 Task: Open Card Event Promotion in Board Thought Leadership to Workspace Creative Services and add a team member Softage.1@softage.net, a label Orange, a checklist Exercise, an attachment from Trello, a color Orange and finally, add a card description 'Review and update company policies and procedures' and a comment 'We should approach this task with a sense of ownership, taking pride in our work and its impact on the project.'. Add a start date 'Jan 01, 1900' with a due date 'Jan 08, 1900'
Action: Mouse moved to (220, 177)
Screenshot: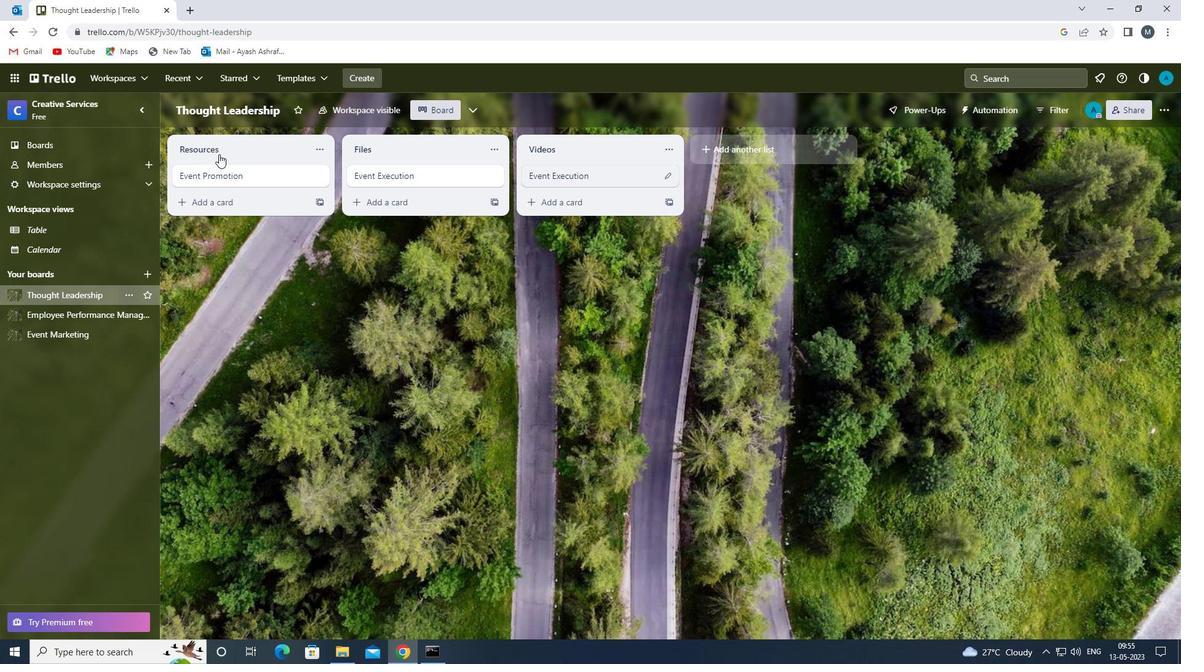 
Action: Mouse pressed left at (220, 177)
Screenshot: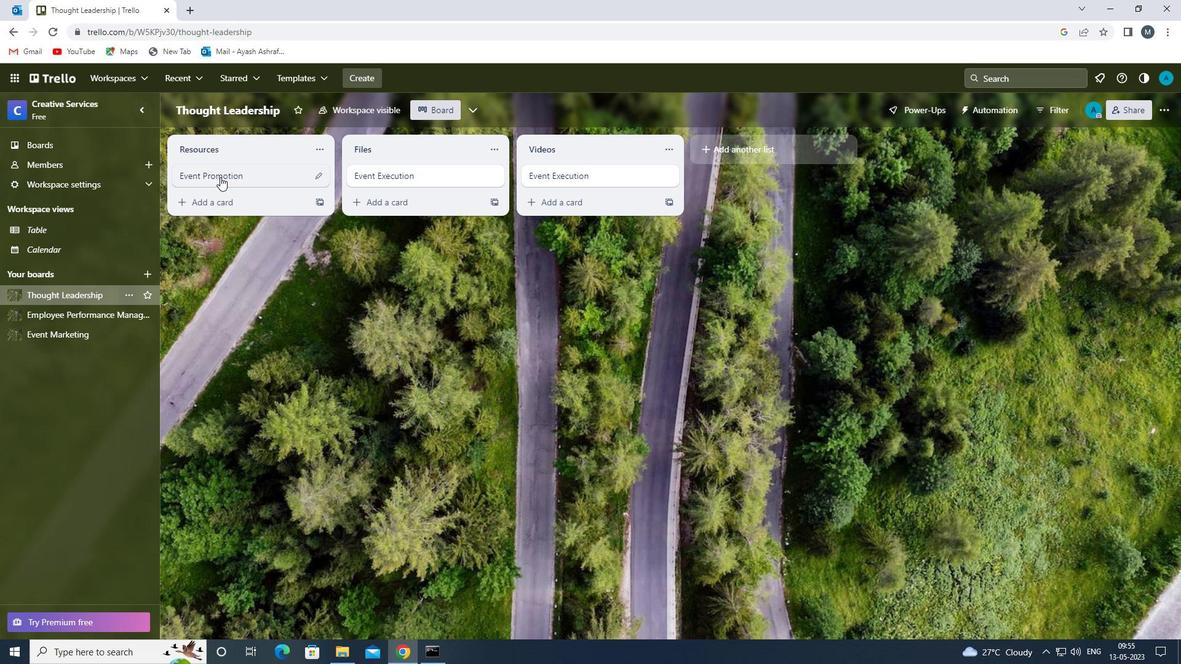 
Action: Mouse moved to (754, 174)
Screenshot: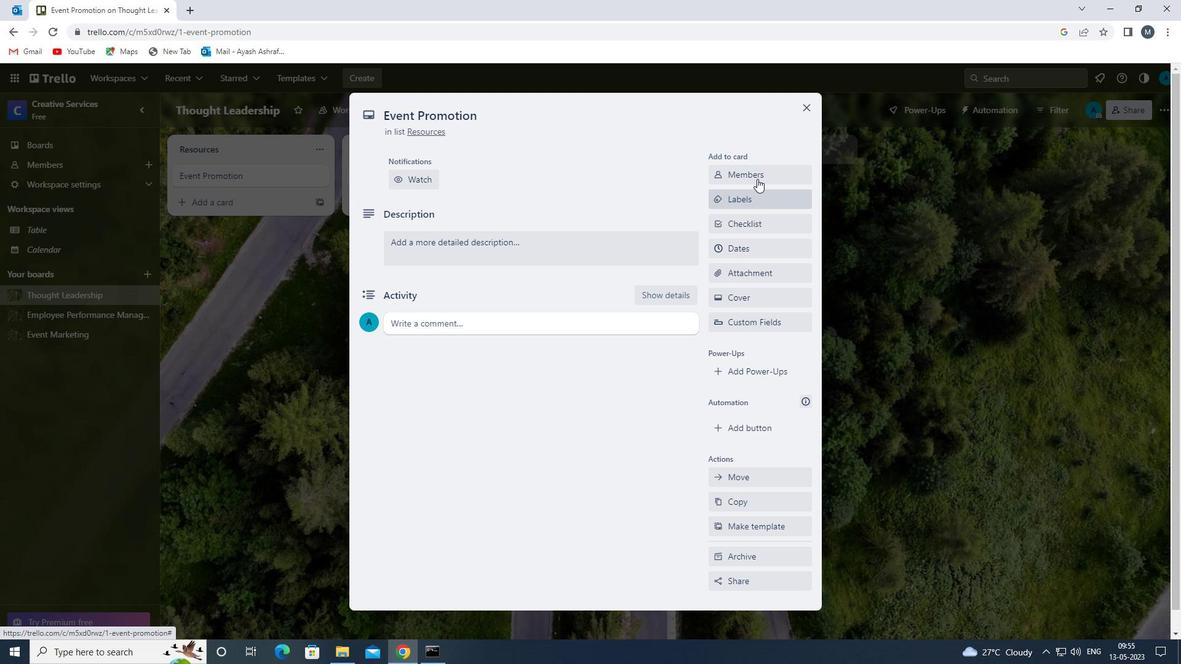 
Action: Mouse pressed left at (754, 174)
Screenshot: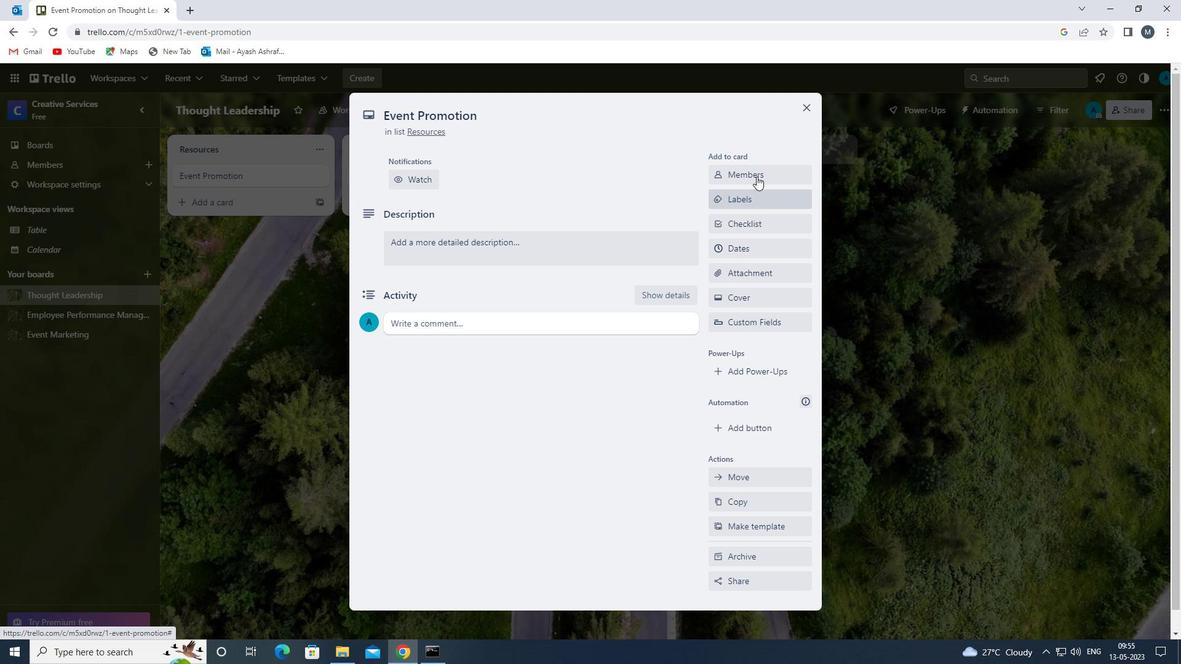 
Action: Mouse moved to (748, 176)
Screenshot: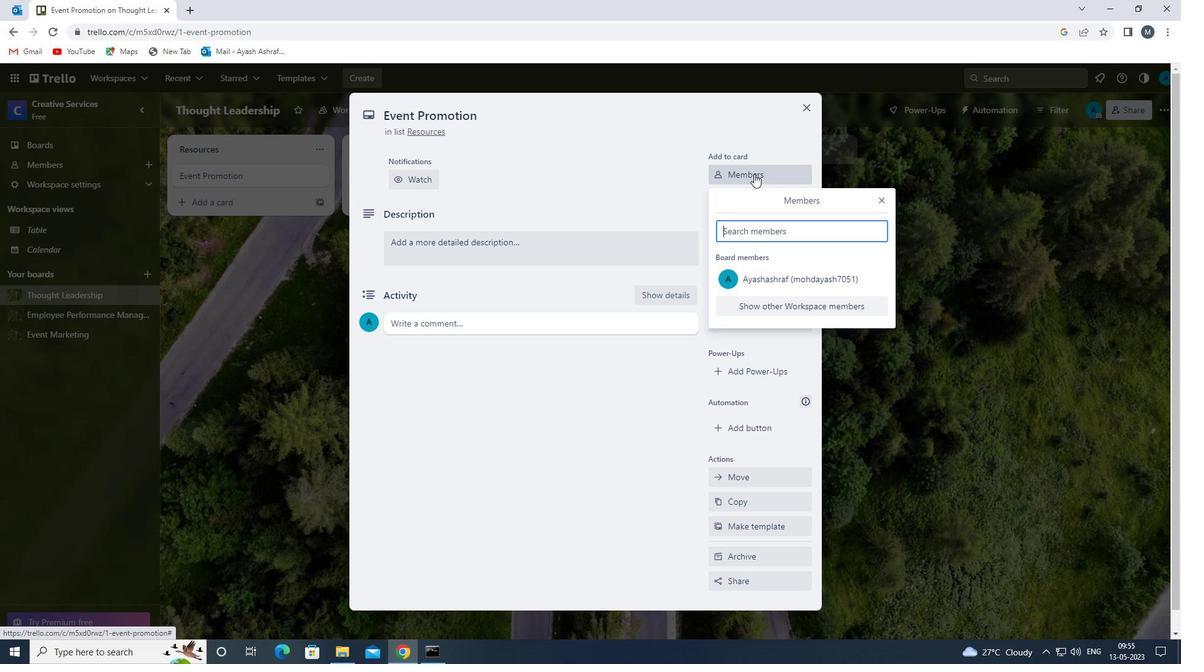 
Action: Key pressed s
Screenshot: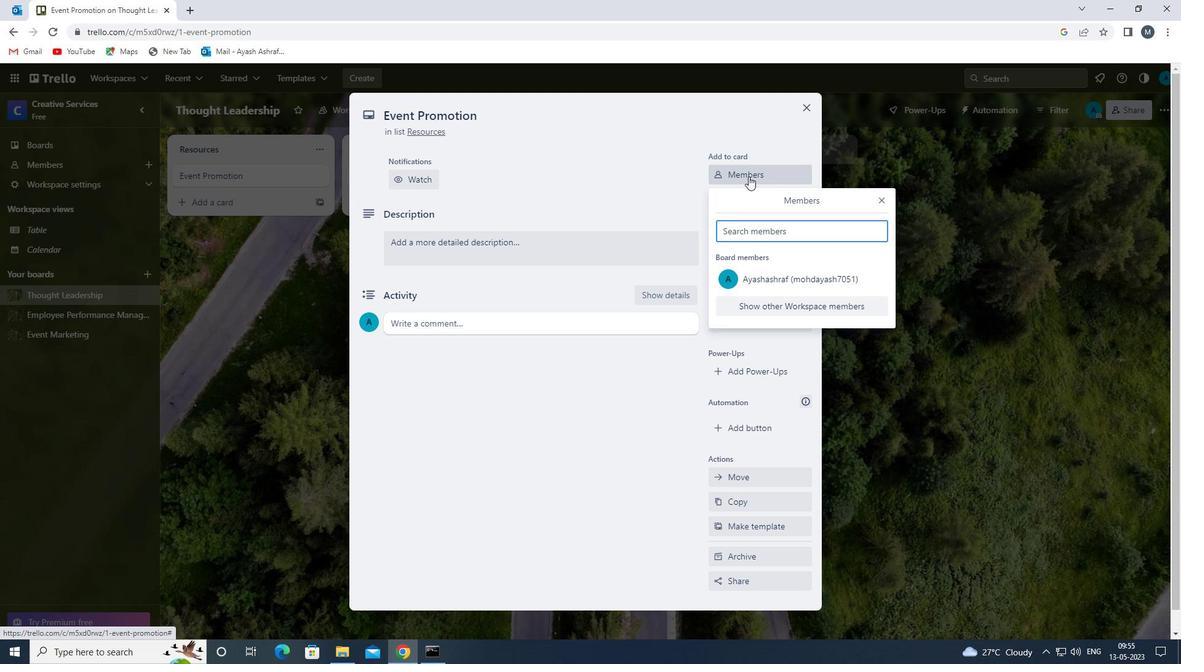 
Action: Mouse moved to (785, 346)
Screenshot: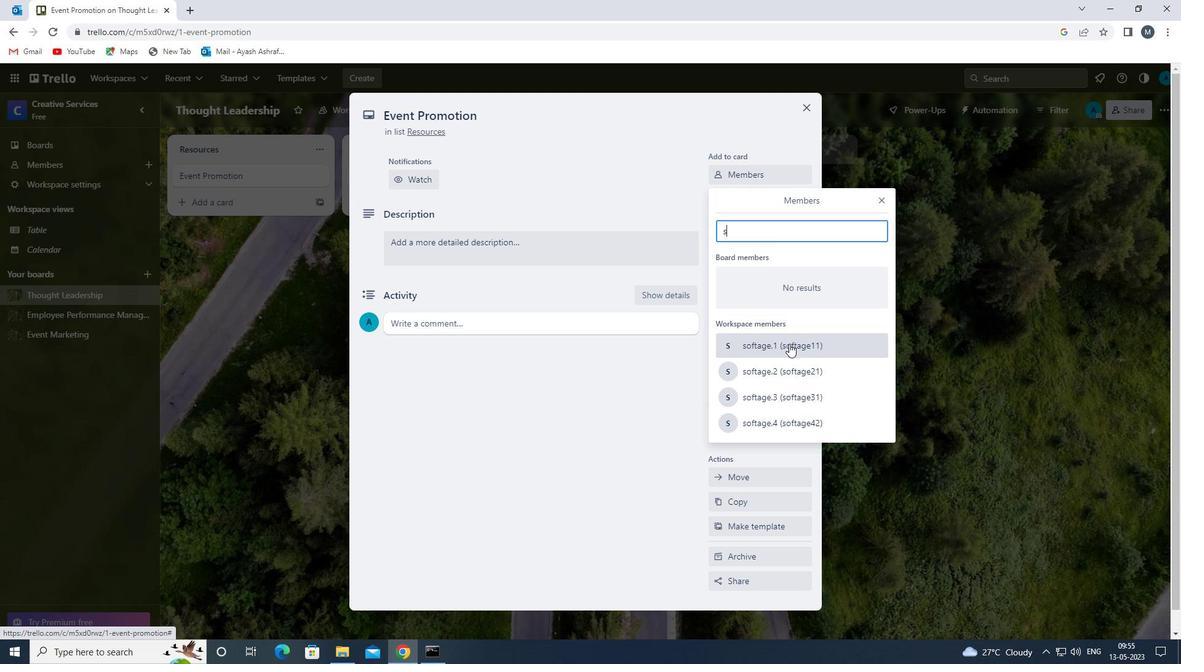 
Action: Mouse pressed left at (785, 346)
Screenshot: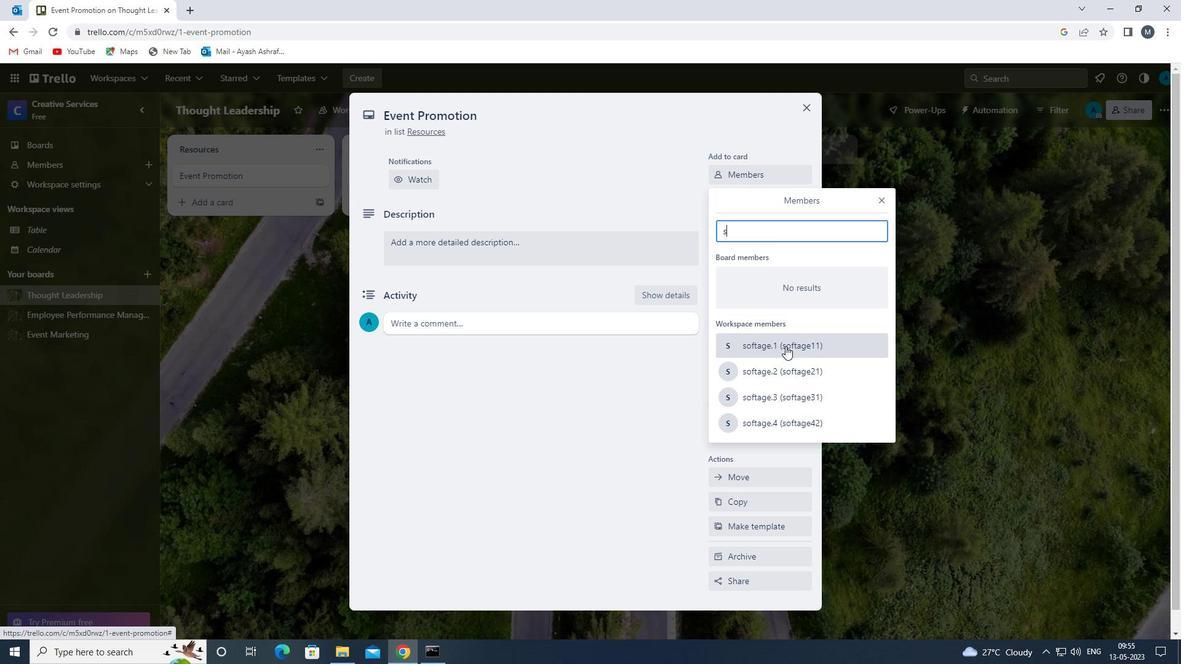 
Action: Mouse moved to (878, 200)
Screenshot: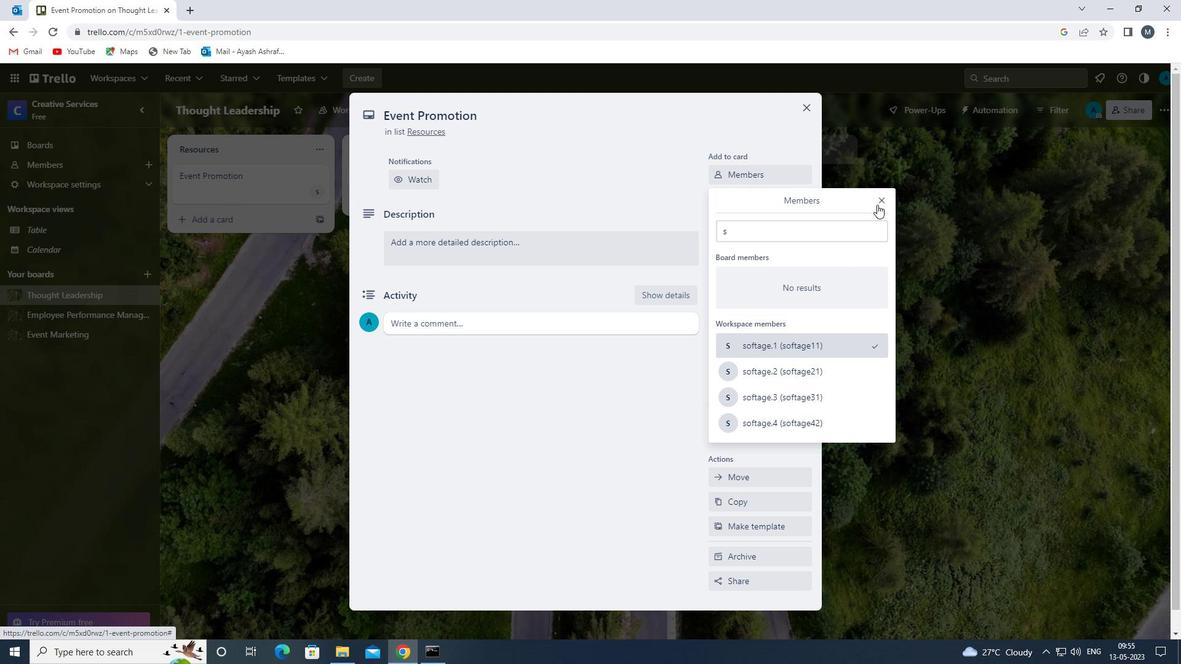 
Action: Mouse pressed left at (878, 200)
Screenshot: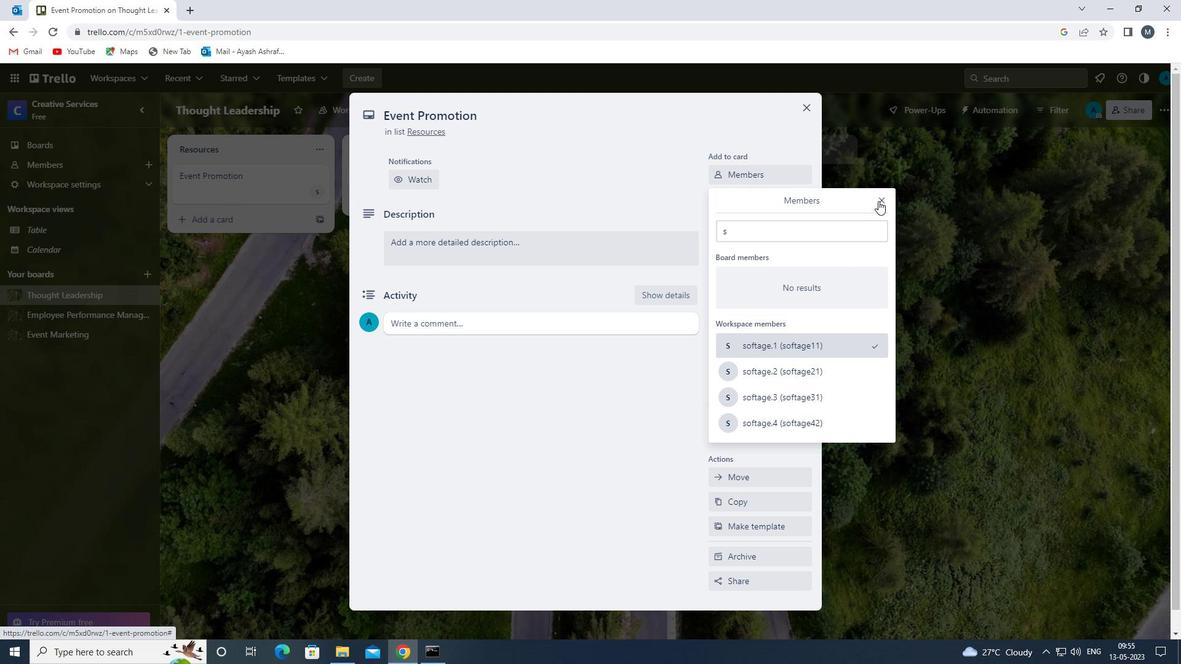 
Action: Mouse moved to (757, 247)
Screenshot: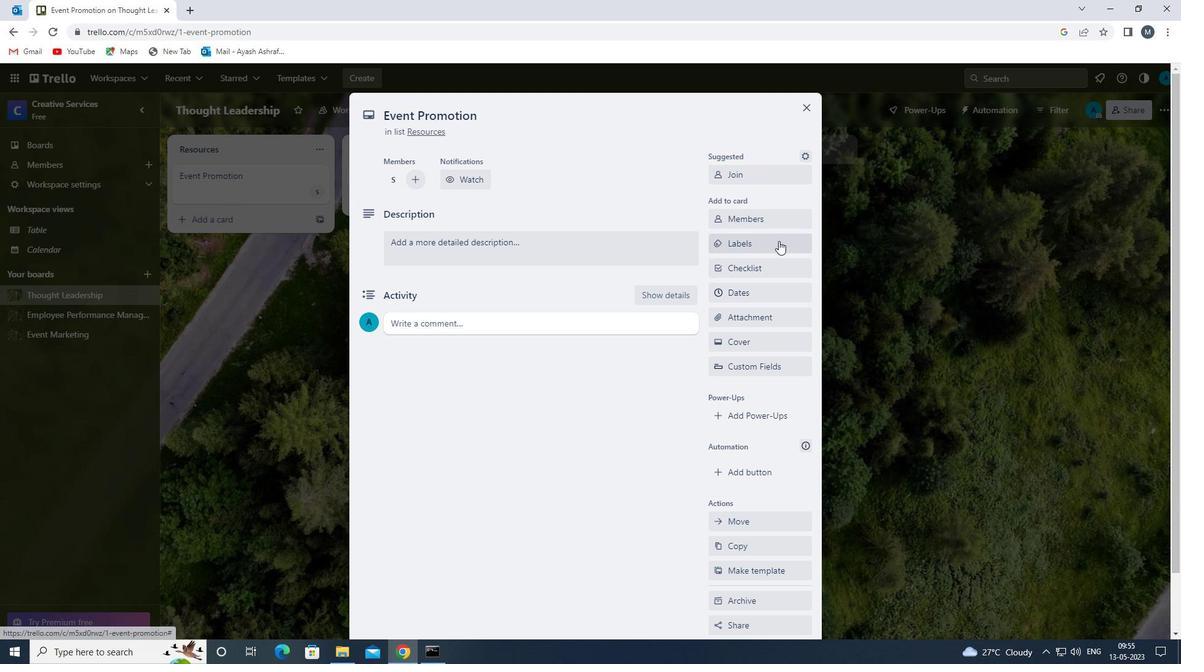 
Action: Mouse pressed left at (757, 247)
Screenshot: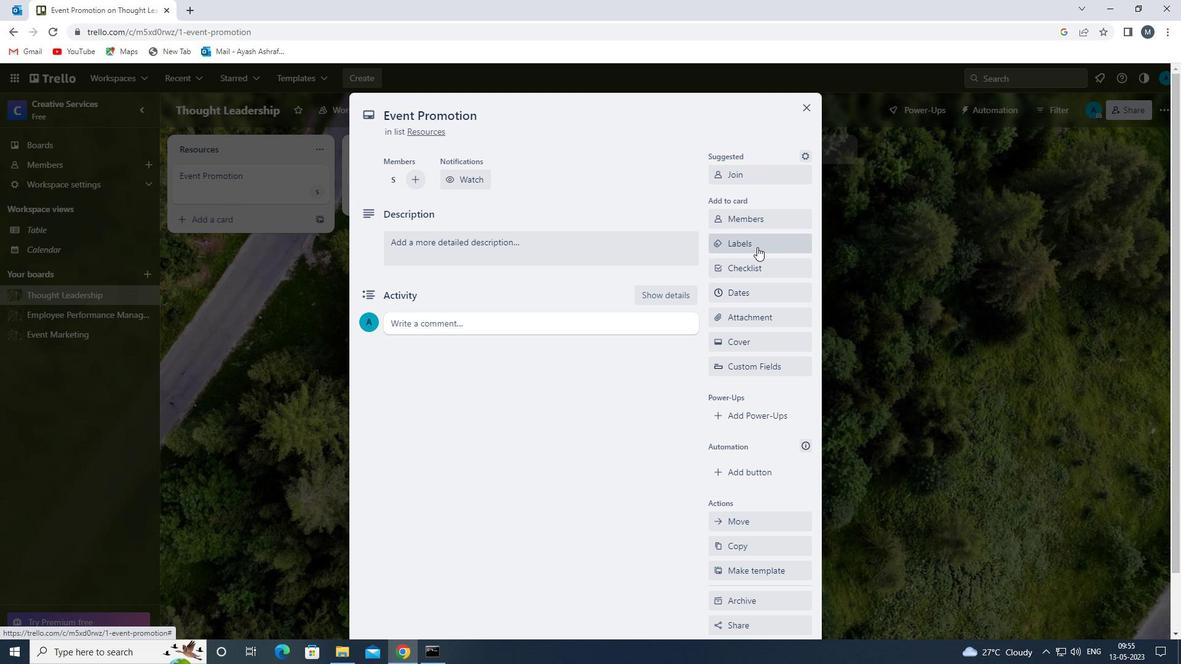 
Action: Mouse moved to (724, 388)
Screenshot: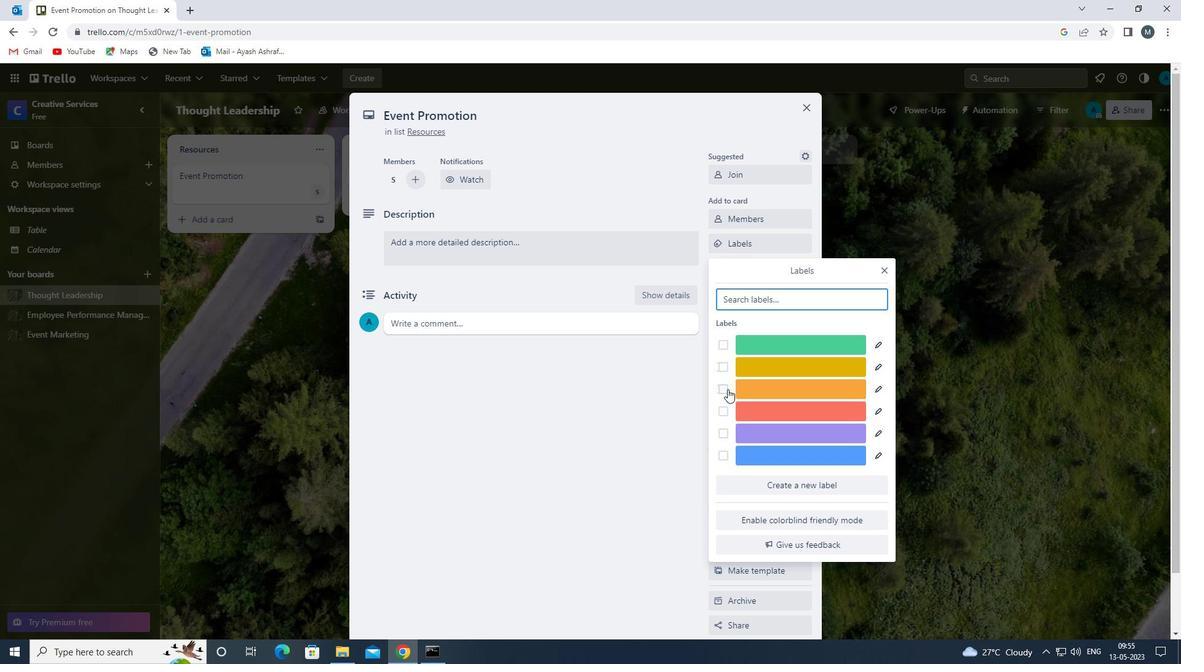 
Action: Mouse pressed left at (724, 388)
Screenshot: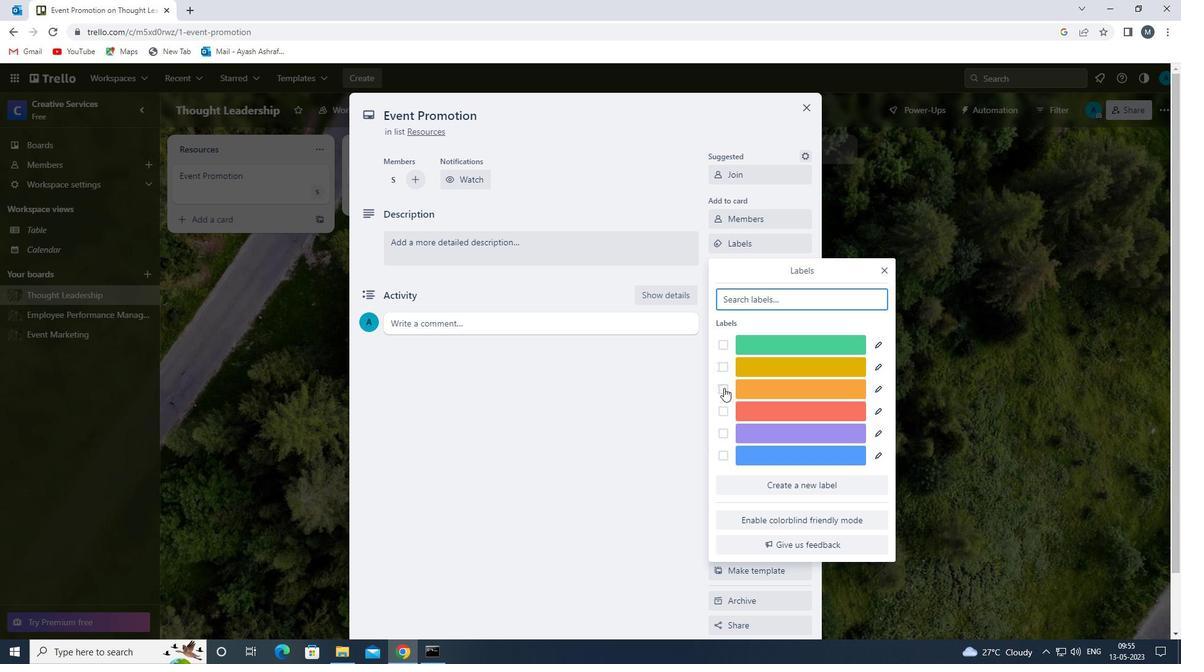 
Action: Mouse moved to (882, 274)
Screenshot: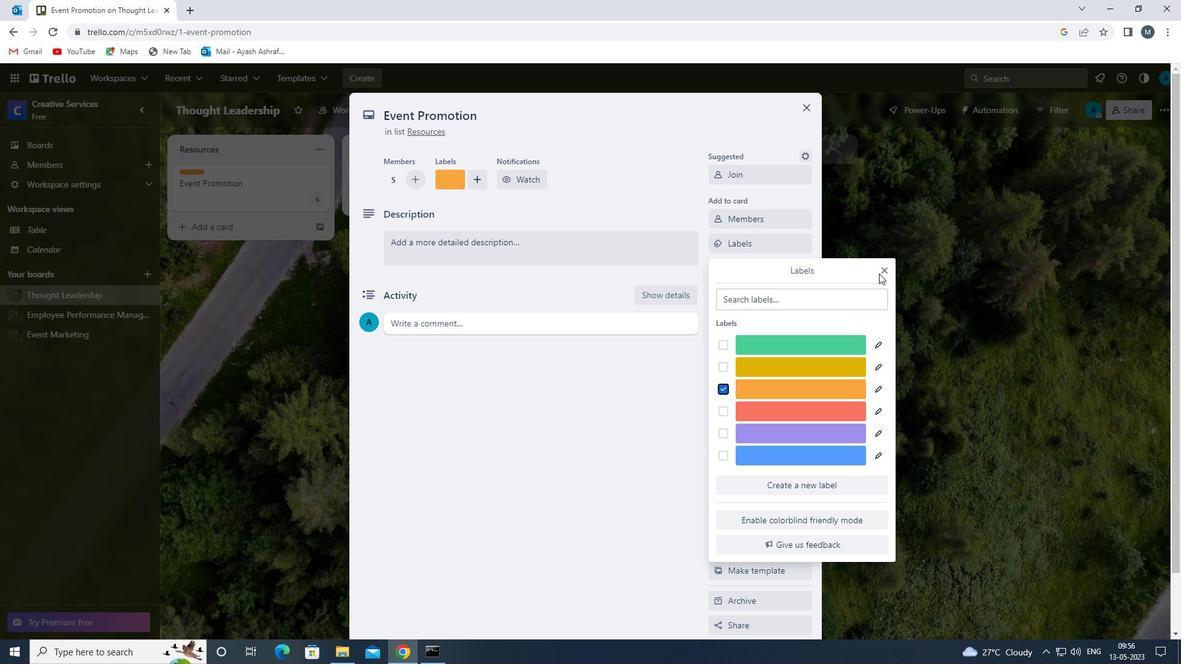 
Action: Mouse pressed left at (882, 274)
Screenshot: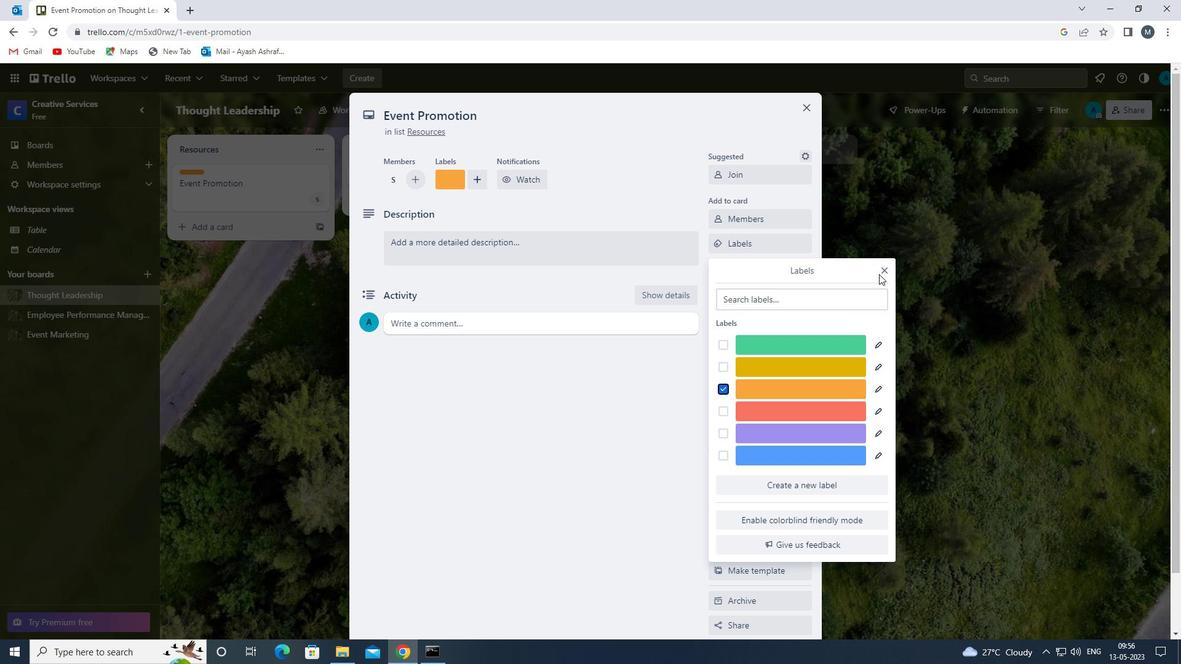 
Action: Mouse moved to (737, 271)
Screenshot: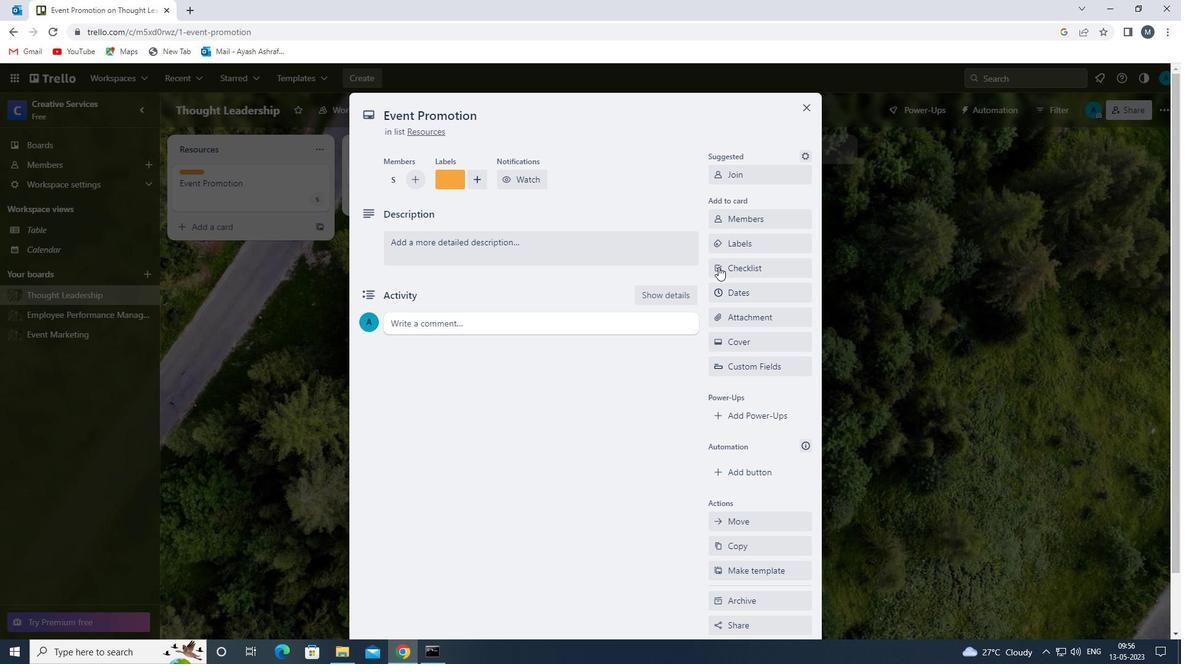
Action: Mouse pressed left at (737, 271)
Screenshot: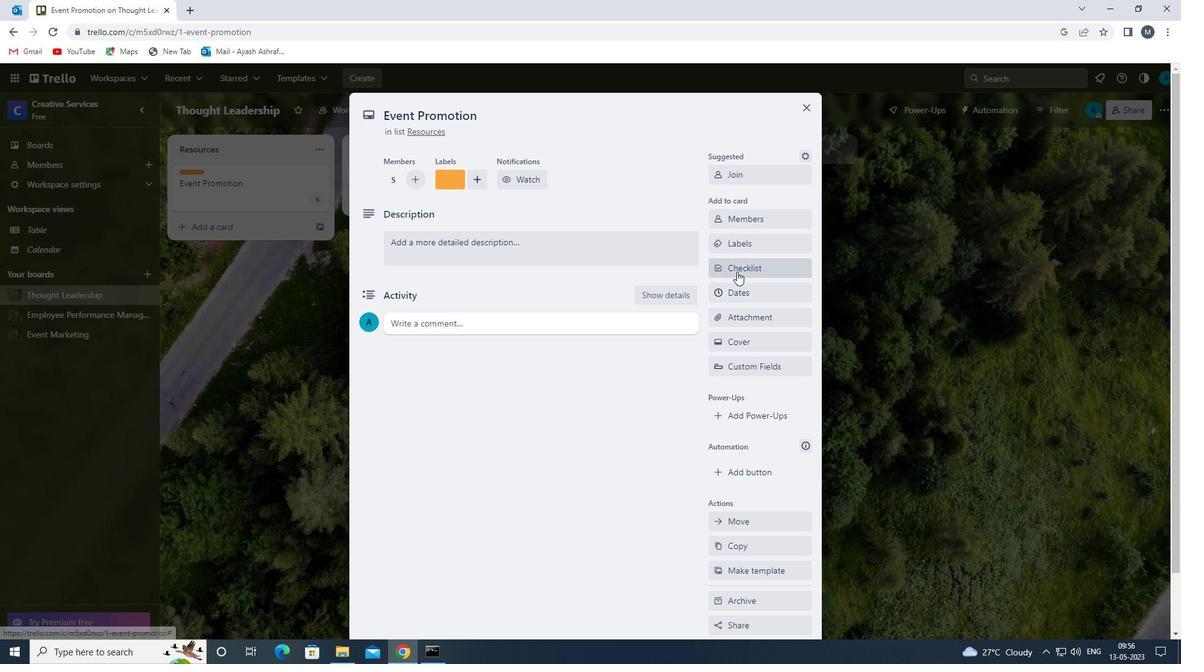 
Action: Mouse moved to (780, 339)
Screenshot: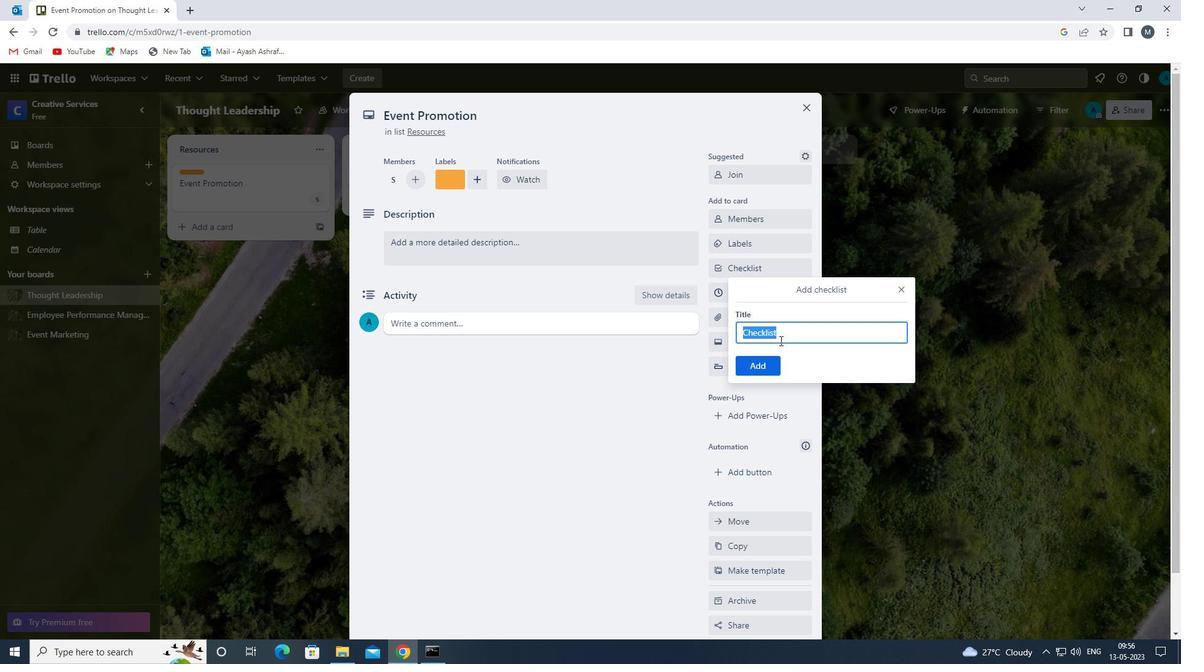 
Action: Key pressed <Key.shift><Key.shift><Key.shift><Key.shift><Key.shift><Key.shift>EXERCISE<Key.space>
Screenshot: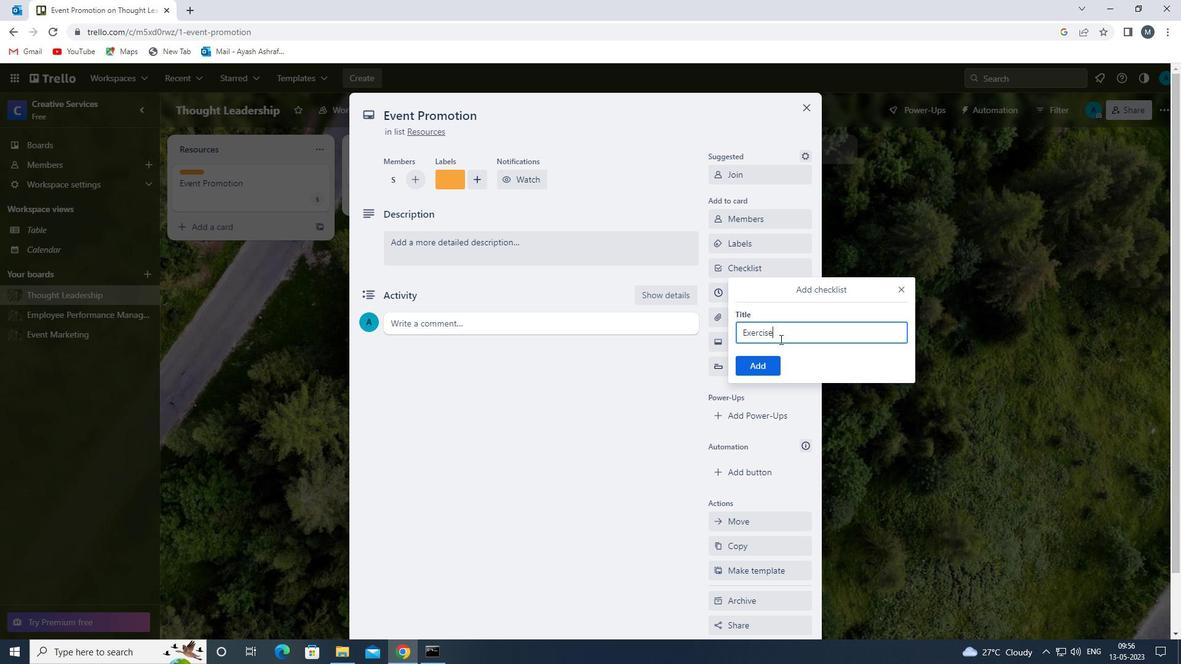 
Action: Mouse moved to (757, 370)
Screenshot: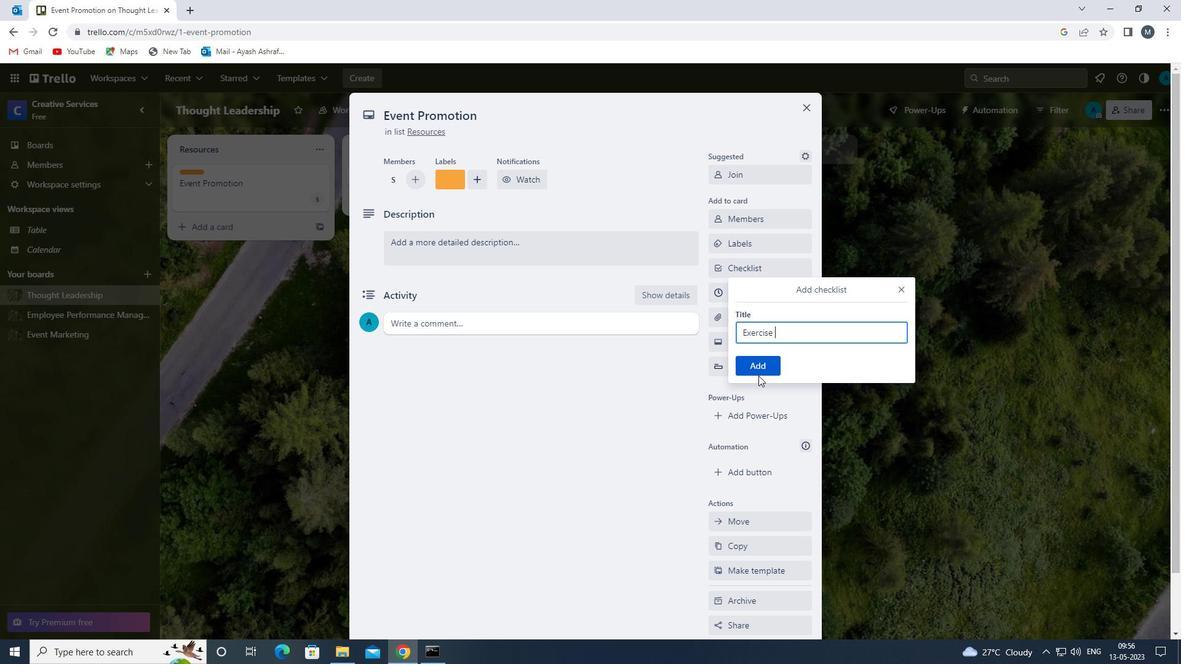 
Action: Mouse pressed left at (757, 370)
Screenshot: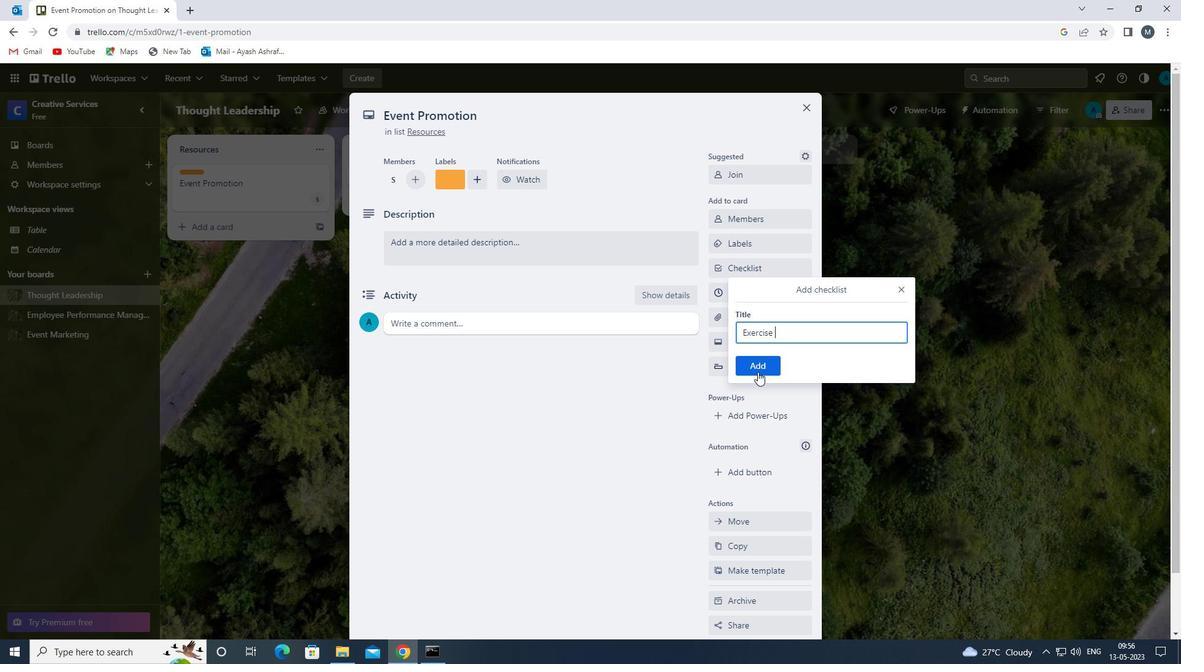 
Action: Mouse moved to (751, 318)
Screenshot: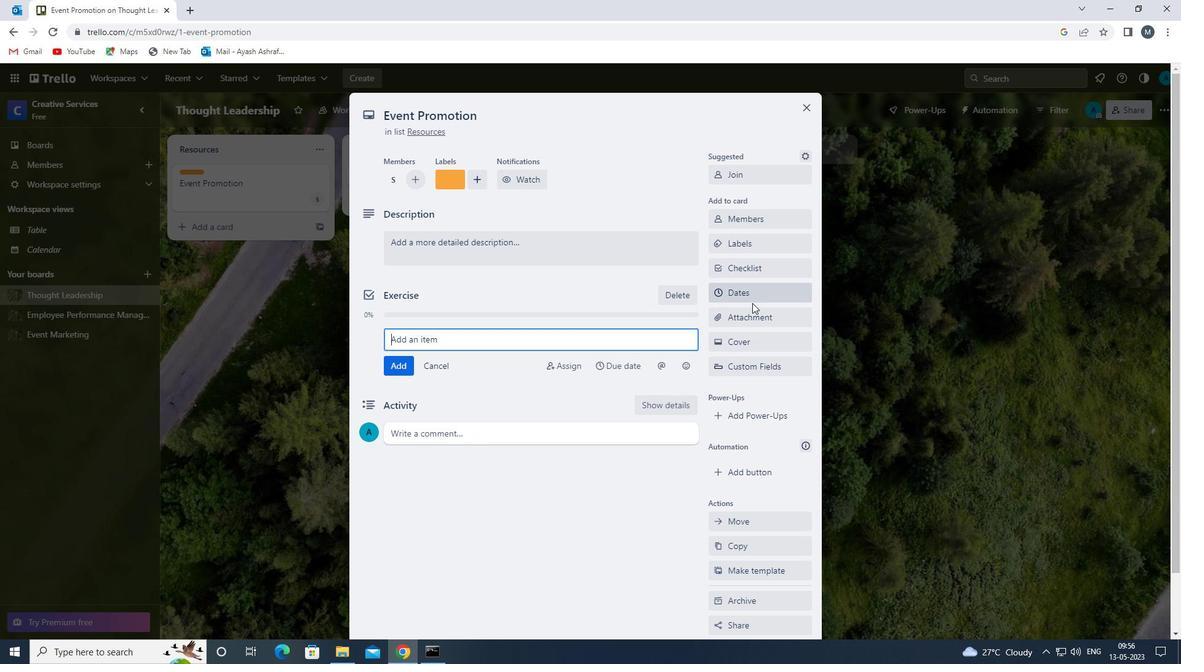 
Action: Mouse pressed left at (751, 318)
Screenshot: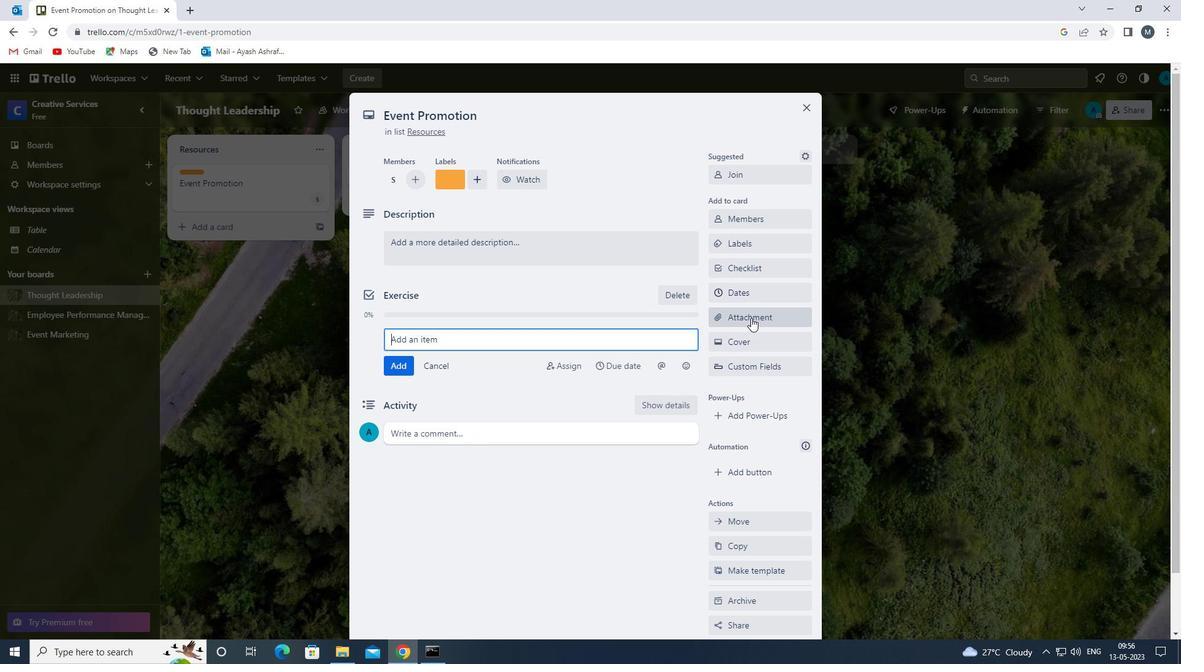 
Action: Mouse moved to (749, 390)
Screenshot: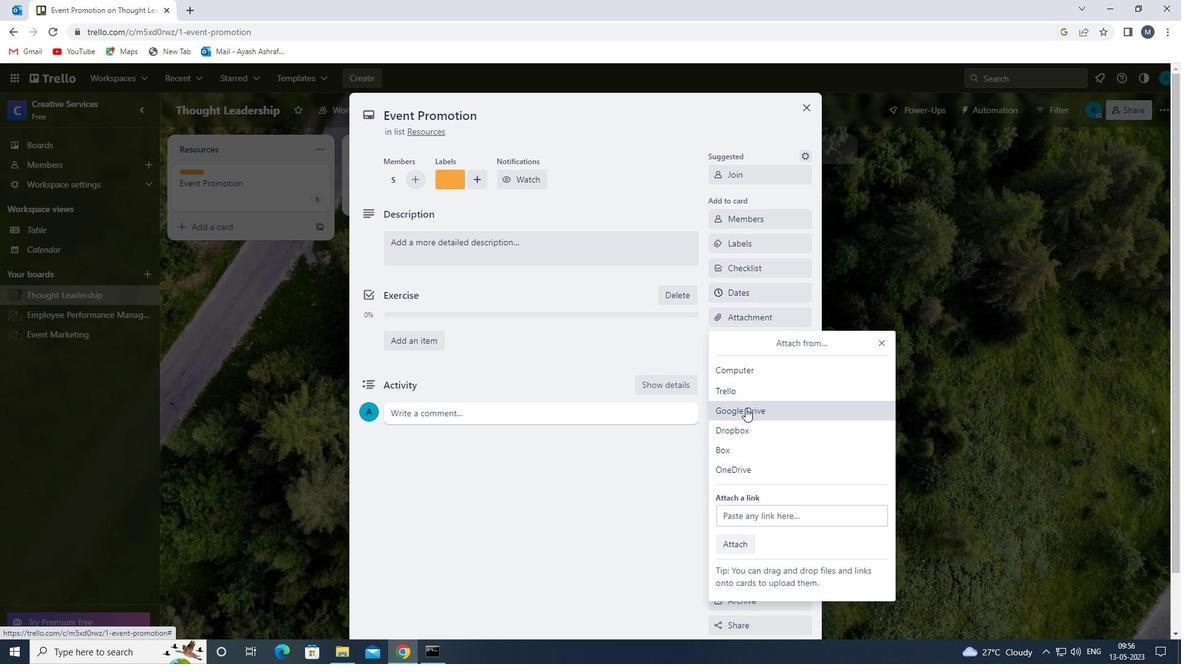 
Action: Mouse pressed left at (749, 390)
Screenshot: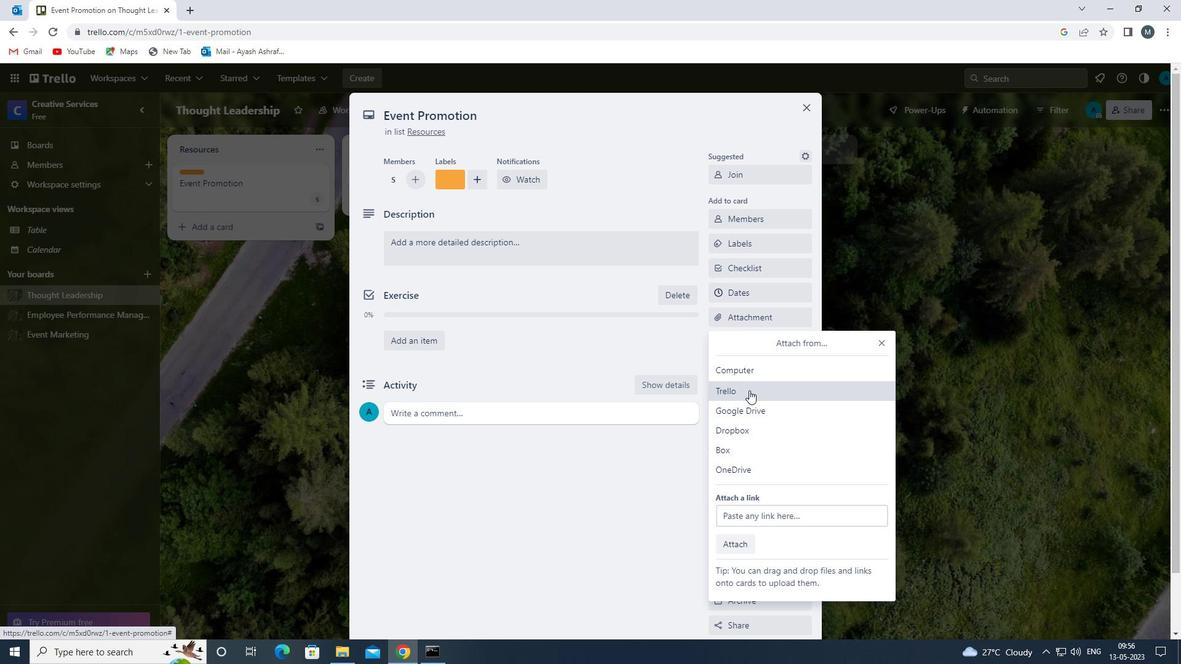 
Action: Mouse moved to (774, 465)
Screenshot: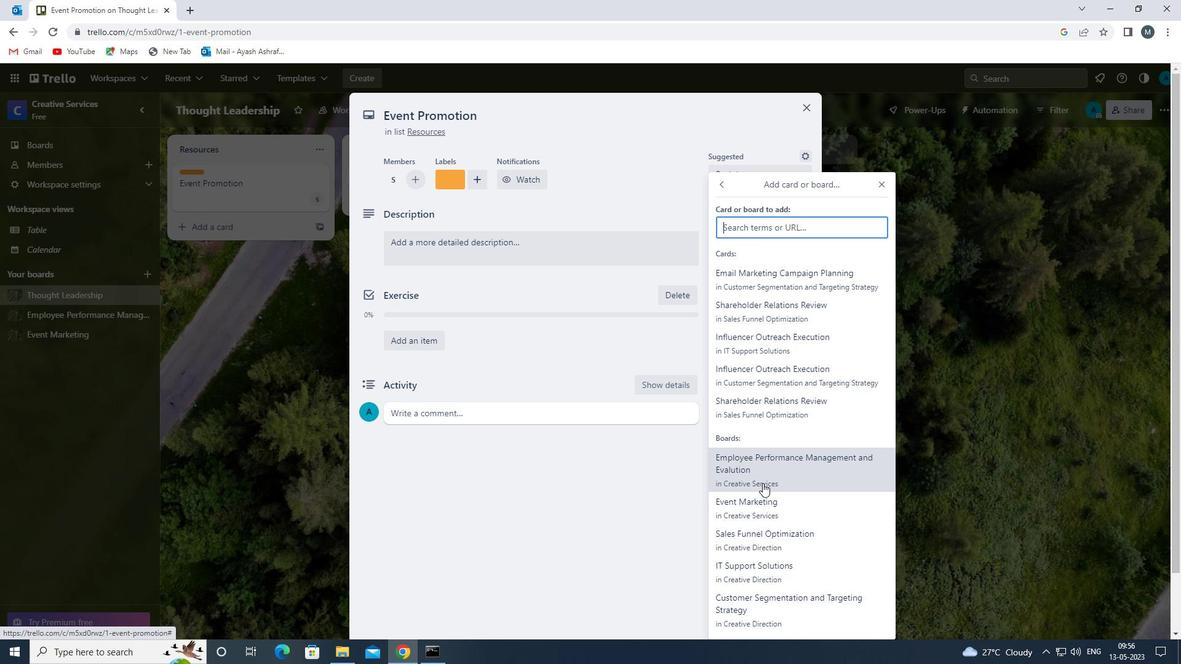 
Action: Mouse scrolled (774, 465) with delta (0, 0)
Screenshot: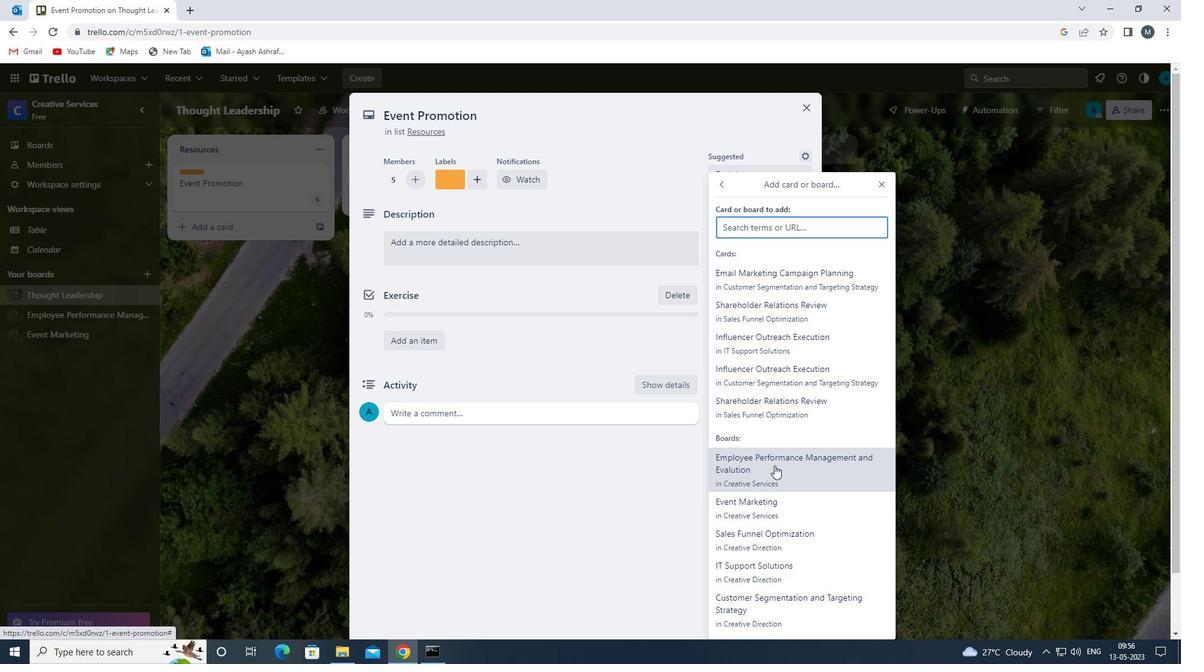 
Action: Mouse moved to (761, 349)
Screenshot: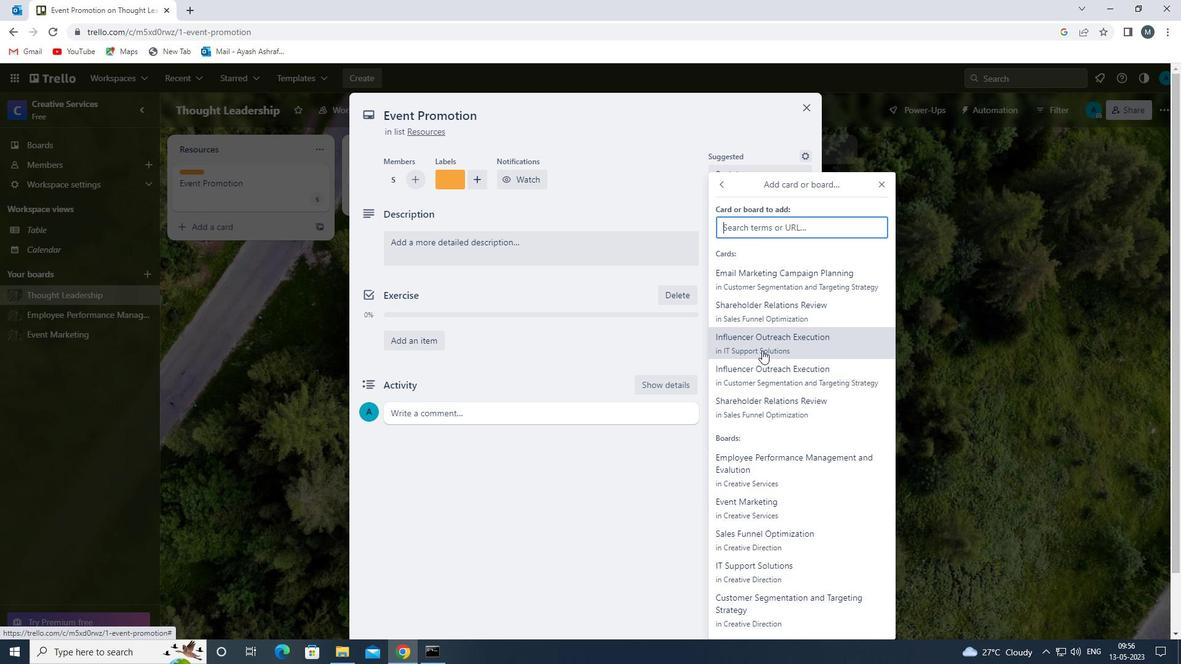 
Action: Mouse pressed left at (761, 349)
Screenshot: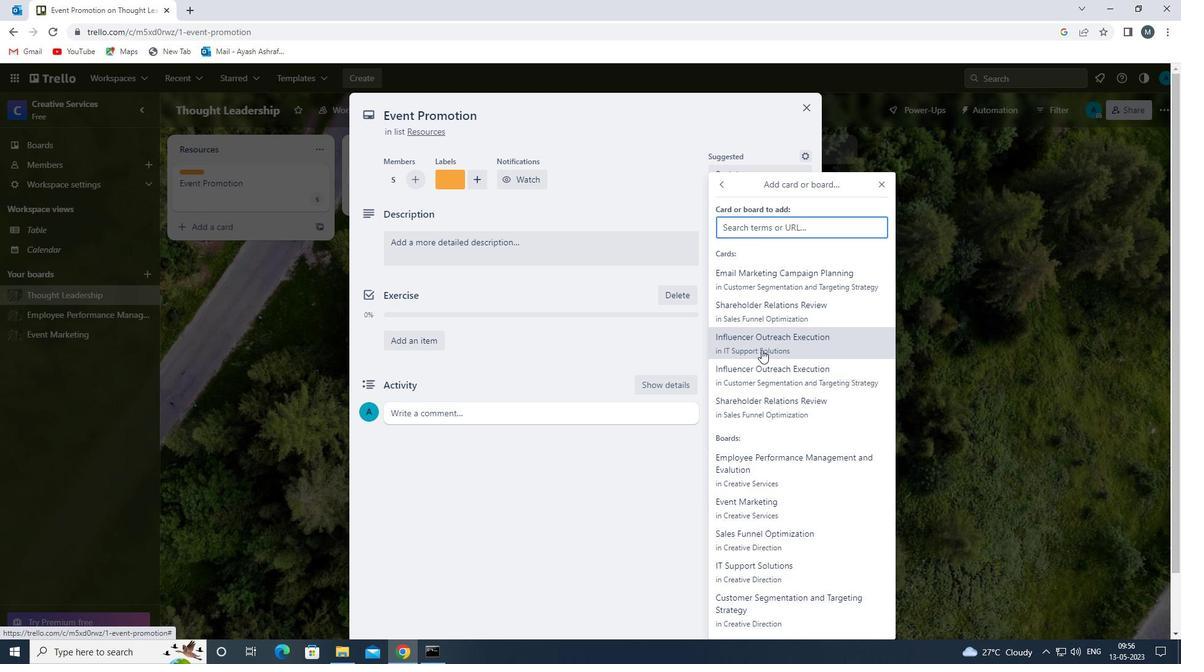 
Action: Mouse moved to (748, 343)
Screenshot: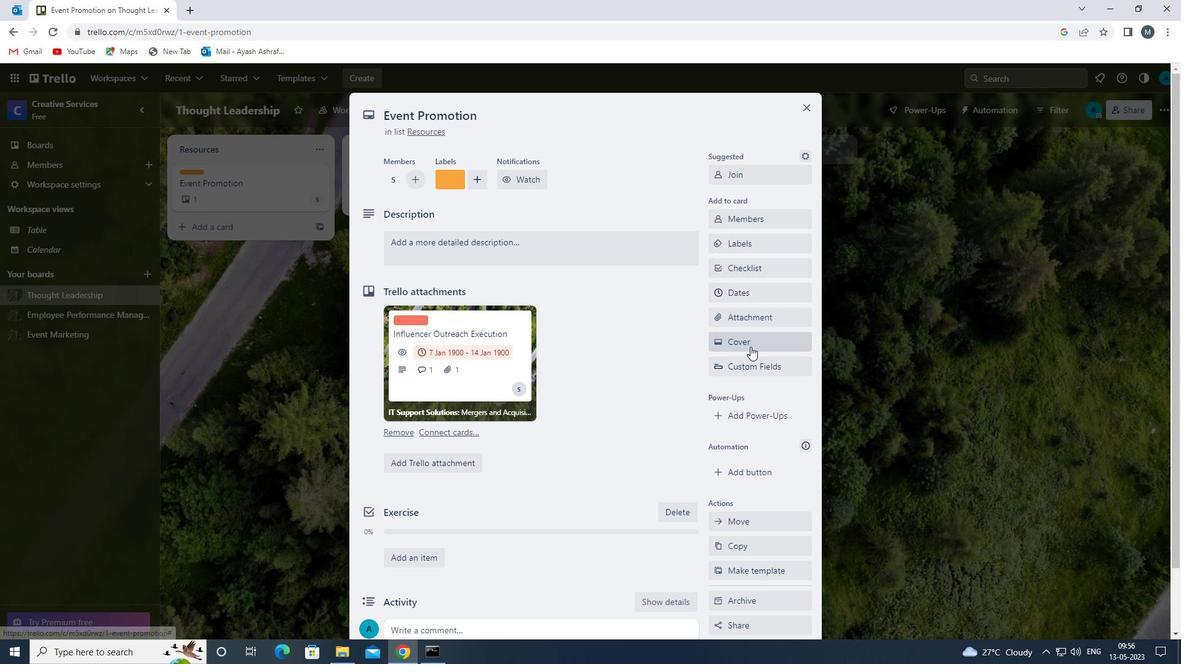 
Action: Mouse pressed left at (748, 343)
Screenshot: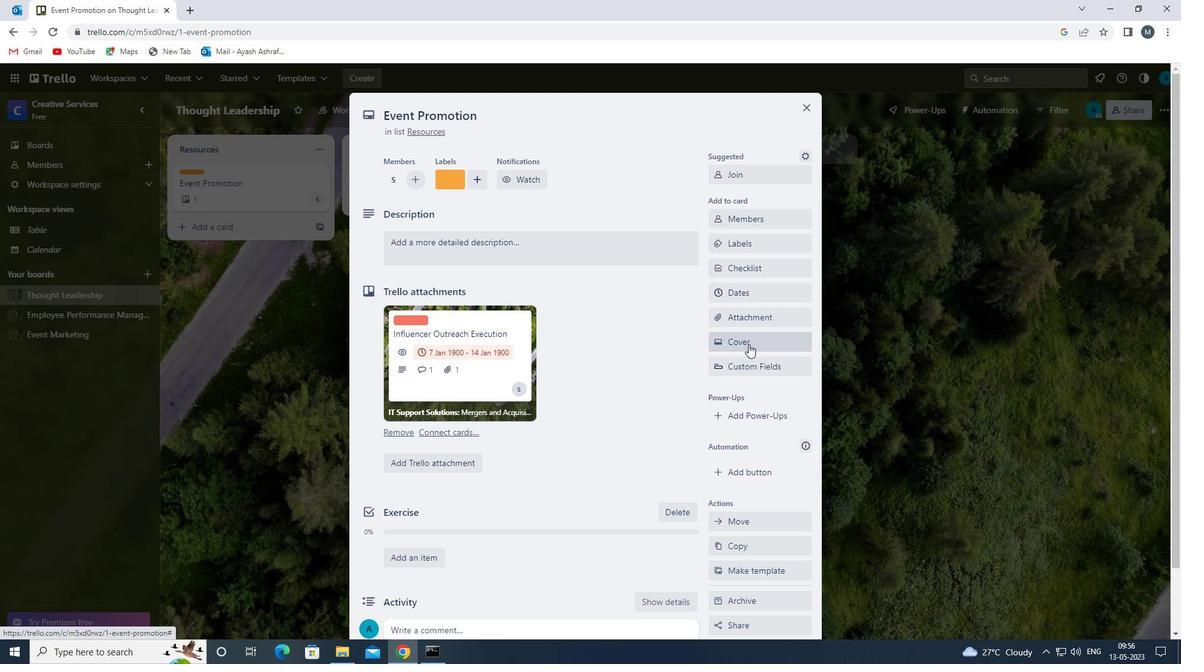 
Action: Mouse moved to (797, 395)
Screenshot: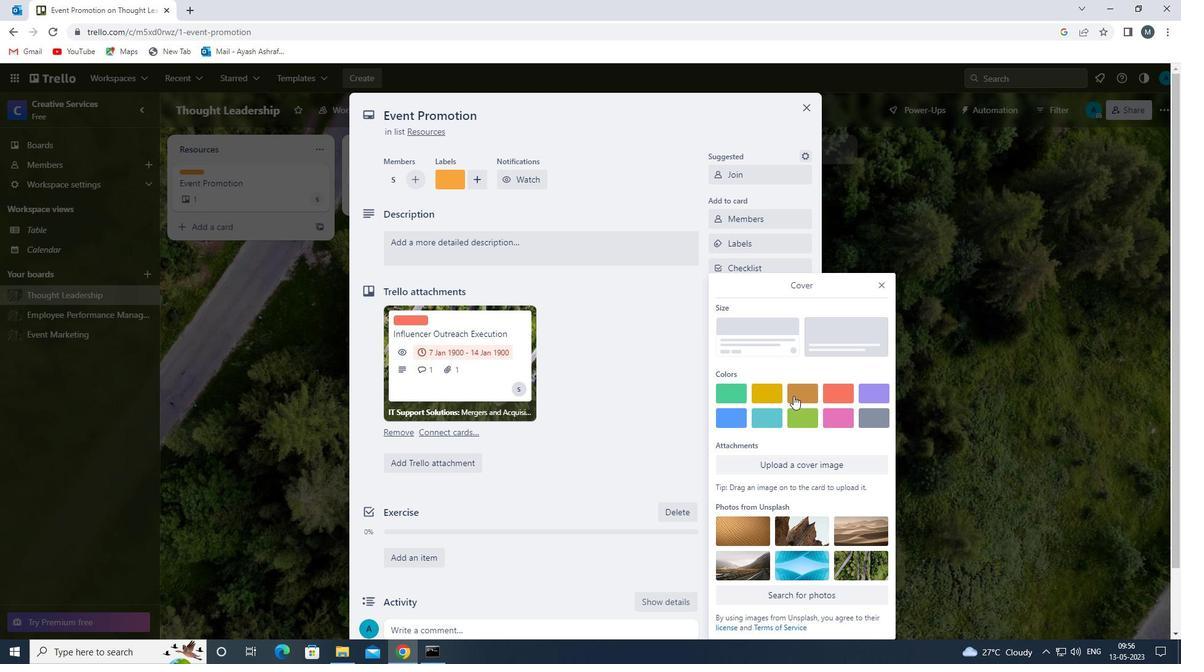
Action: Mouse pressed left at (797, 395)
Screenshot: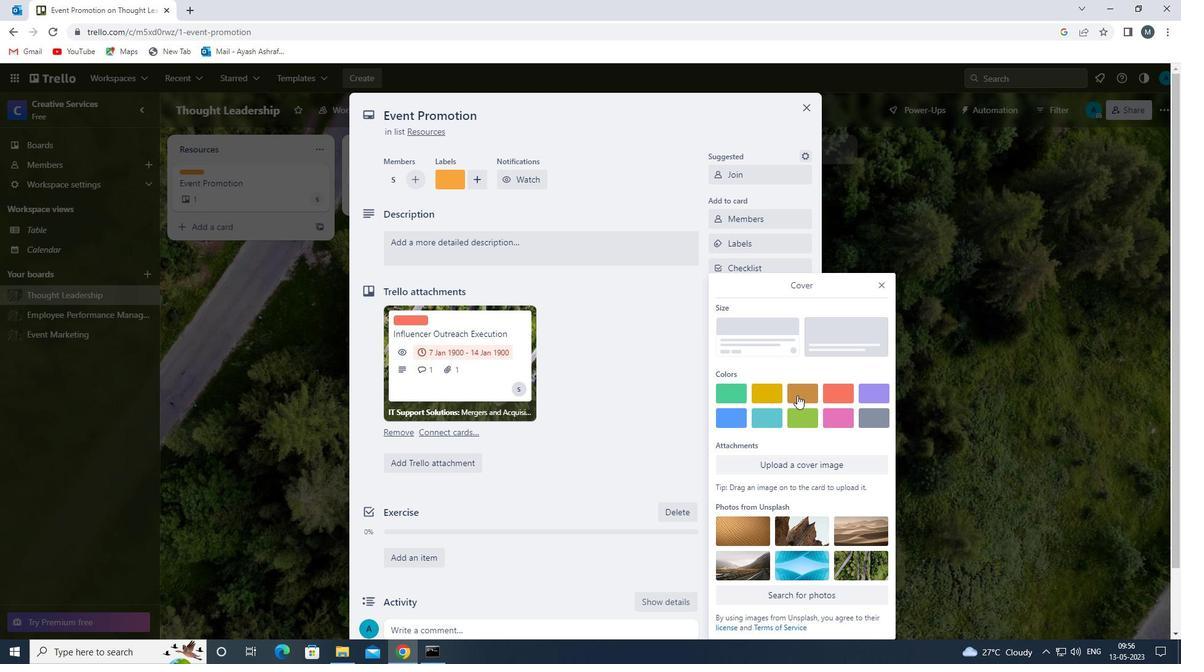 
Action: Mouse moved to (880, 268)
Screenshot: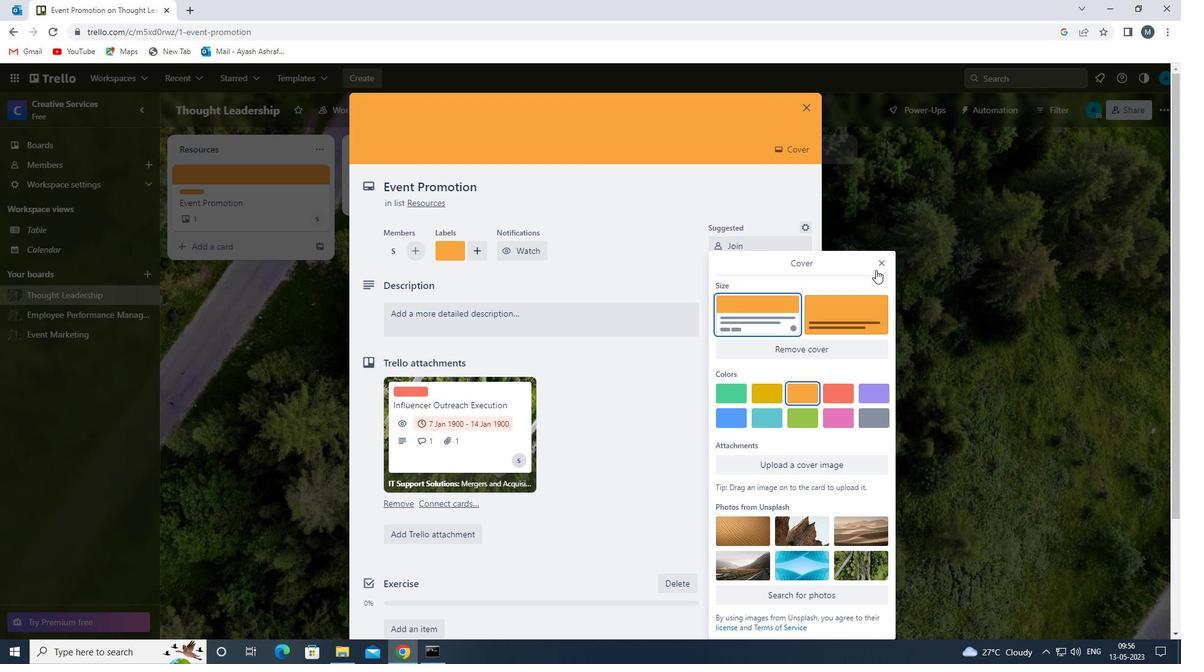 
Action: Mouse pressed left at (880, 268)
Screenshot: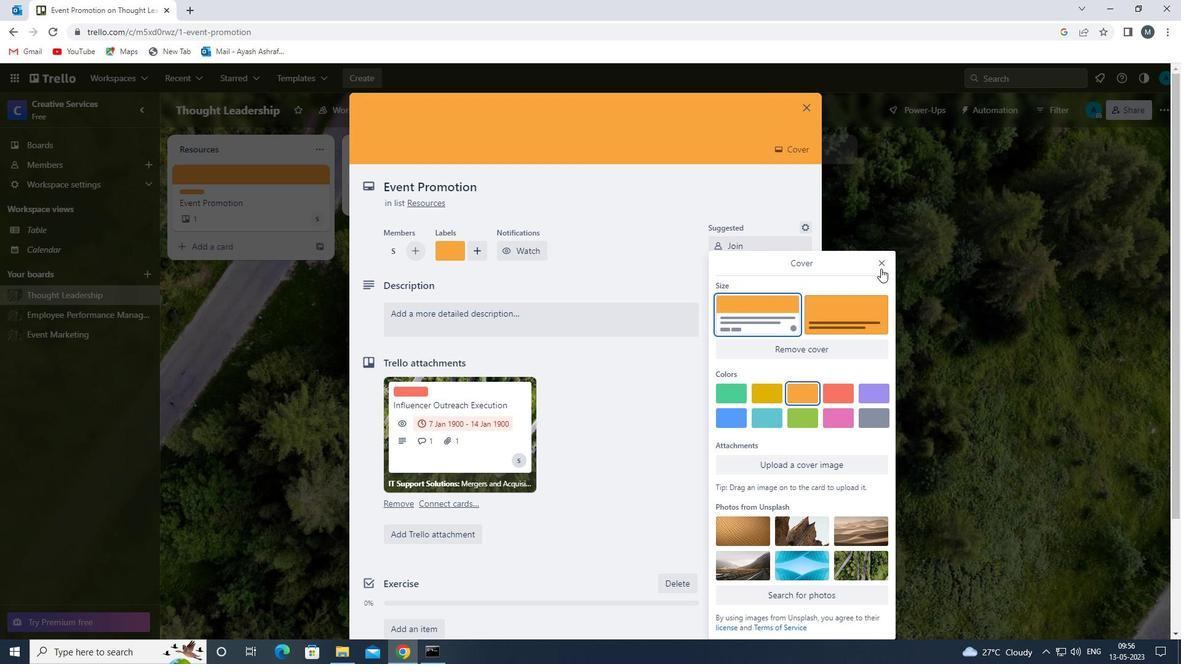 
Action: Mouse moved to (417, 316)
Screenshot: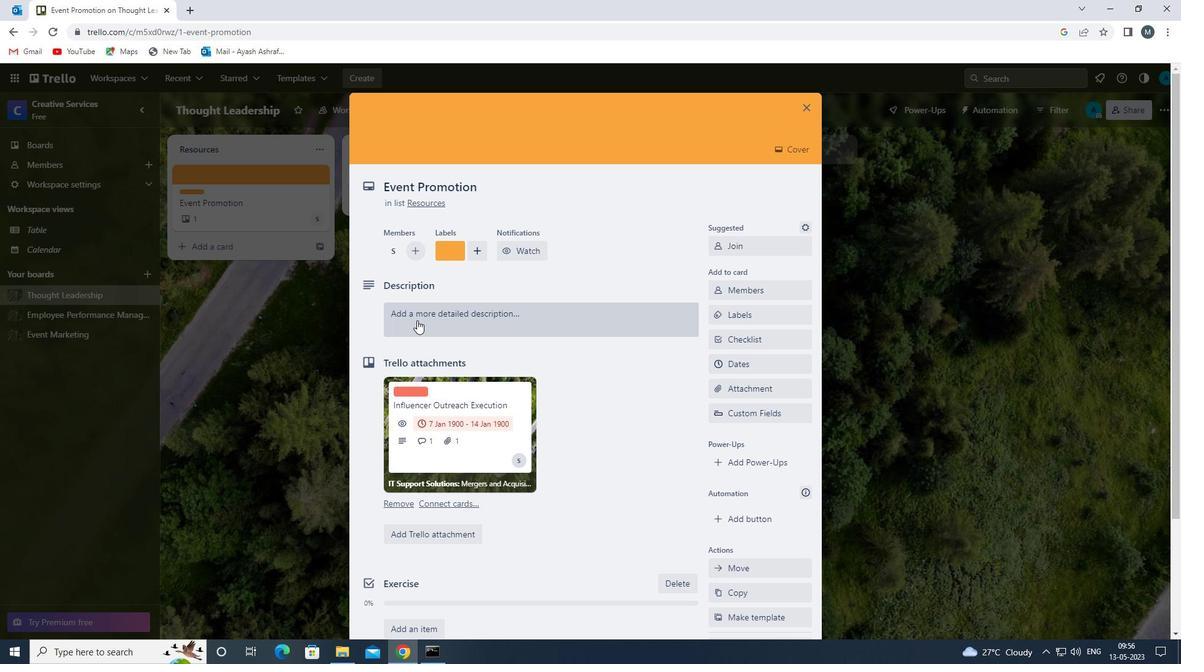 
Action: Mouse pressed left at (417, 316)
Screenshot: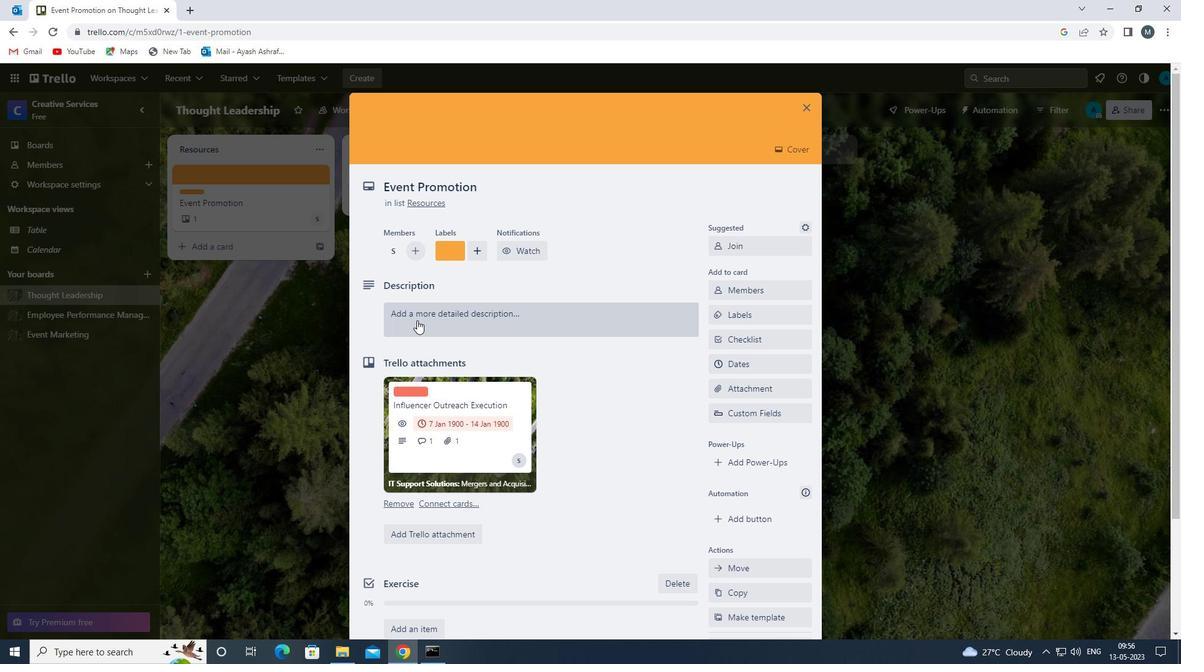 
Action: Mouse moved to (417, 367)
Screenshot: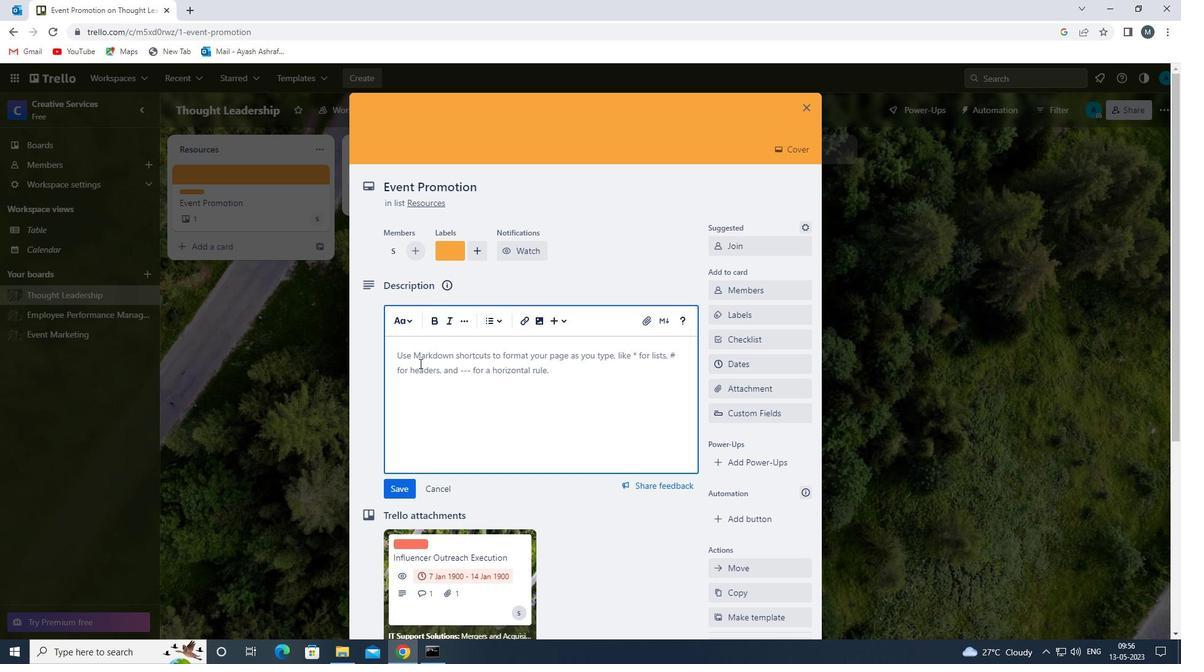 
Action: Mouse pressed left at (417, 367)
Screenshot: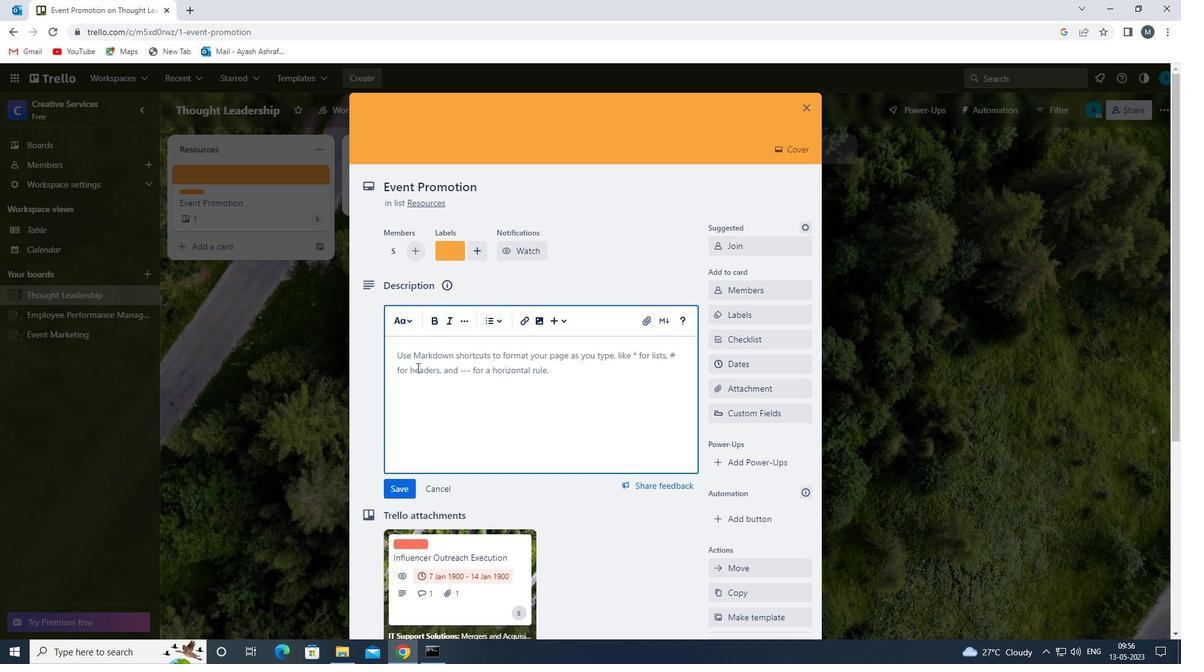 
Action: Mouse moved to (424, 366)
Screenshot: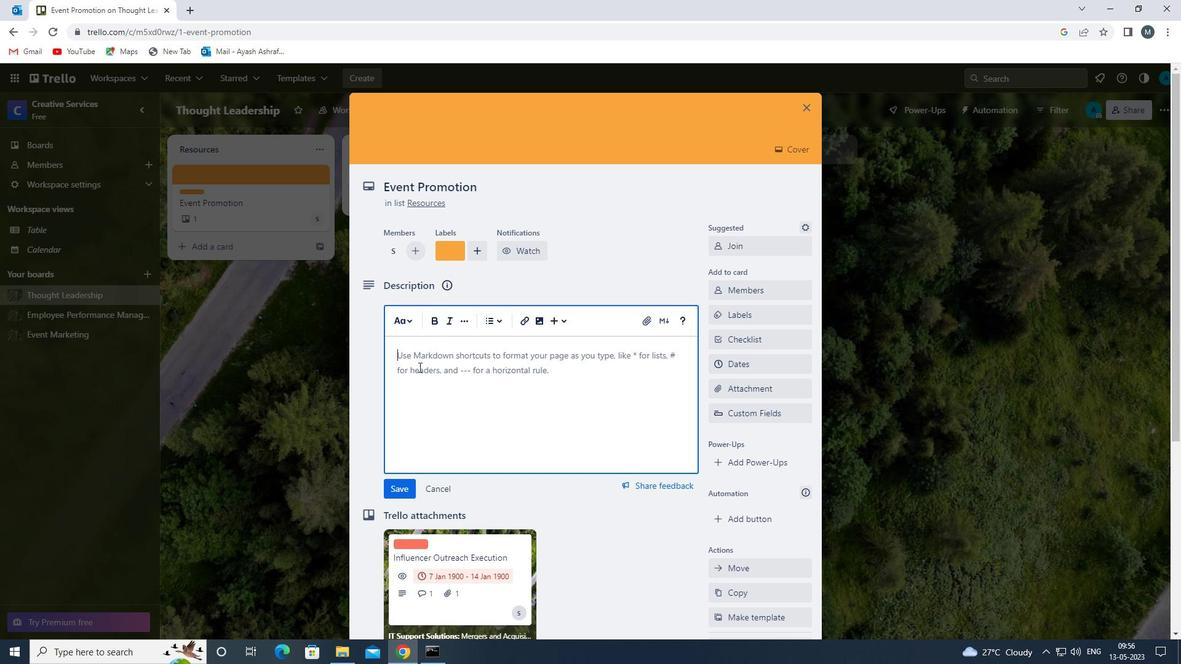 
Action: Key pressed <Key.shift>REVIEW<Key.space>AND<Key.space>UPDATE<Key.space>COMPANY<Key.space>POLICIES<Key.space>AND<Key.space>PROCEDURES<Key.space>
Screenshot: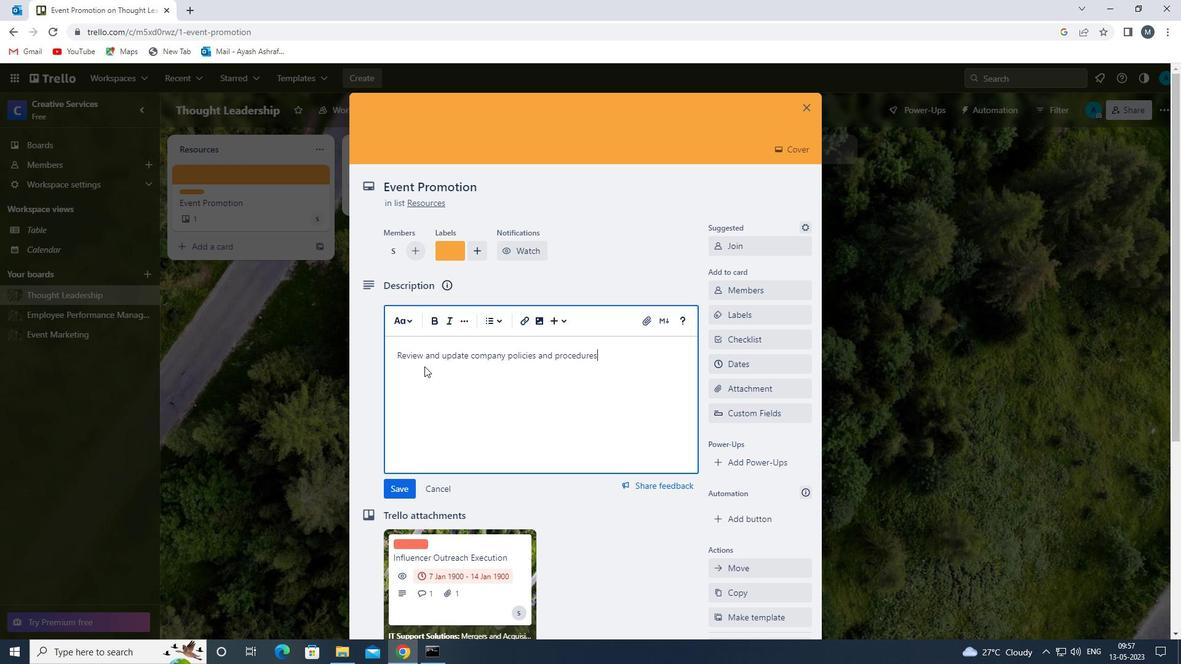 
Action: Mouse moved to (404, 490)
Screenshot: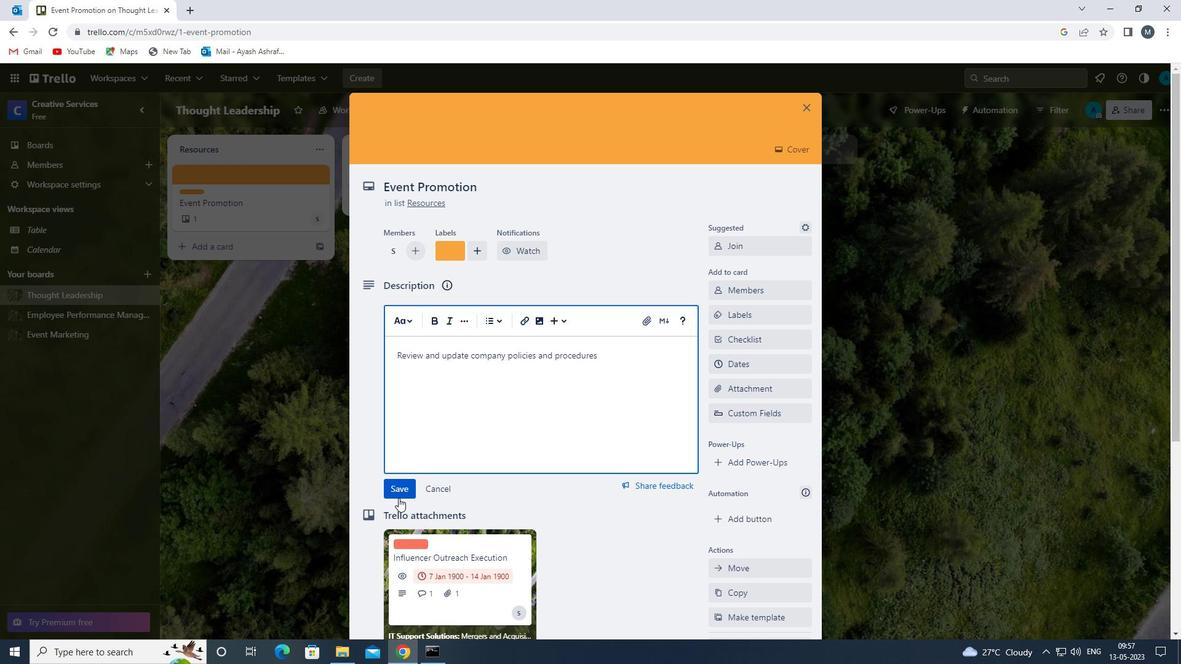
Action: Mouse pressed left at (404, 490)
Screenshot: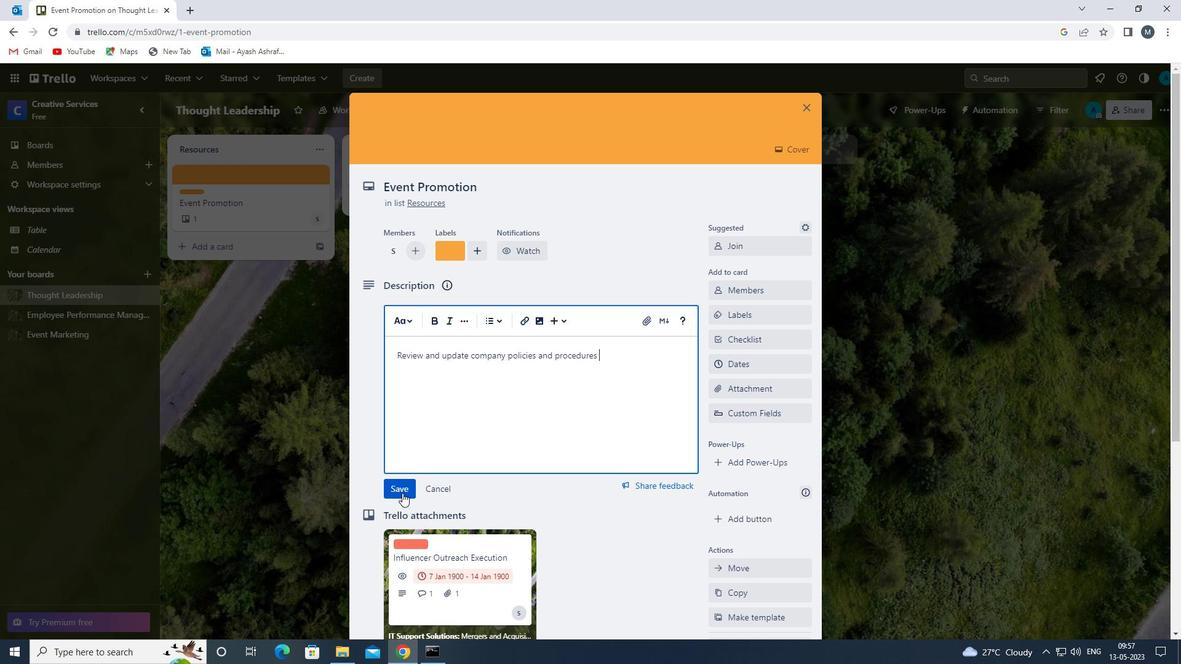
Action: Mouse moved to (495, 406)
Screenshot: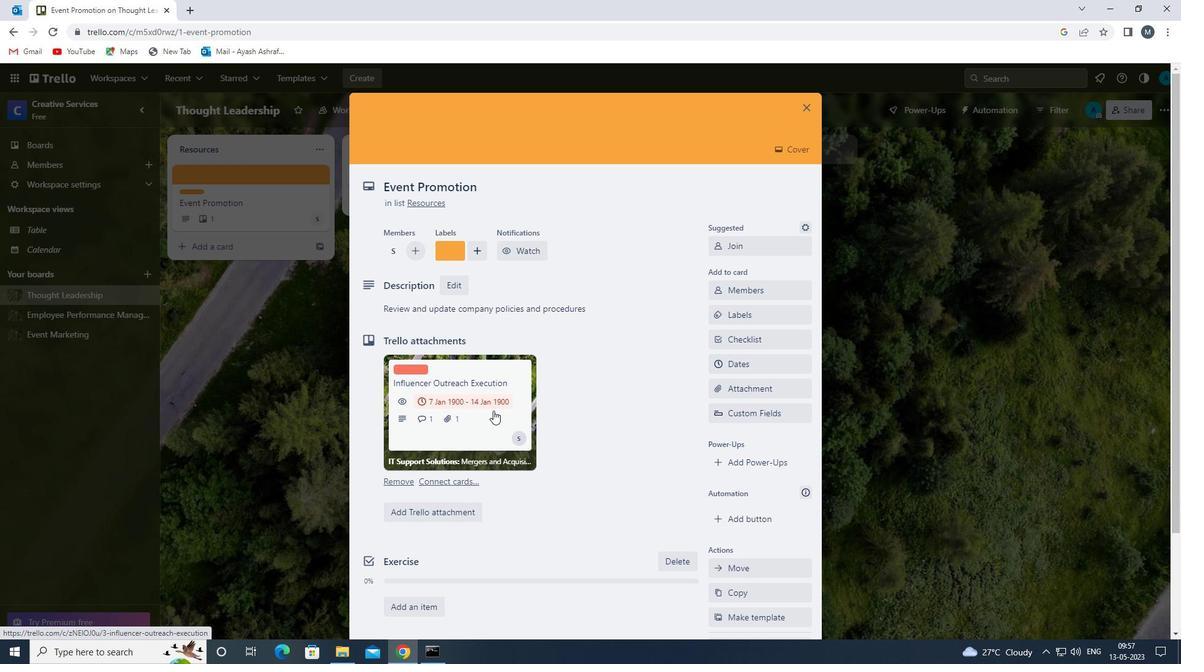 
Action: Mouse scrolled (495, 405) with delta (0, 0)
Screenshot: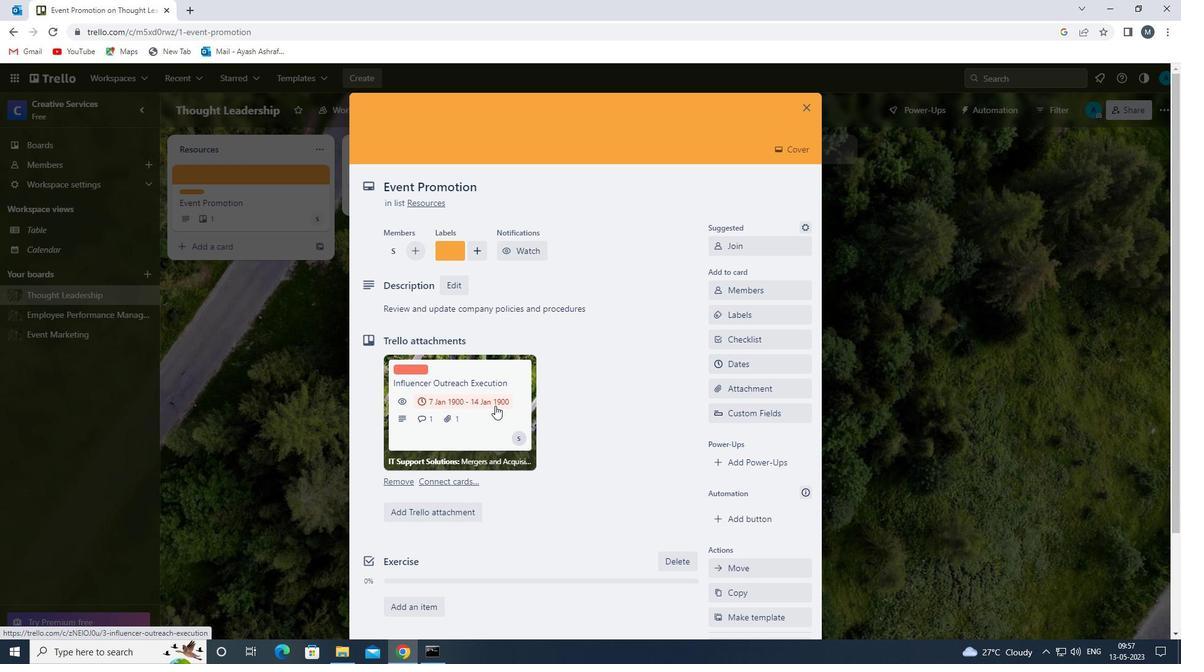 
Action: Mouse scrolled (495, 405) with delta (0, 0)
Screenshot: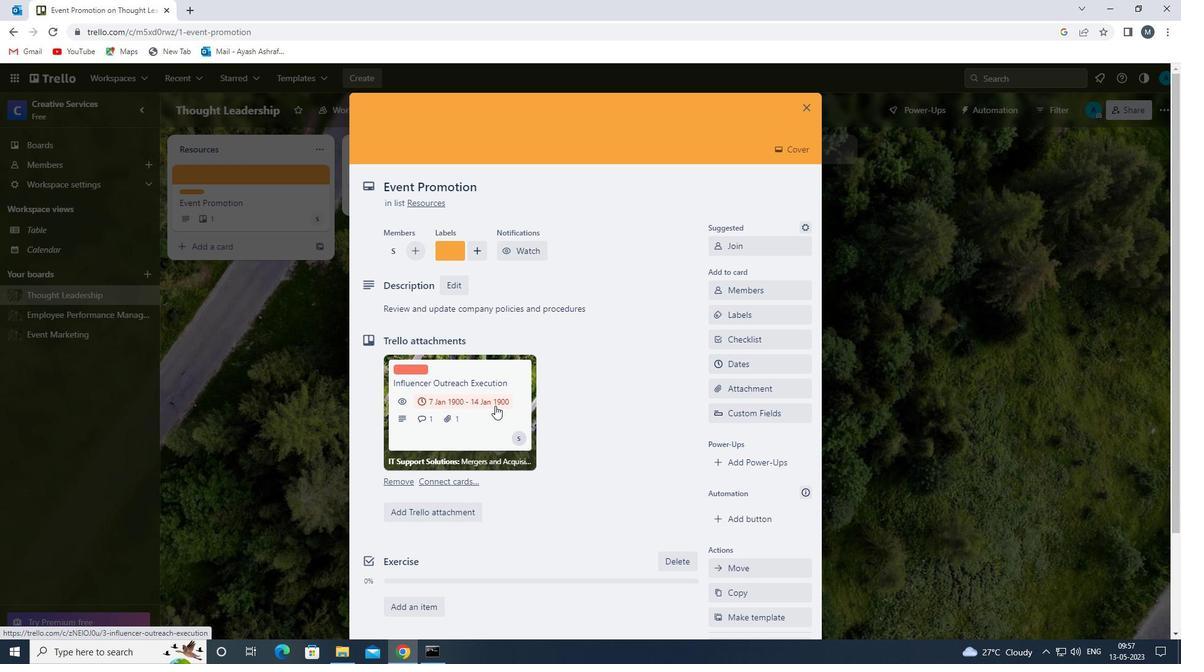 
Action: Mouse moved to (491, 412)
Screenshot: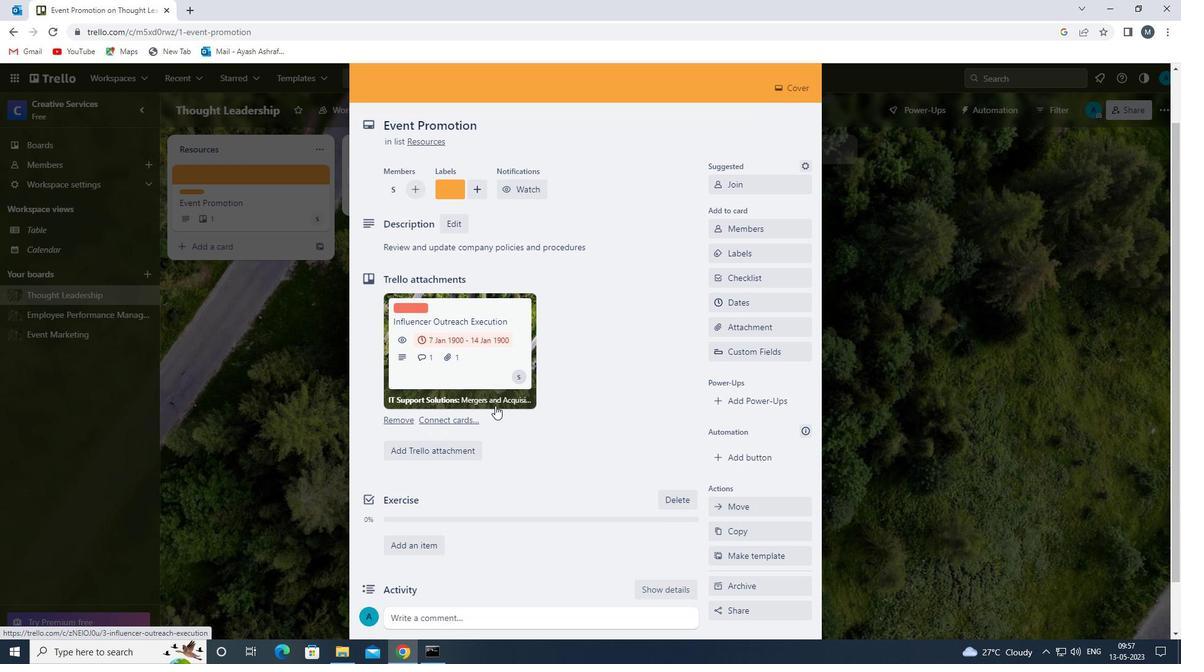 
Action: Mouse scrolled (491, 411) with delta (0, 0)
Screenshot: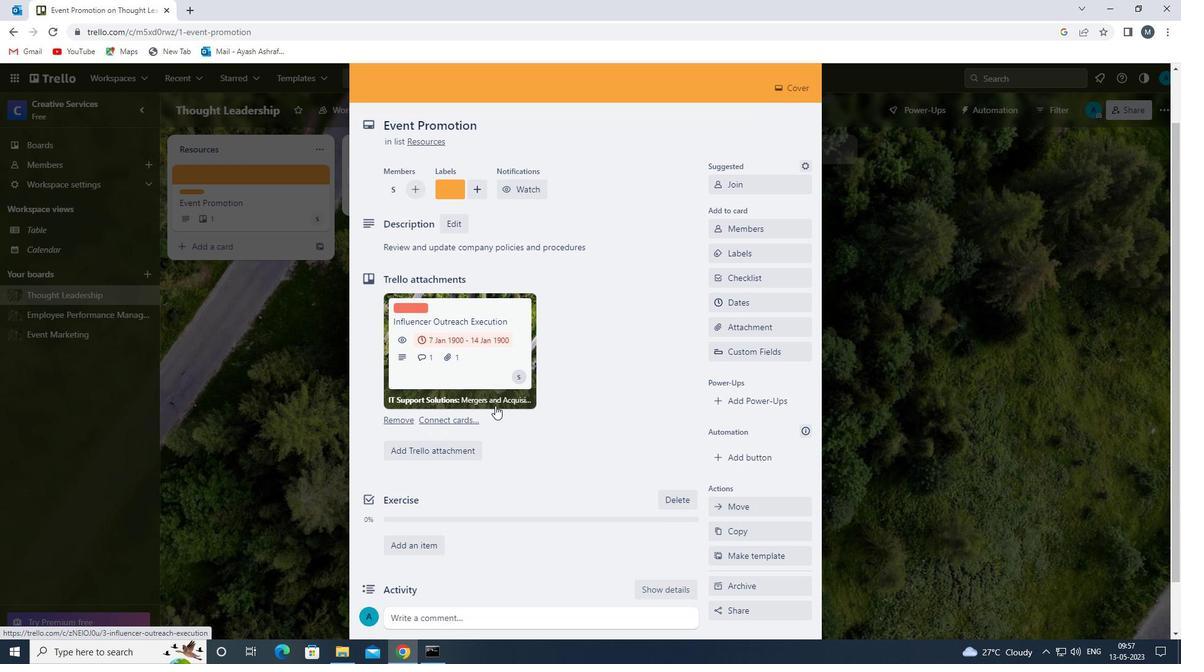 
Action: Mouse moved to (444, 564)
Screenshot: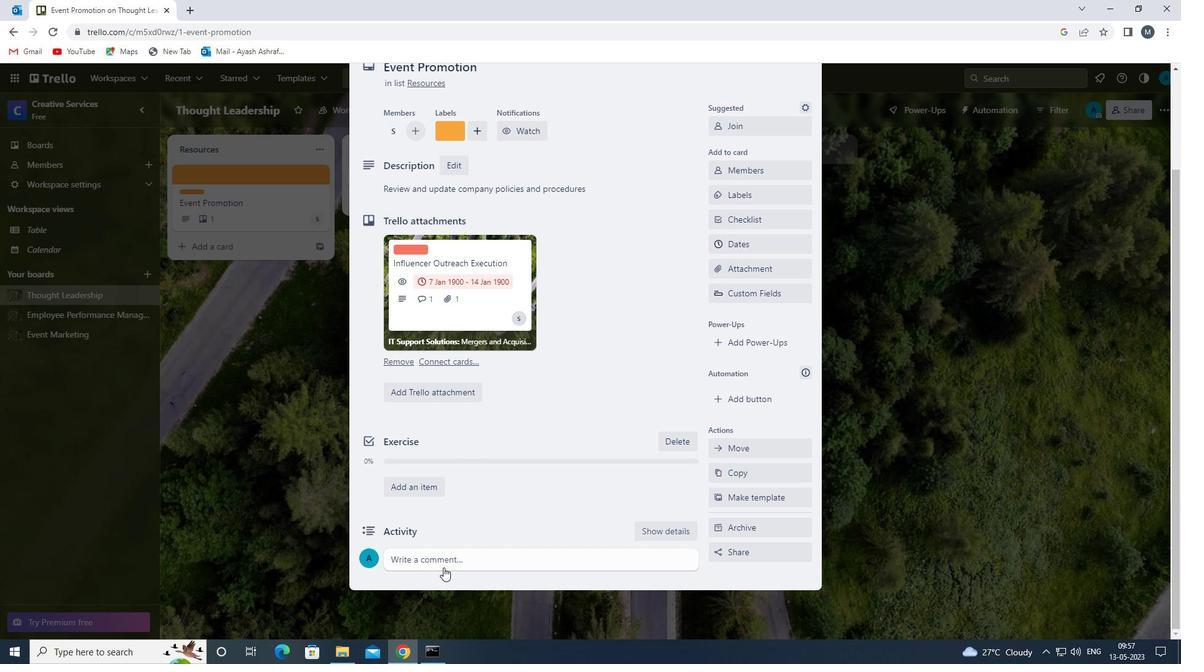 
Action: Mouse pressed left at (444, 564)
Screenshot: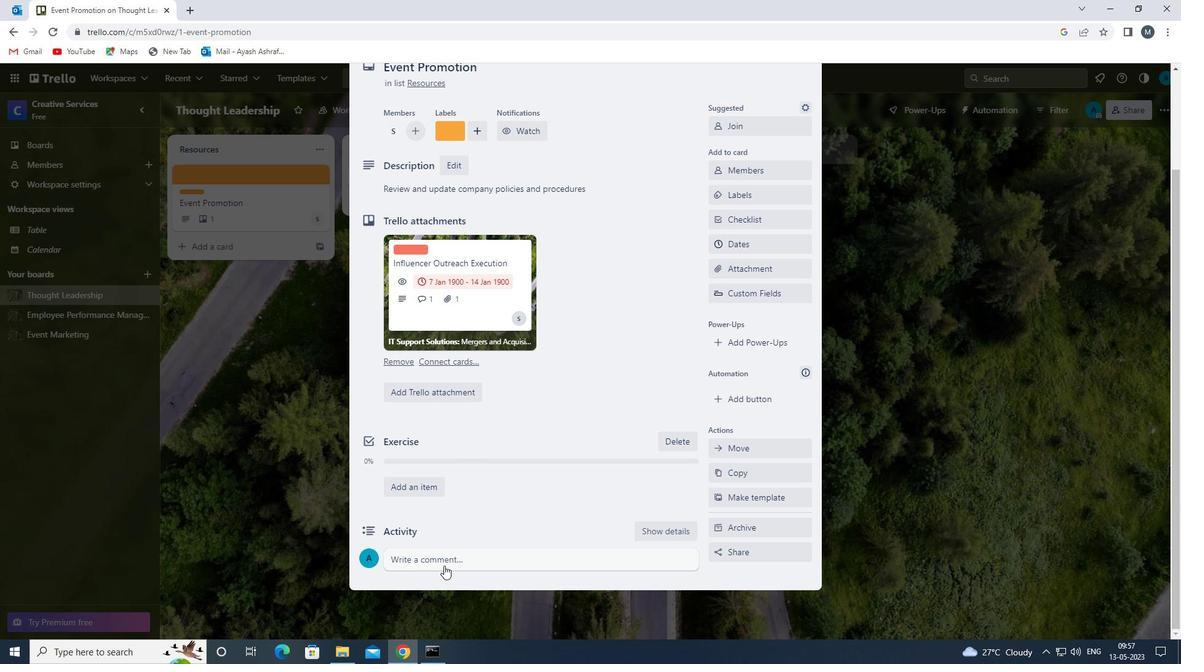 
Action: Mouse moved to (505, 519)
Screenshot: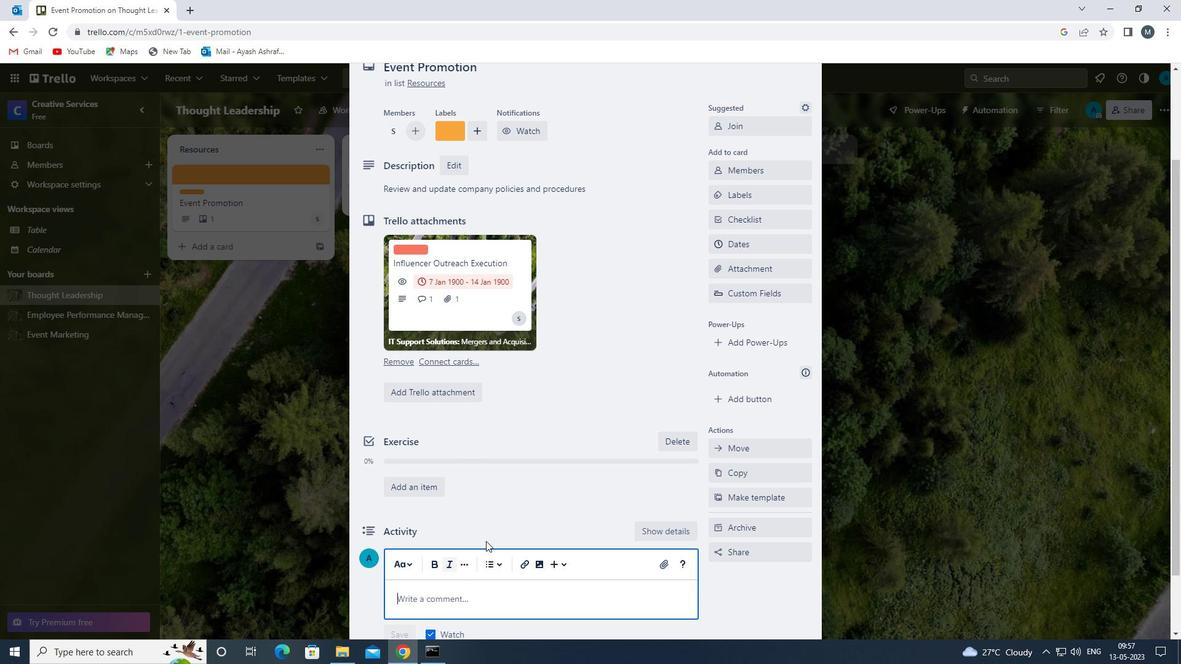 
Action: Mouse scrolled (505, 518) with delta (0, 0)
Screenshot: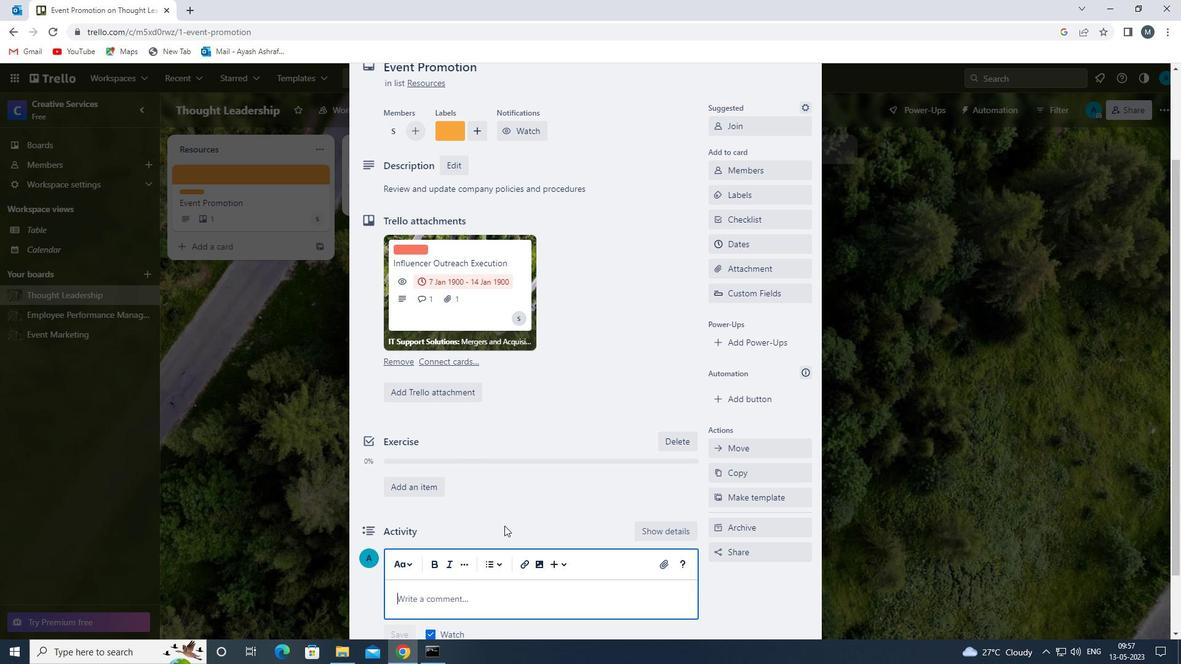 
Action: Mouse moved to (453, 537)
Screenshot: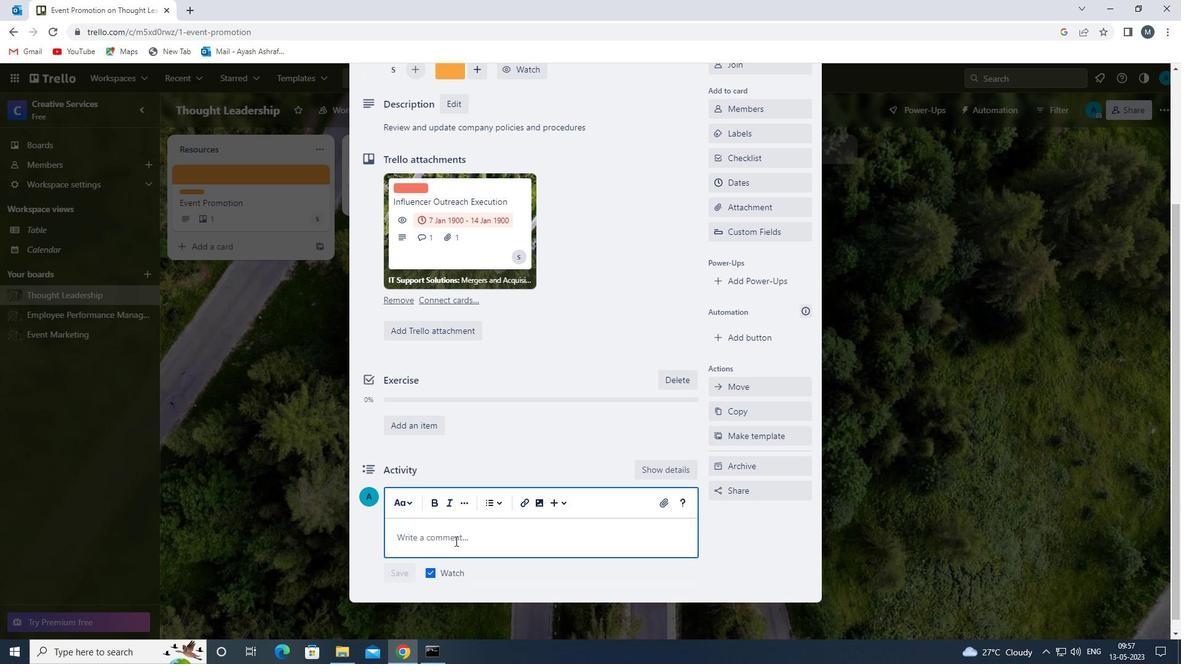 
Action: Mouse pressed left at (453, 537)
Screenshot: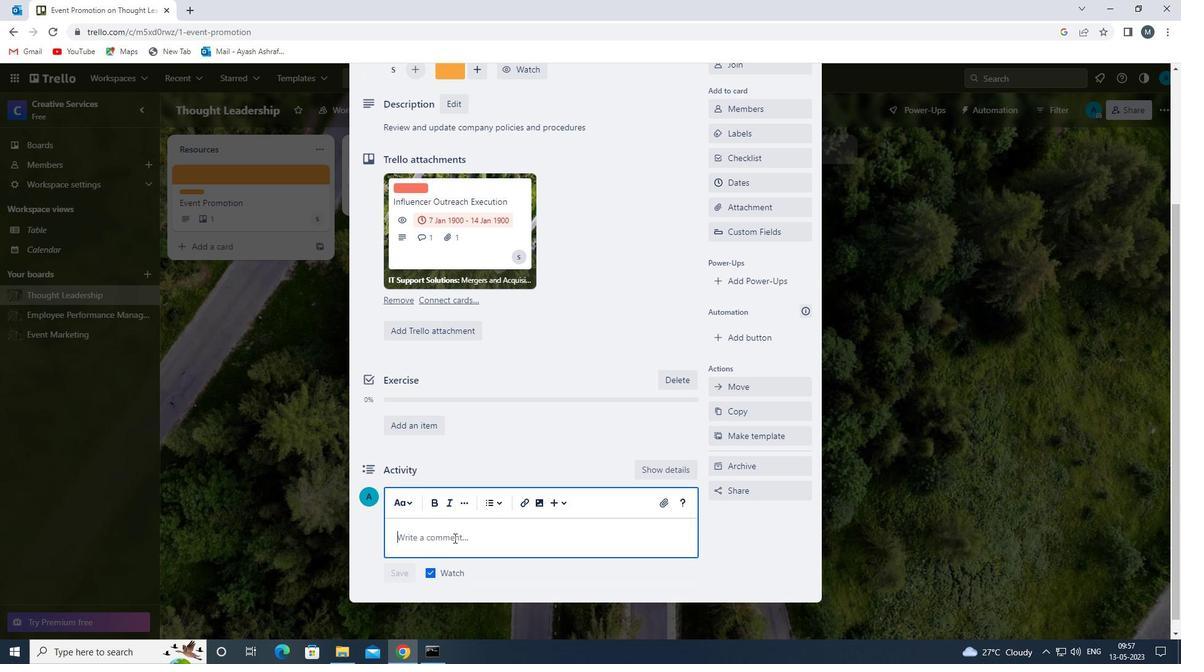 
Action: Key pressed <Key.shift>WE<Key.space>SHOULD<Key.space>APPROACH<Key.space>THIS<Key.space>TASK<Key.space>WITJ<Key.backspace>H<Key.space>A<Key.space>SENSE<Key.space>OF<Key.space>OWNERSHIP,<Key.space>TAKING<Key.space>PRIDE<Key.space>IN<Key.space>OUR<Key.space>WORK<Key.space>AND<Key.space>ITS<Key.space>IMPACT<Key.space>ON<Key.space>THE<Key.space>PROJECT.<Key.space>
Screenshot: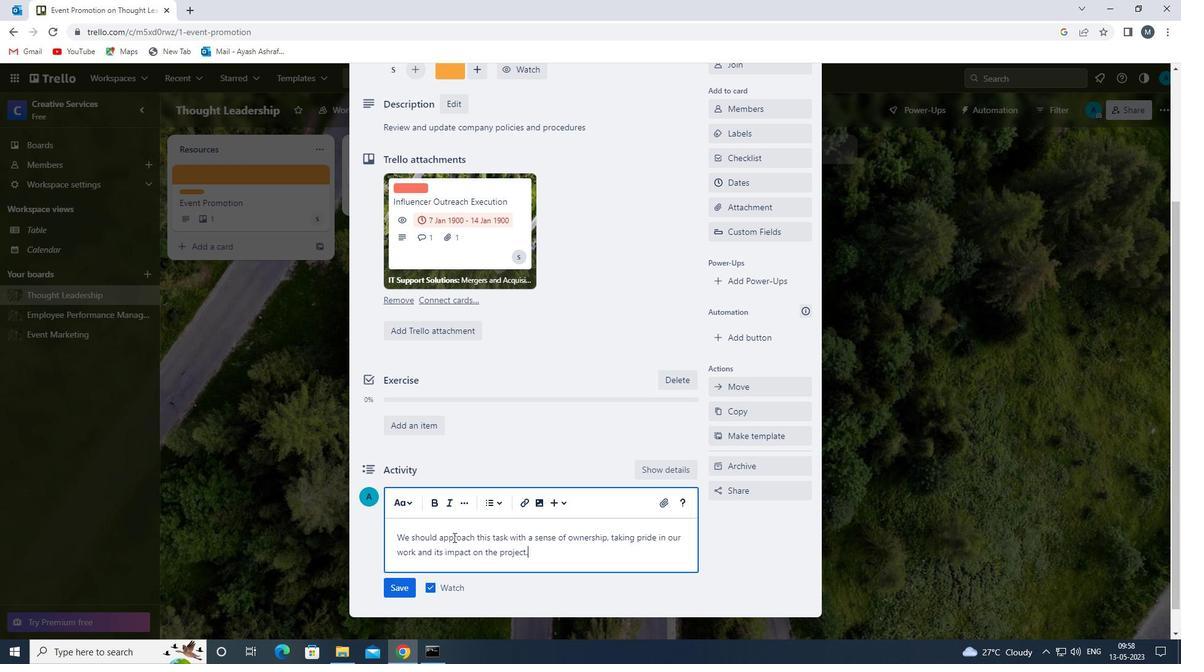 
Action: Mouse moved to (400, 588)
Screenshot: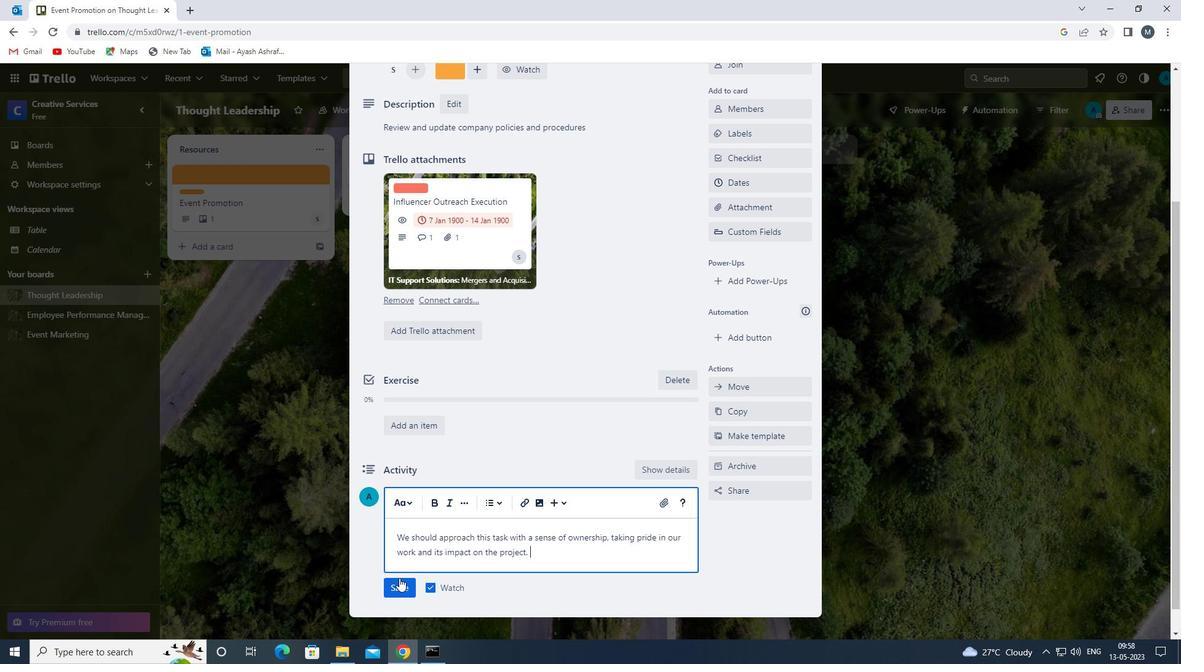 
Action: Mouse pressed left at (400, 588)
Screenshot: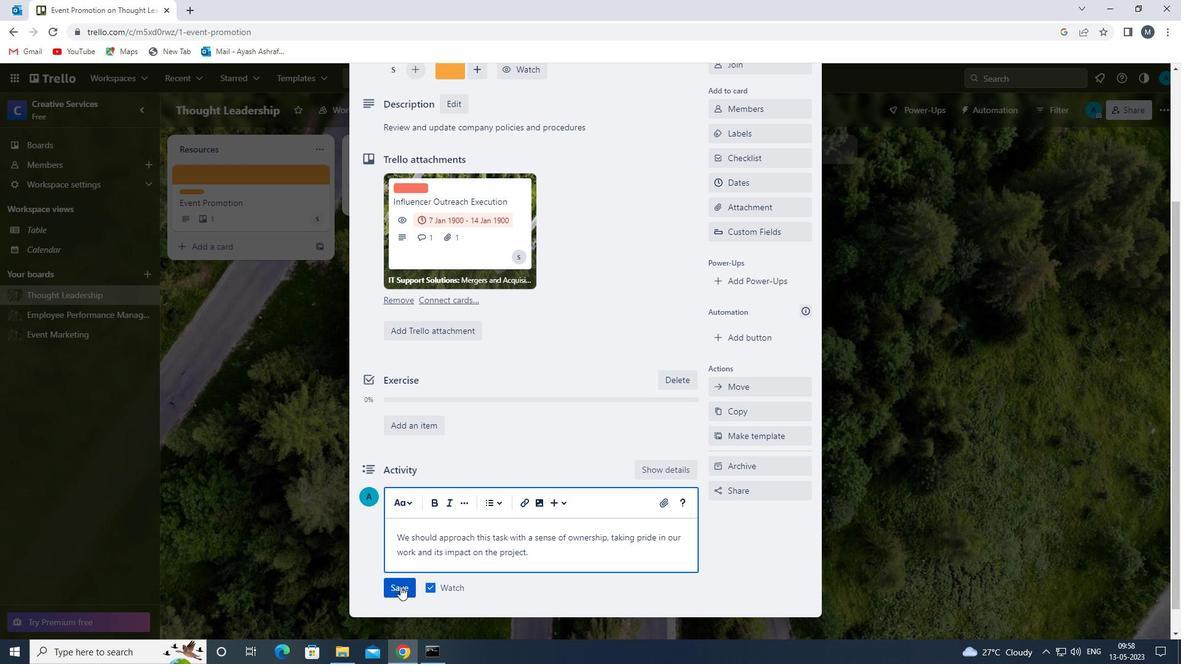 
Action: Mouse moved to (741, 185)
Screenshot: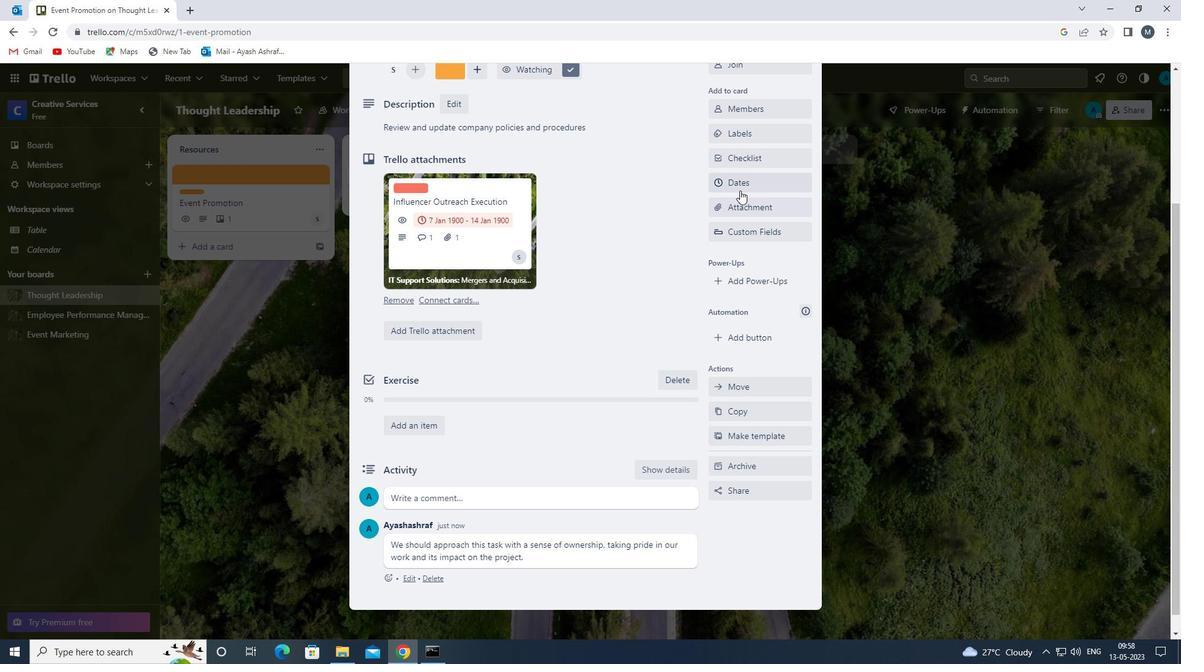 
Action: Mouse pressed left at (741, 185)
Screenshot: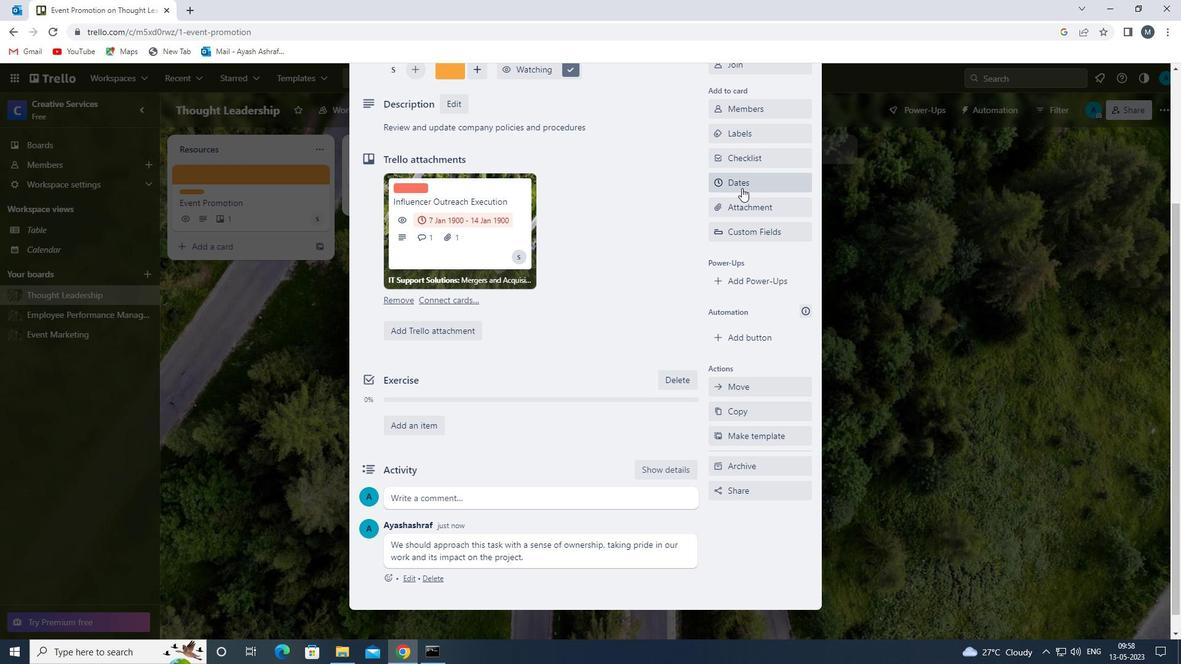 
Action: Mouse moved to (722, 434)
Screenshot: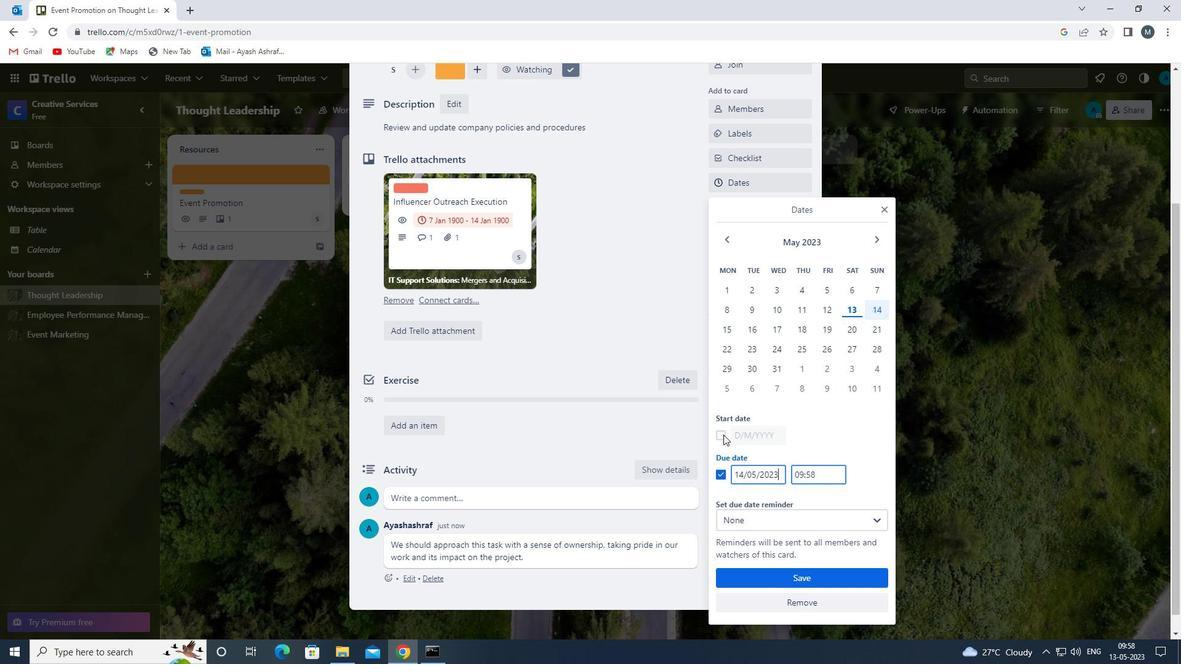 
Action: Mouse pressed left at (722, 434)
Screenshot: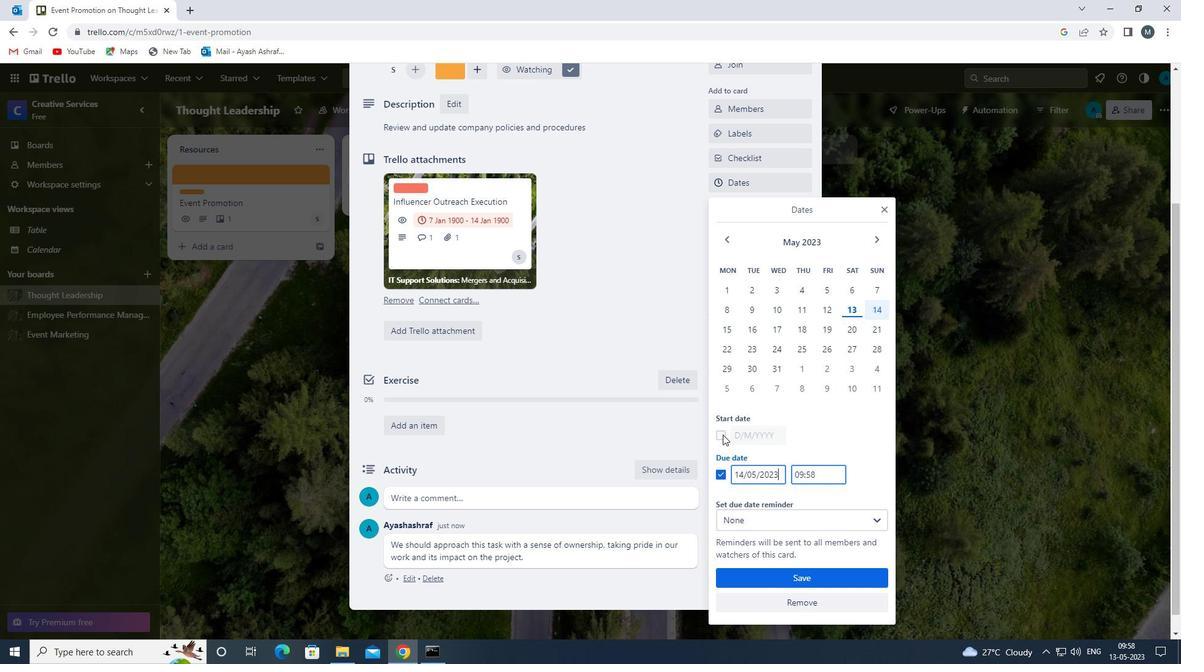 
Action: Mouse moved to (741, 436)
Screenshot: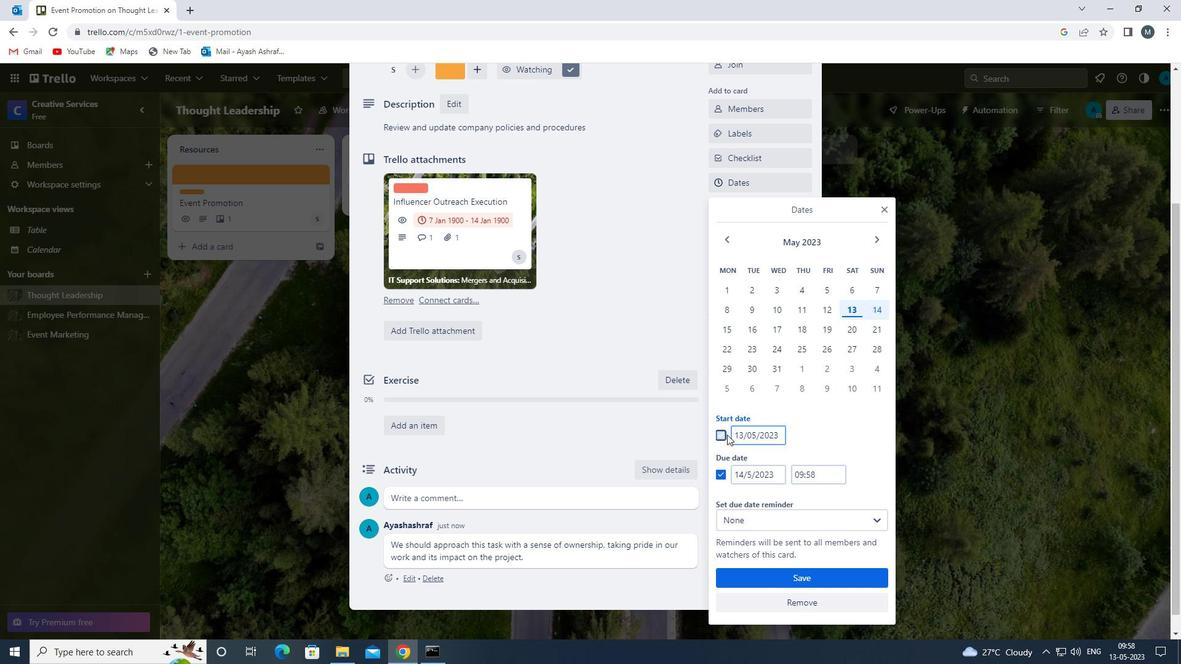 
Action: Mouse pressed left at (741, 436)
Screenshot: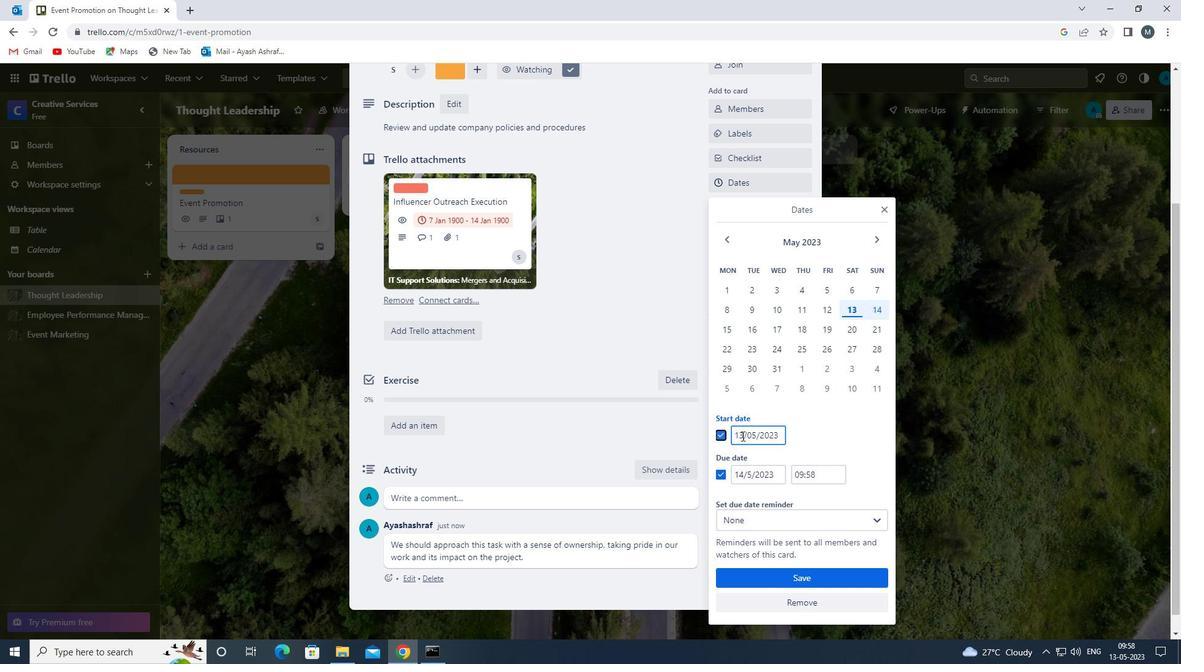 
Action: Mouse moved to (747, 439)
Screenshot: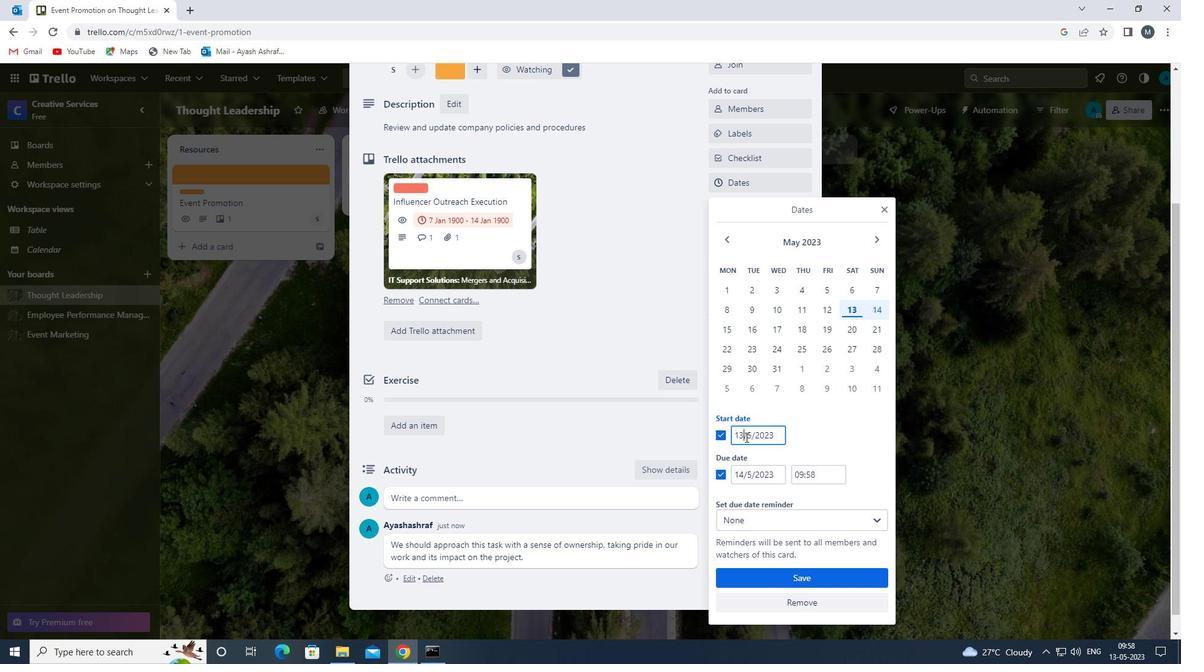 
Action: Key pressed <Key.backspace><Key.backspace>01
Screenshot: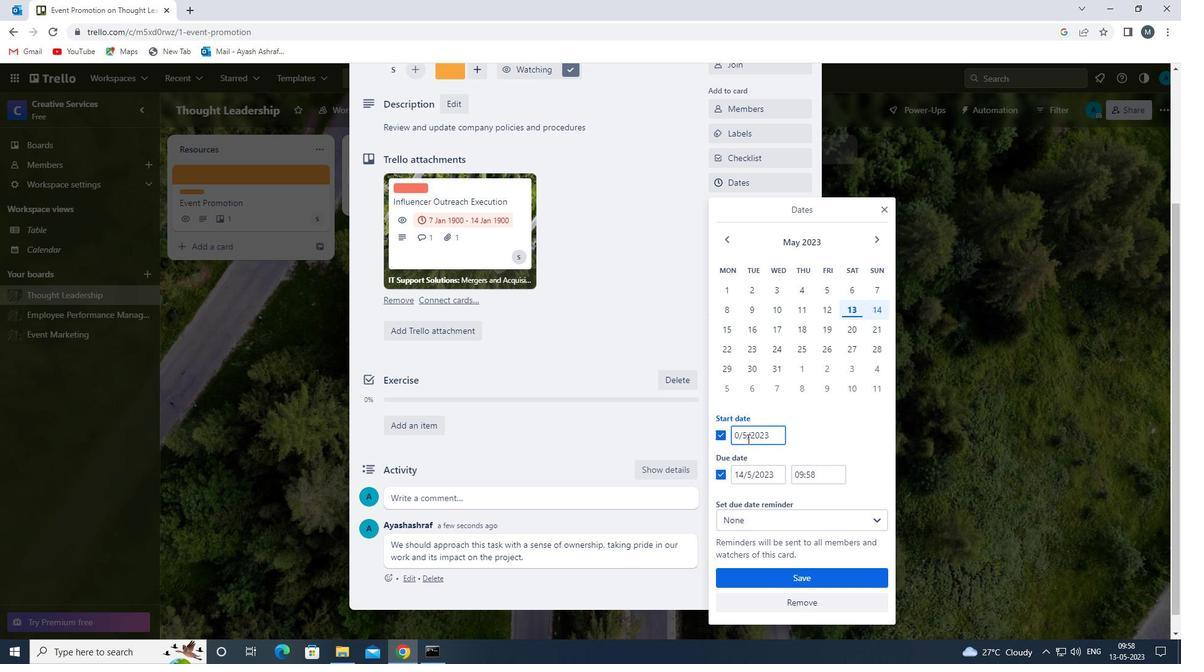 
Action: Mouse moved to (754, 435)
Screenshot: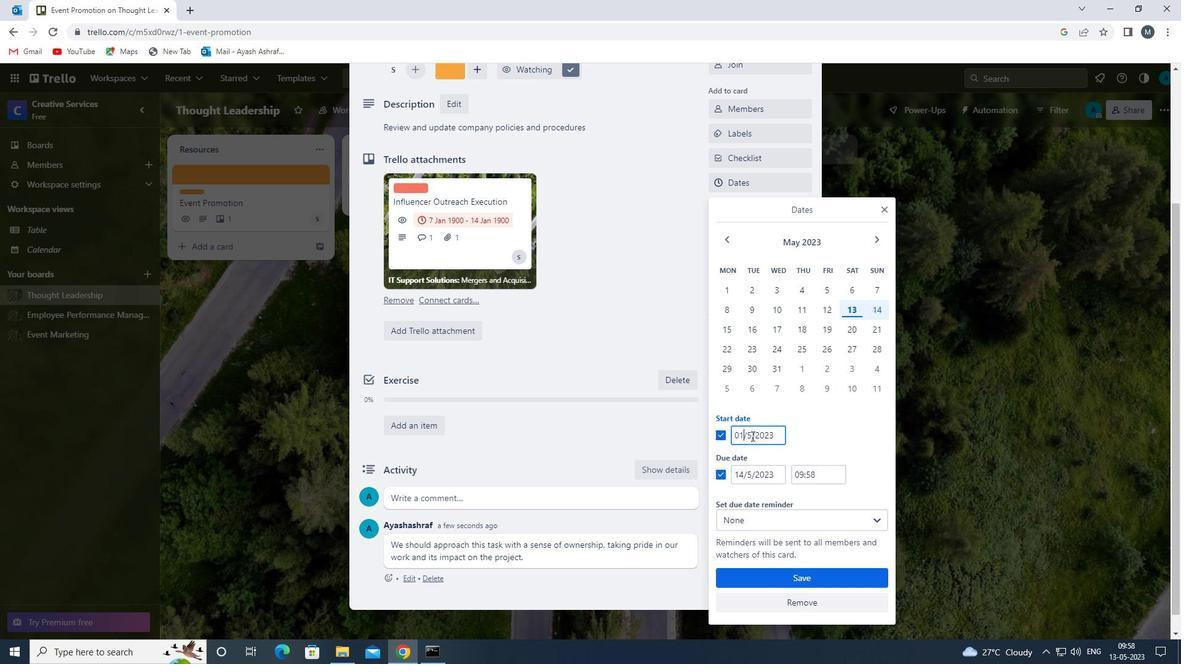 
Action: Mouse pressed left at (754, 435)
Screenshot: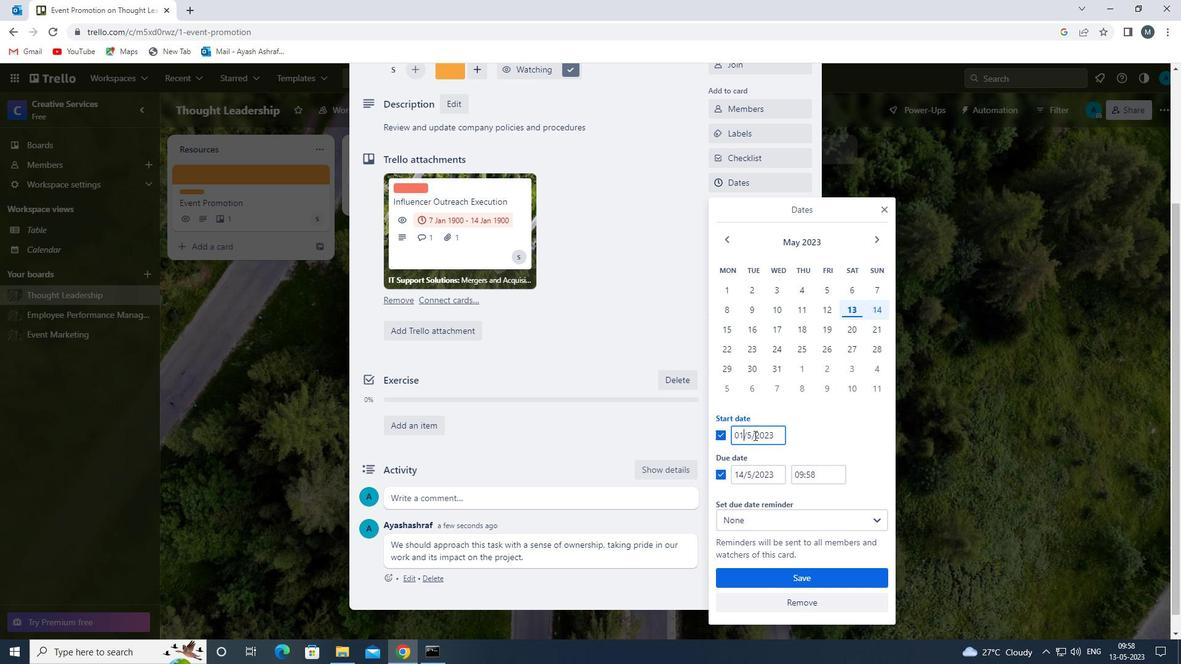 
Action: Mouse moved to (751, 433)
Screenshot: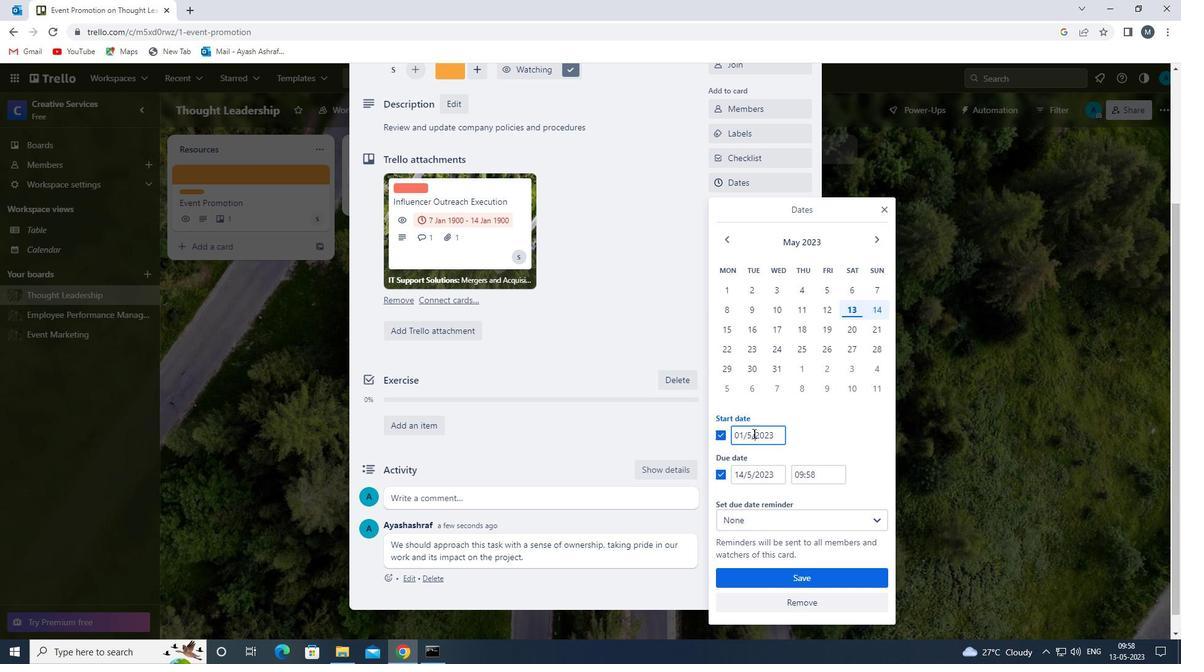 
Action: Mouse pressed left at (751, 433)
Screenshot: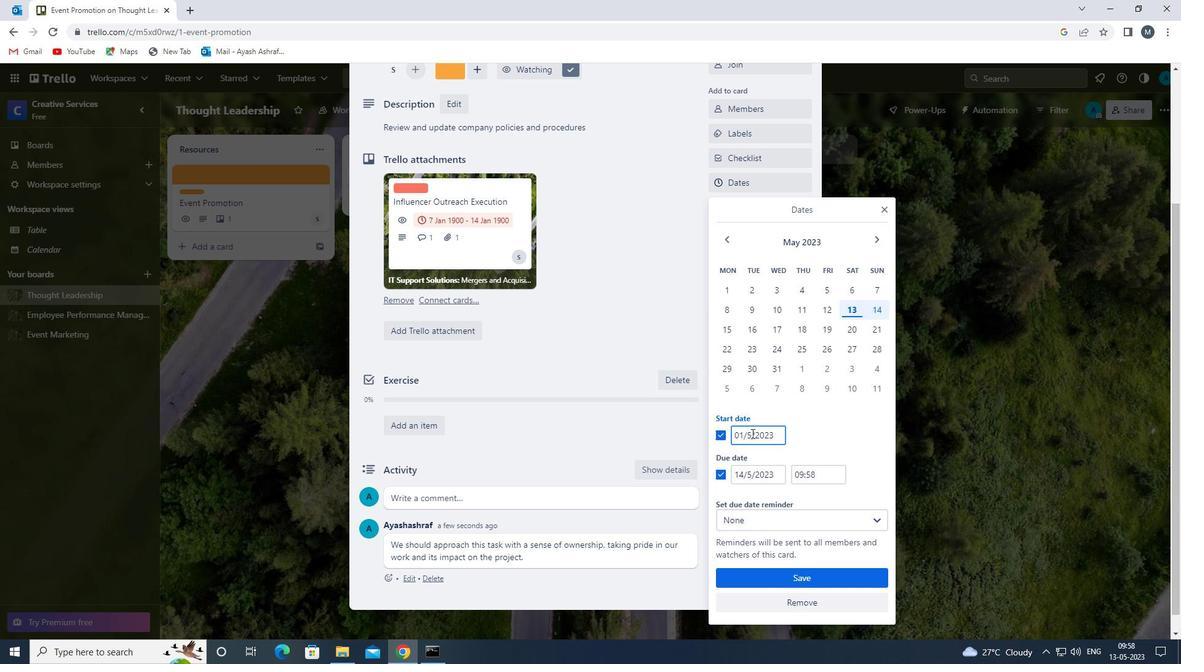 
Action: Mouse moved to (756, 433)
Screenshot: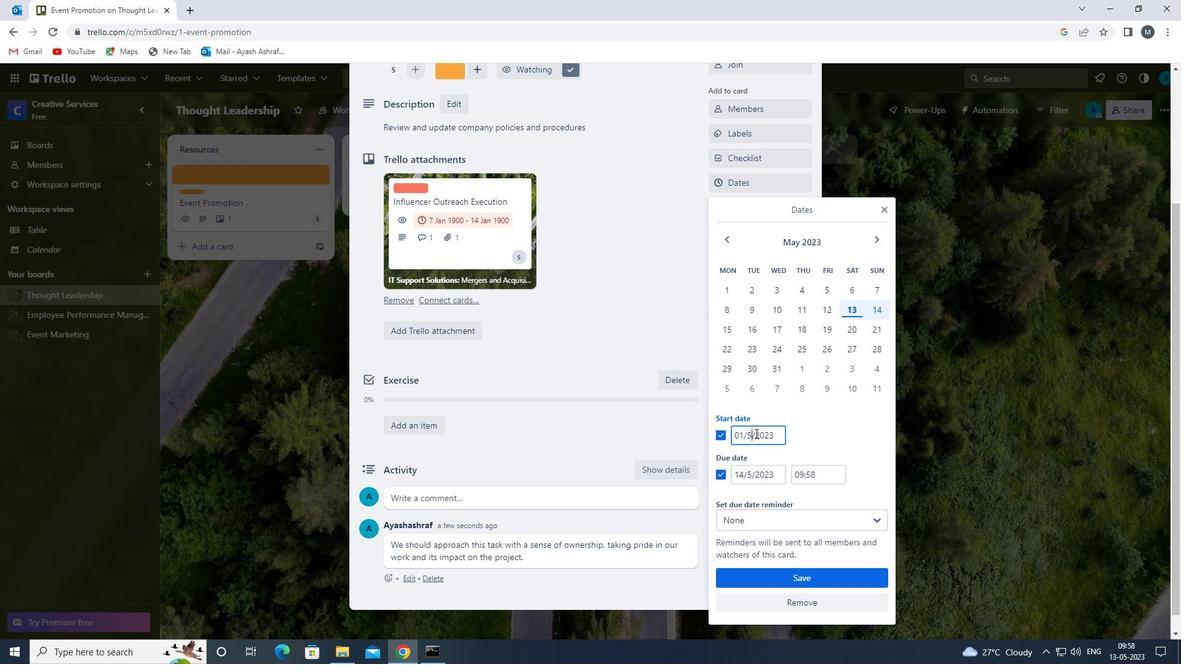 
Action: Key pressed <Key.backspace>01
Screenshot: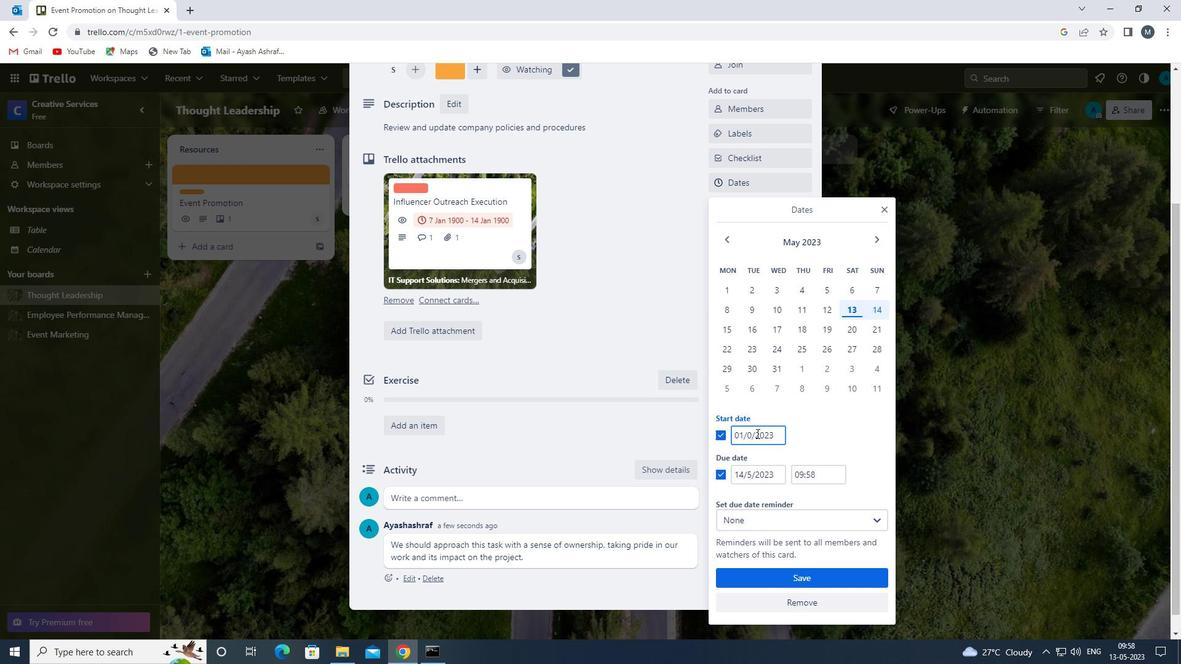 
Action: Mouse moved to (778, 435)
Screenshot: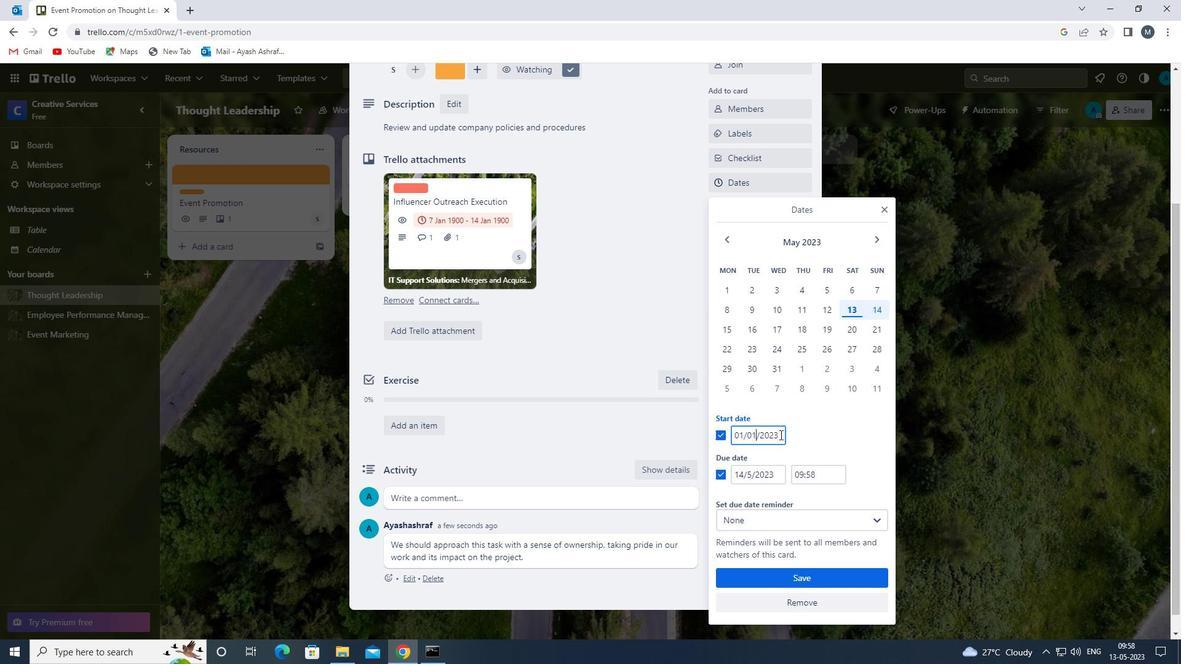 
Action: Mouse pressed left at (778, 435)
Screenshot: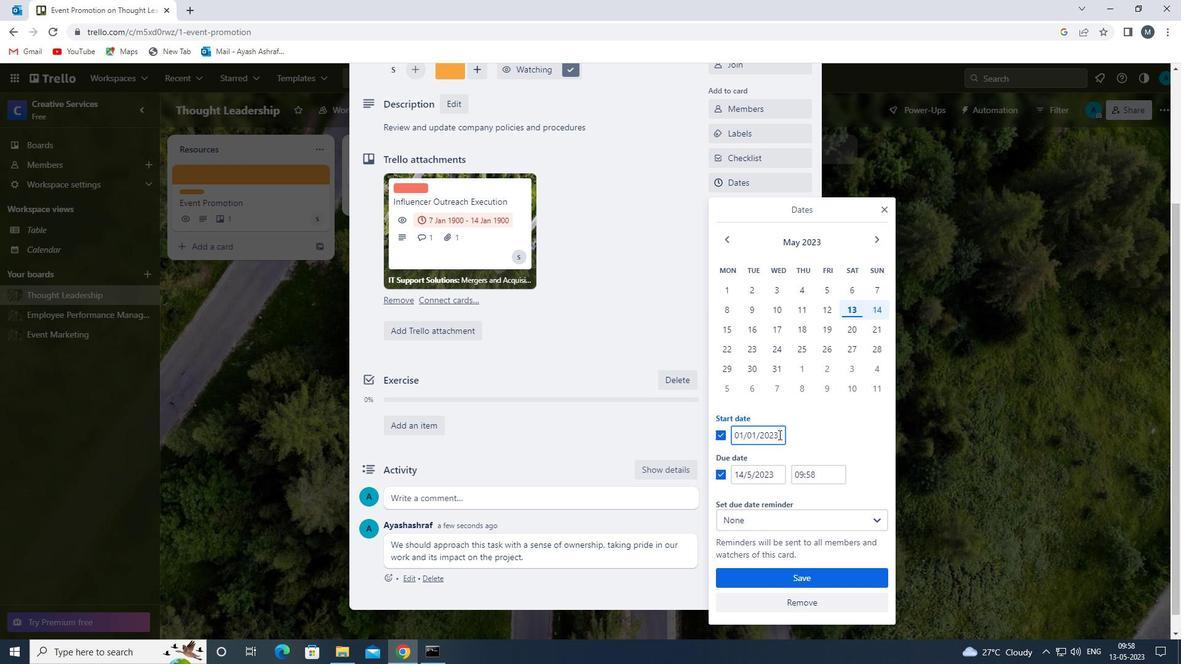 
Action: Mouse moved to (780, 435)
Screenshot: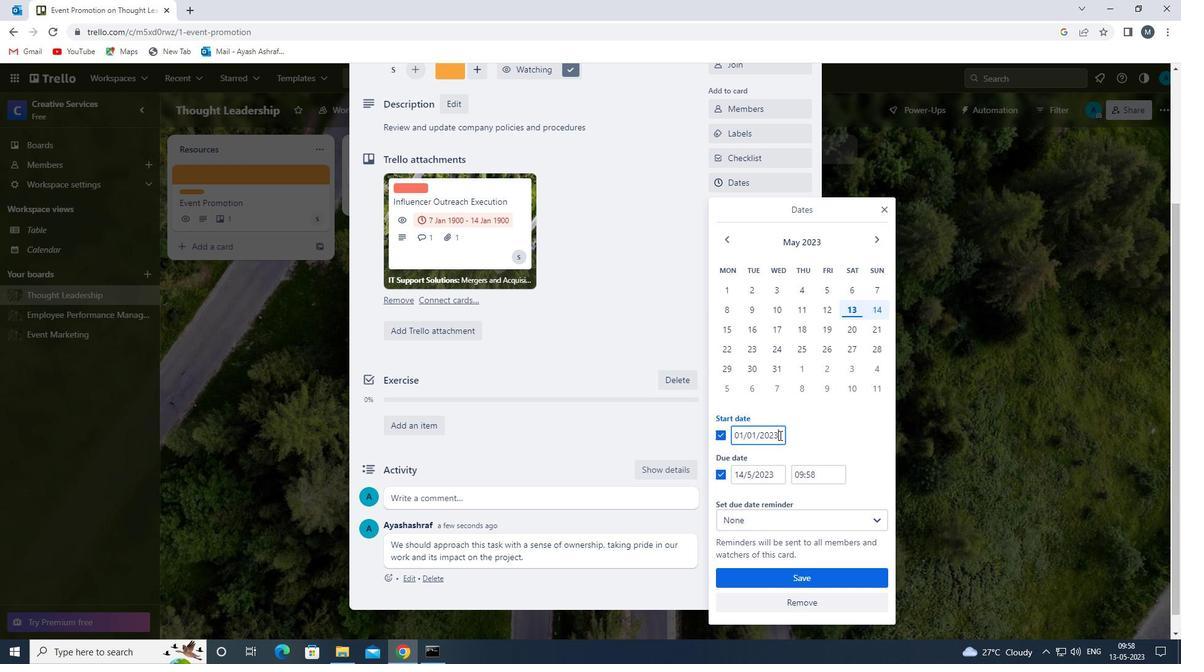 
Action: Key pressed <Key.backspace><Key.backspace><Key.backspace>
Screenshot: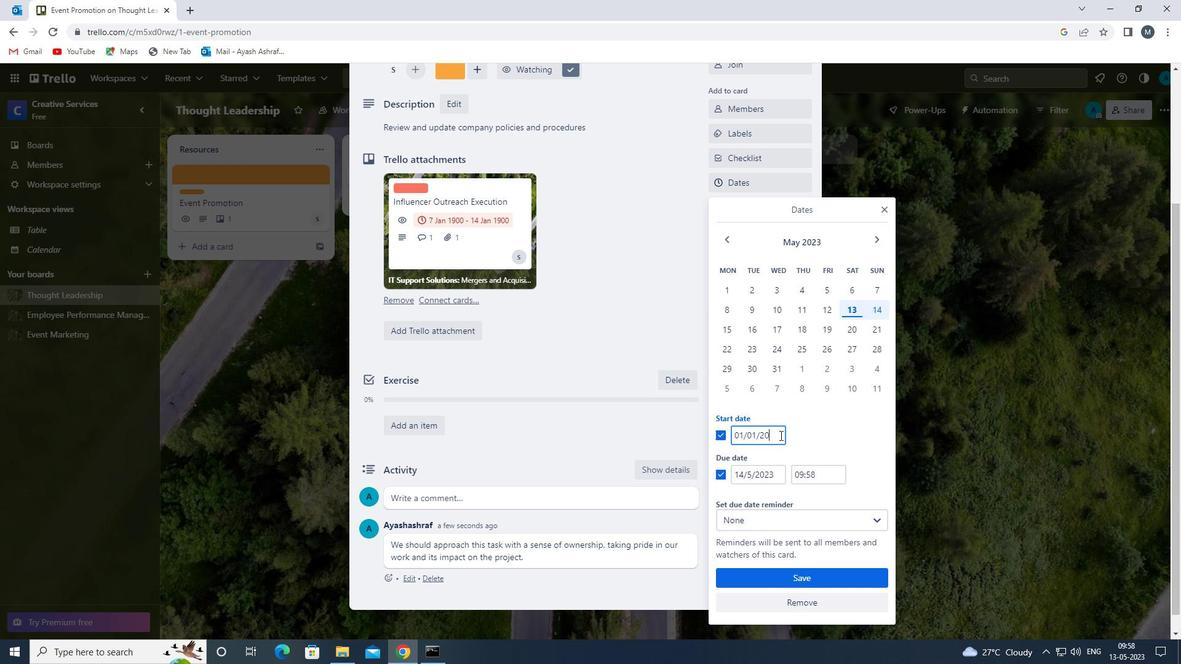 
Action: Mouse moved to (780, 436)
Screenshot: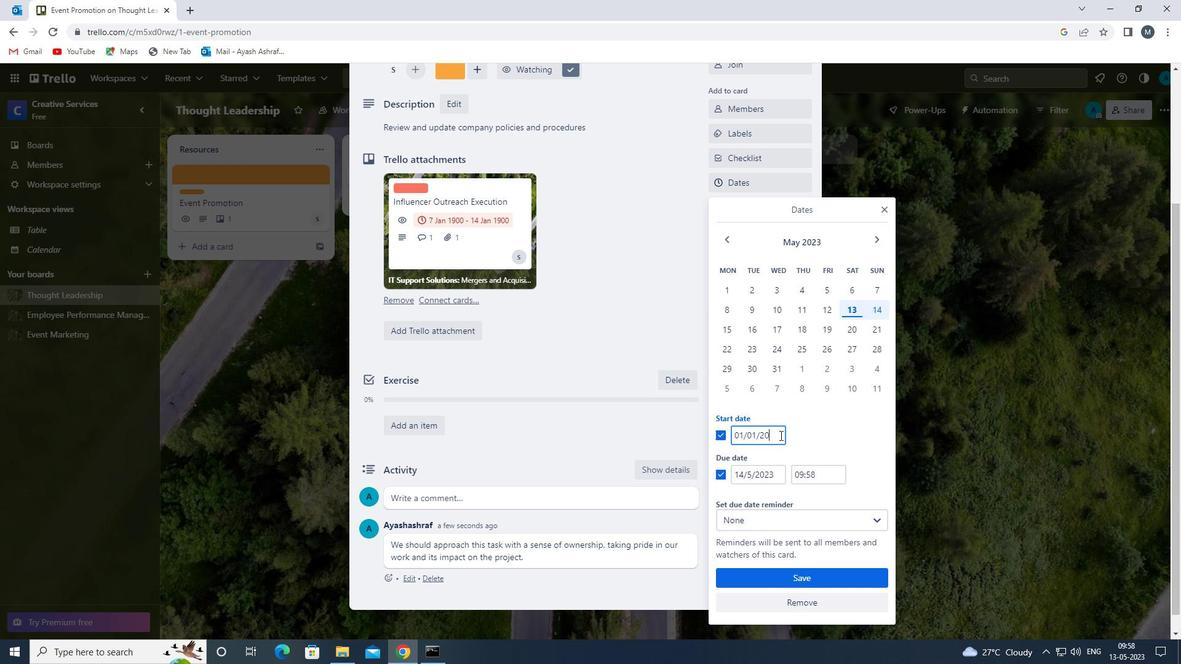 
Action: Key pressed <Key.backspace>
Screenshot: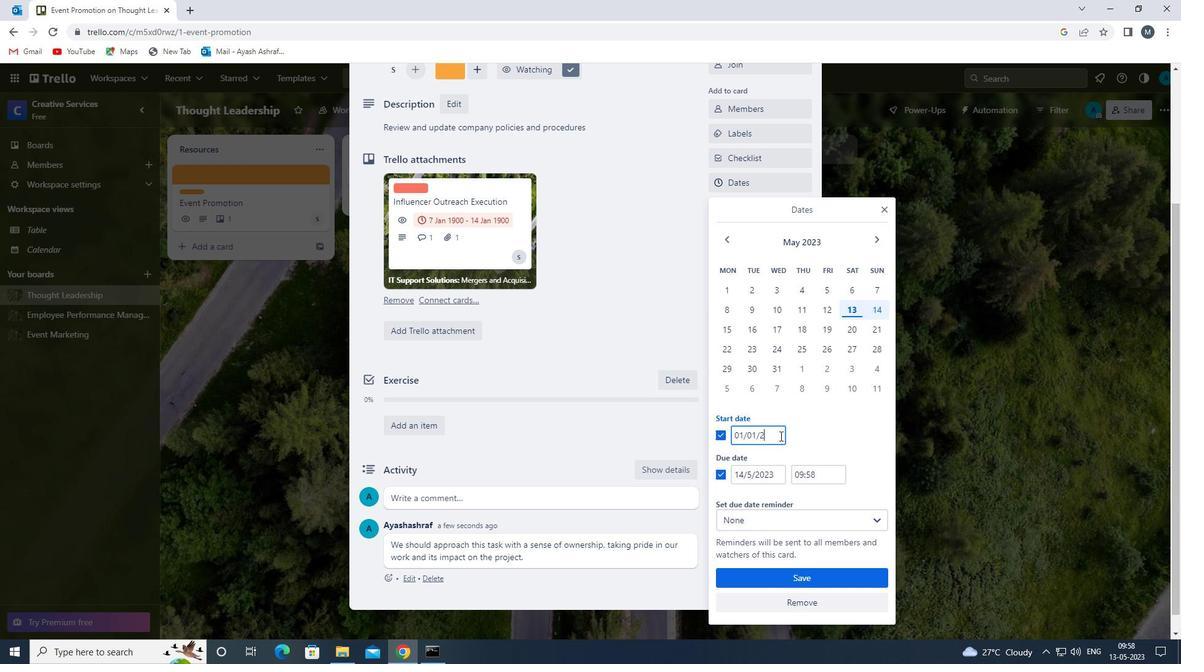 
Action: Mouse moved to (780, 436)
Screenshot: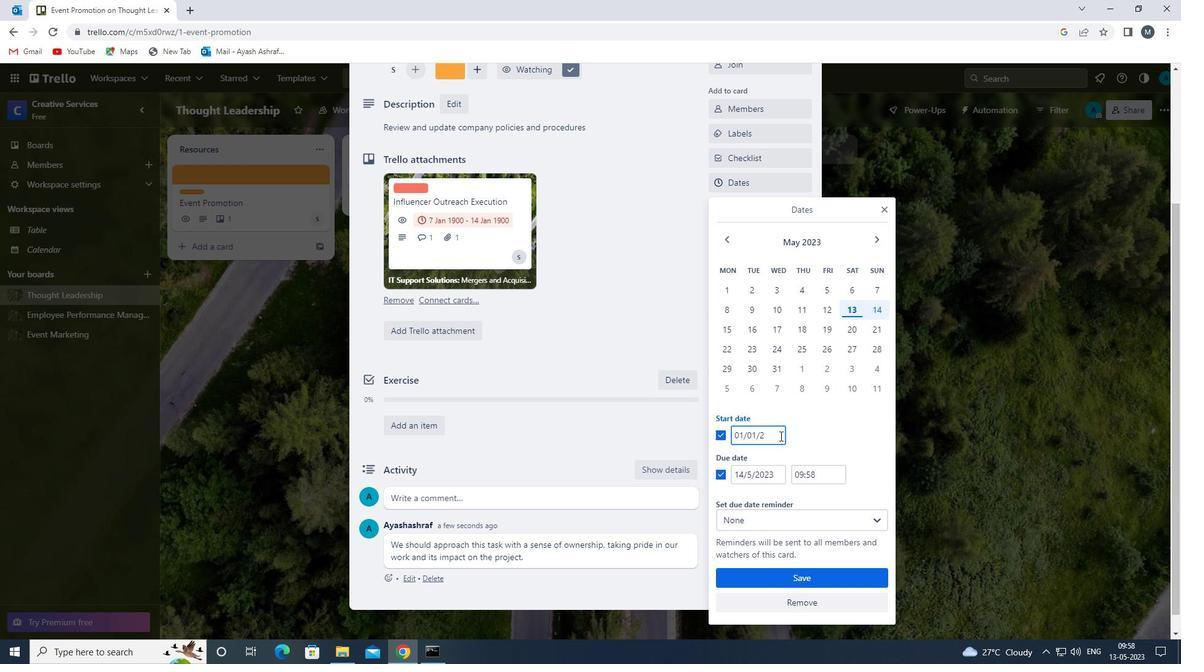 
Action: Key pressed 1900
Screenshot: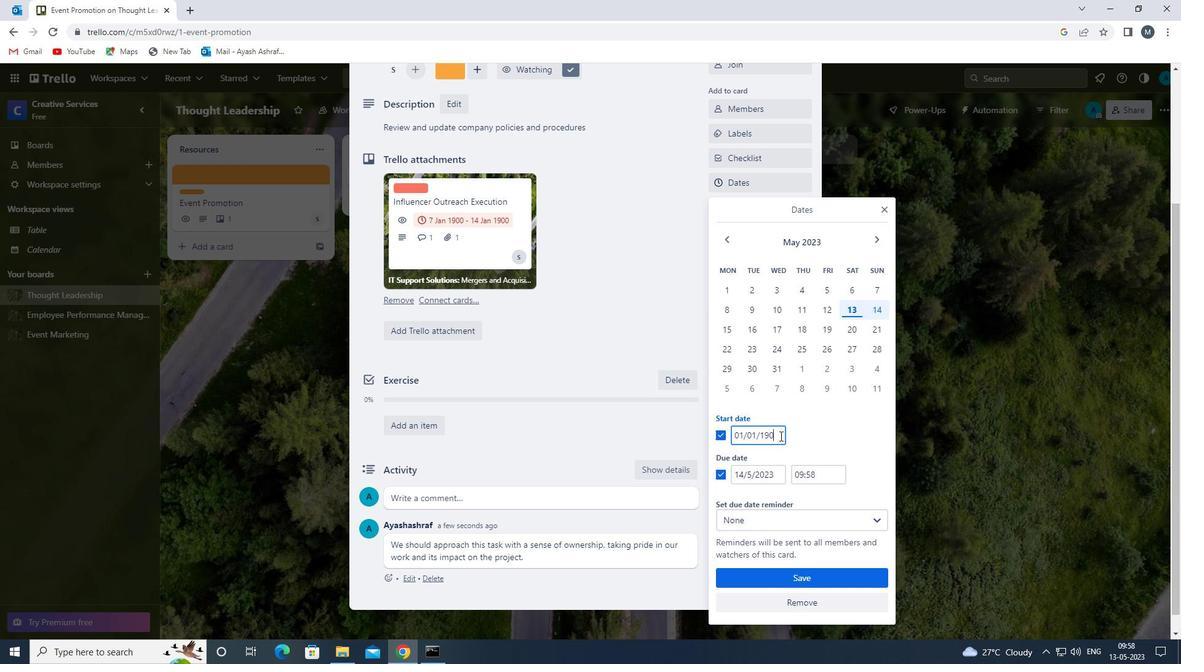 
Action: Mouse moved to (742, 474)
Screenshot: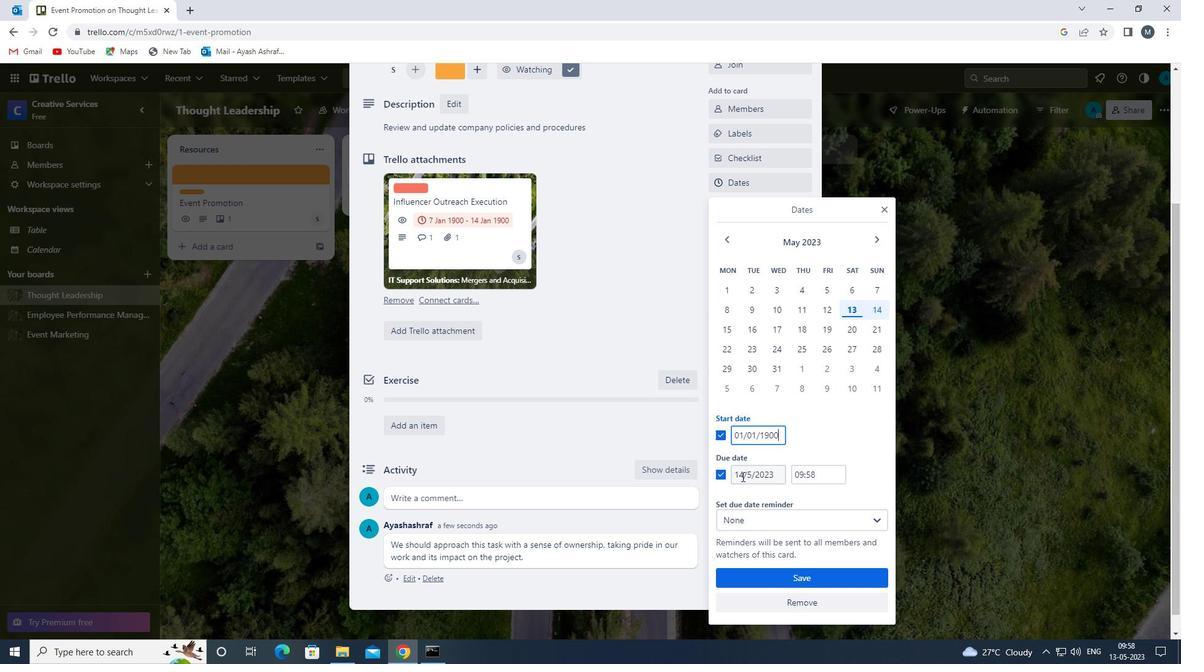 
Action: Mouse pressed left at (742, 474)
Screenshot: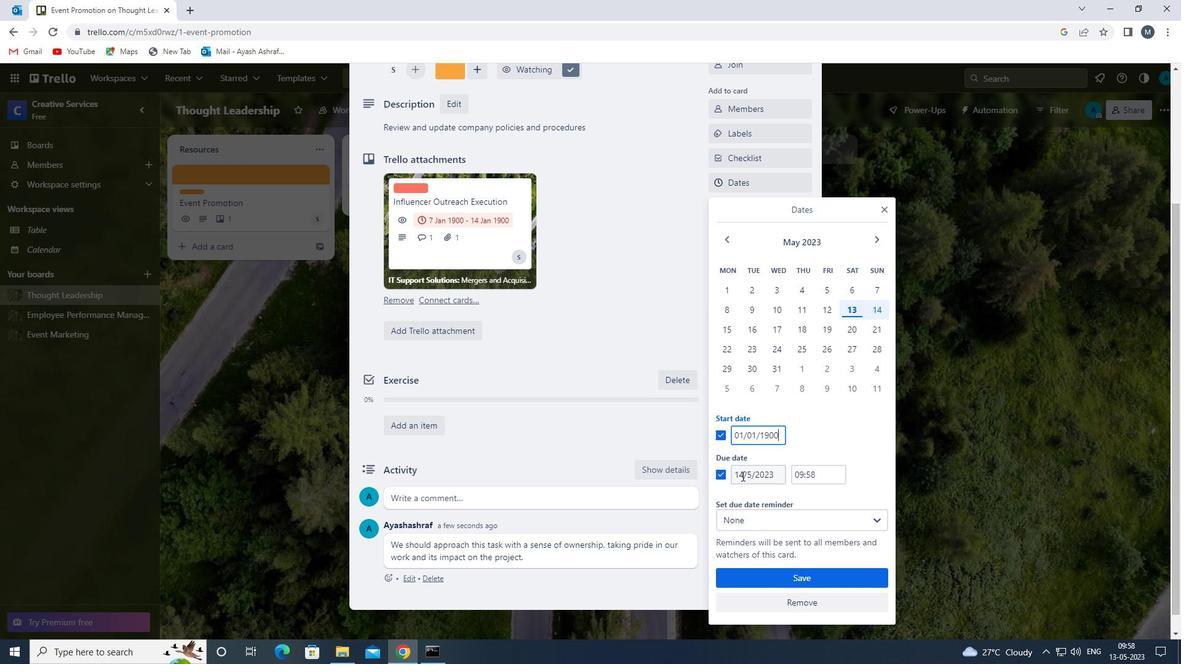 
Action: Mouse moved to (743, 482)
Screenshot: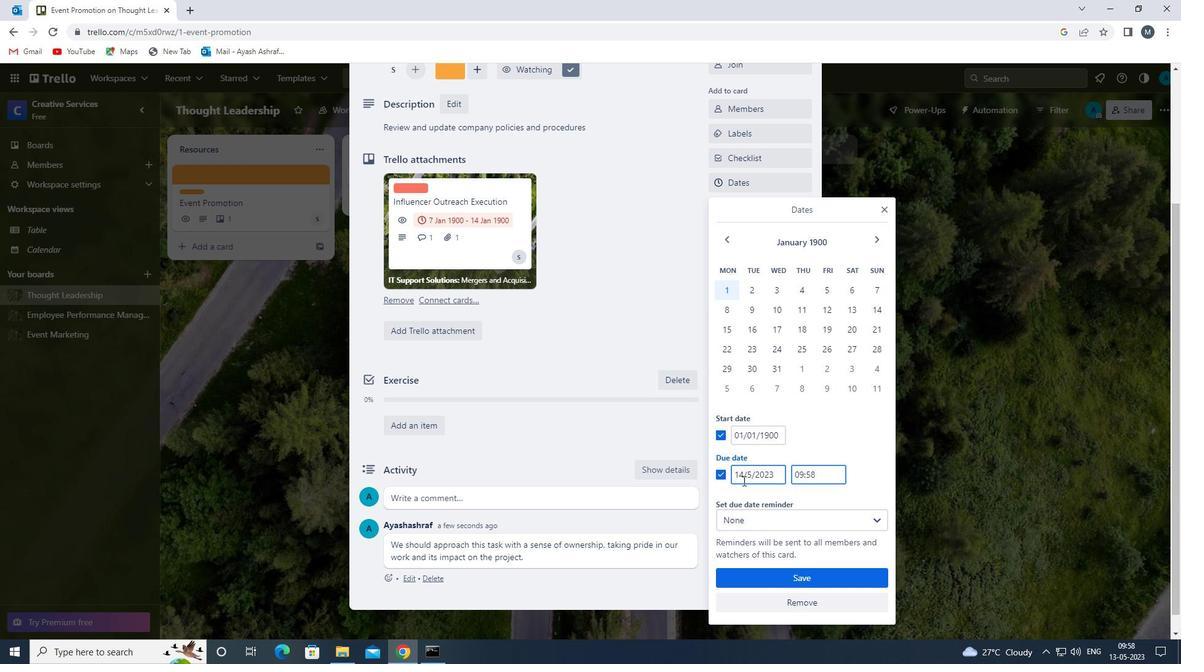 
Action: Key pressed <Key.backspace><Key.backspace>08
Screenshot: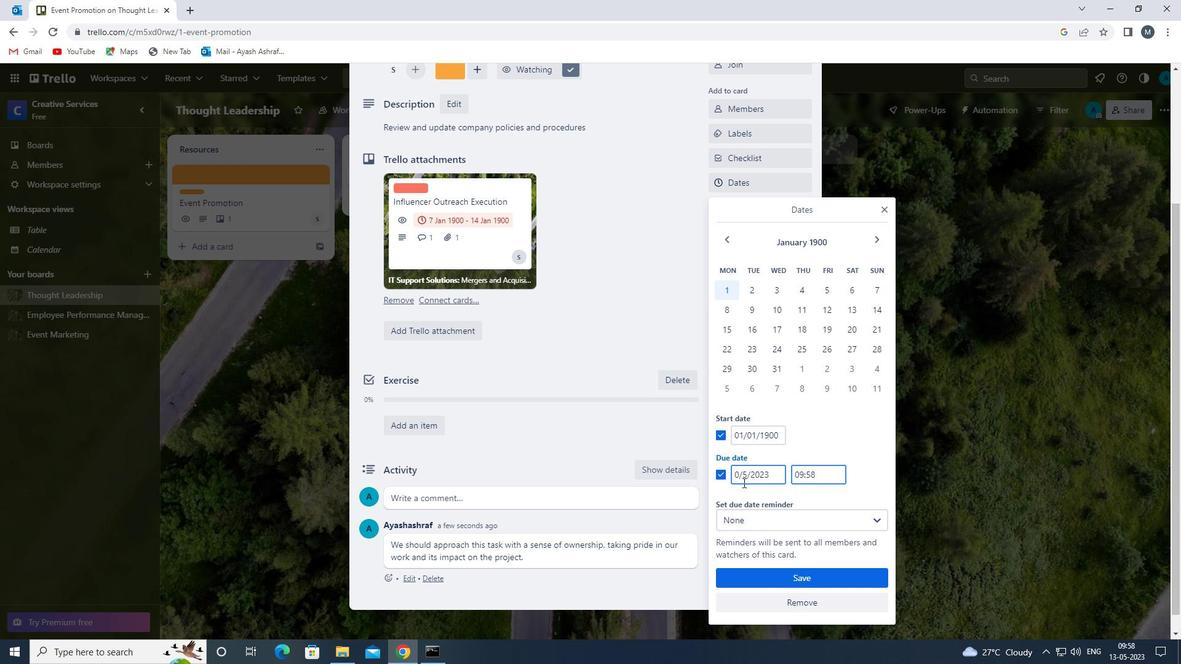 
Action: Mouse moved to (751, 474)
Screenshot: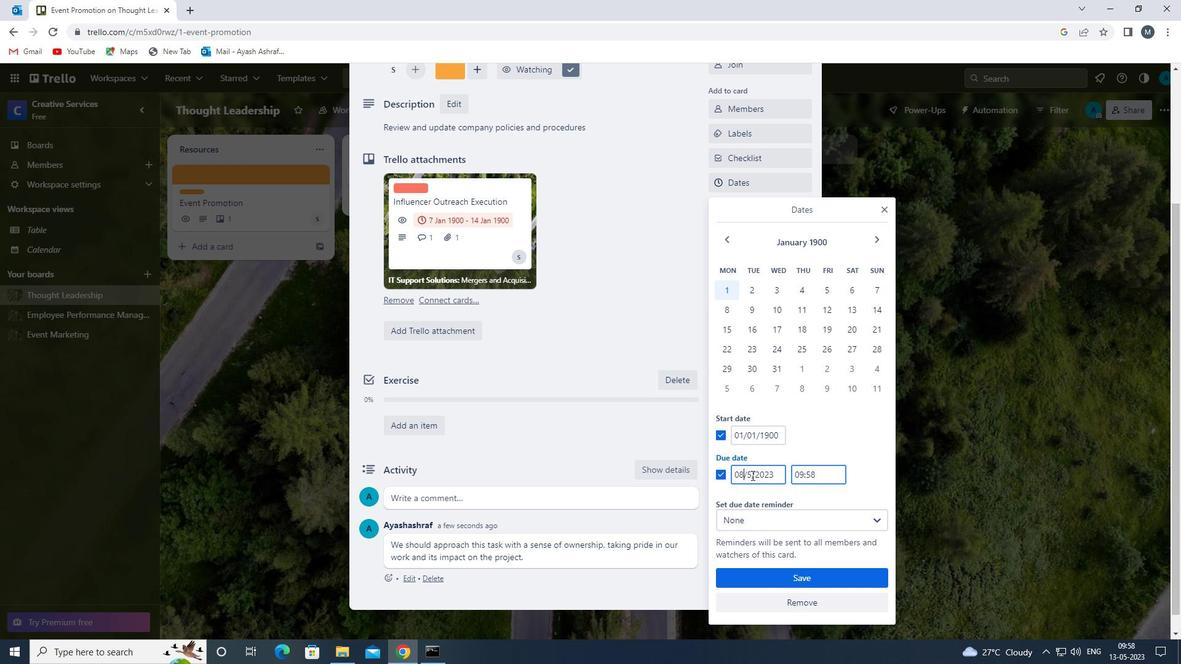 
Action: Mouse pressed left at (751, 474)
Screenshot: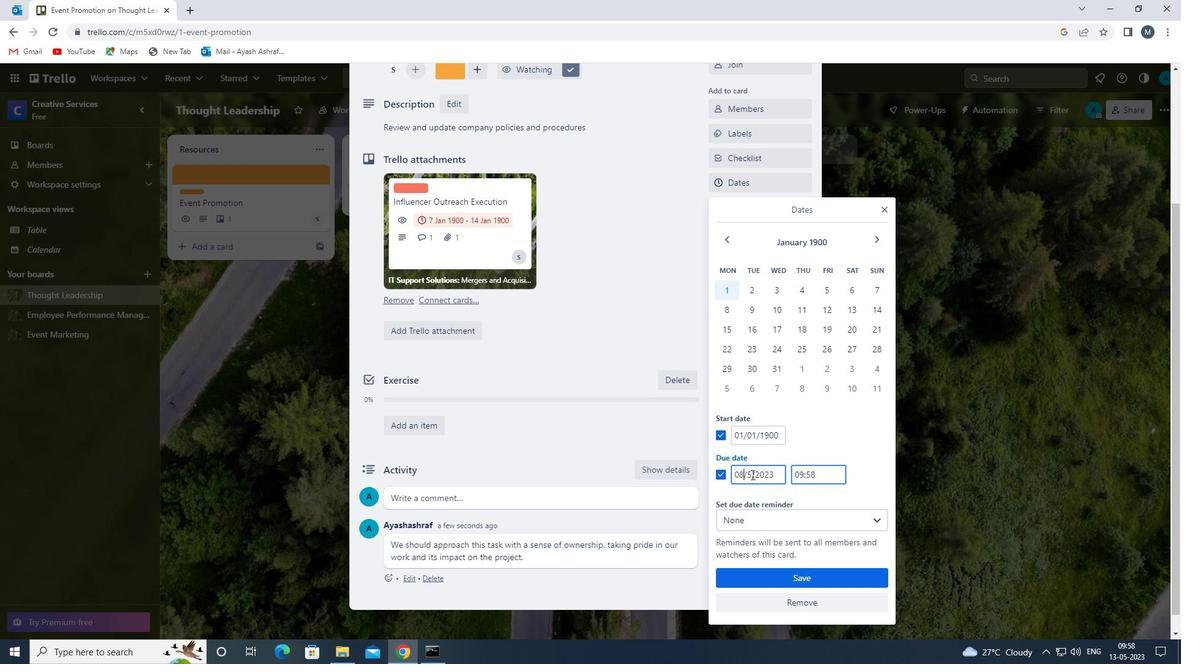 
Action: Mouse moved to (761, 476)
Screenshot: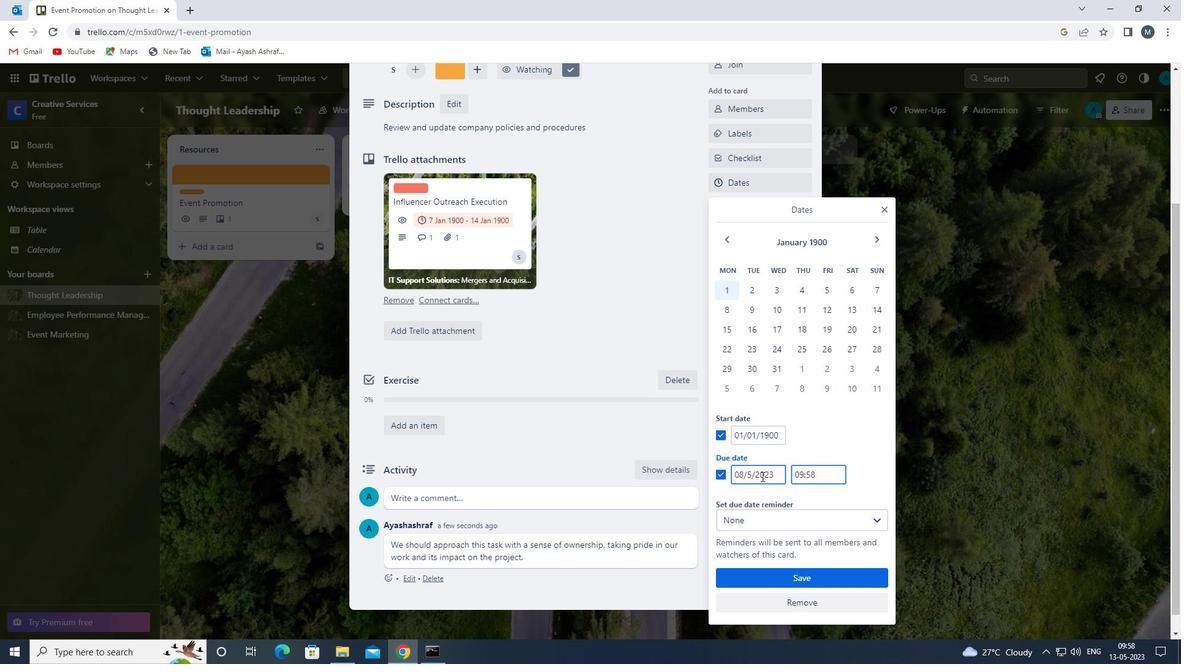 
Action: Key pressed <Key.backspace>01
Screenshot: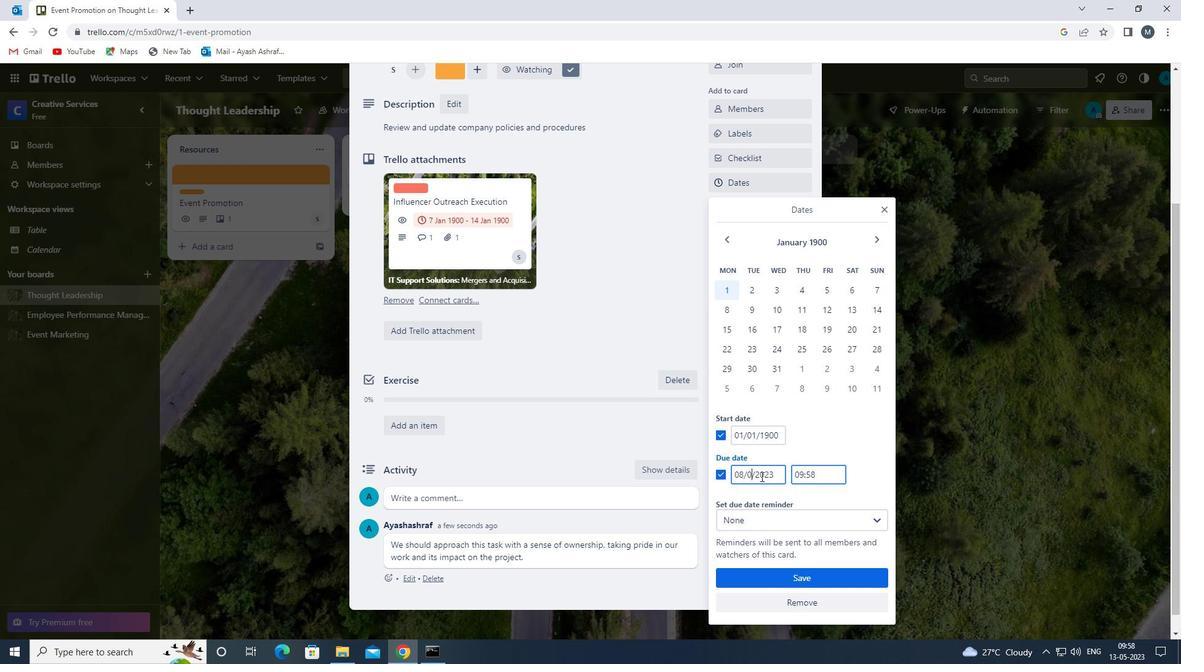 
Action: Mouse moved to (776, 474)
Screenshot: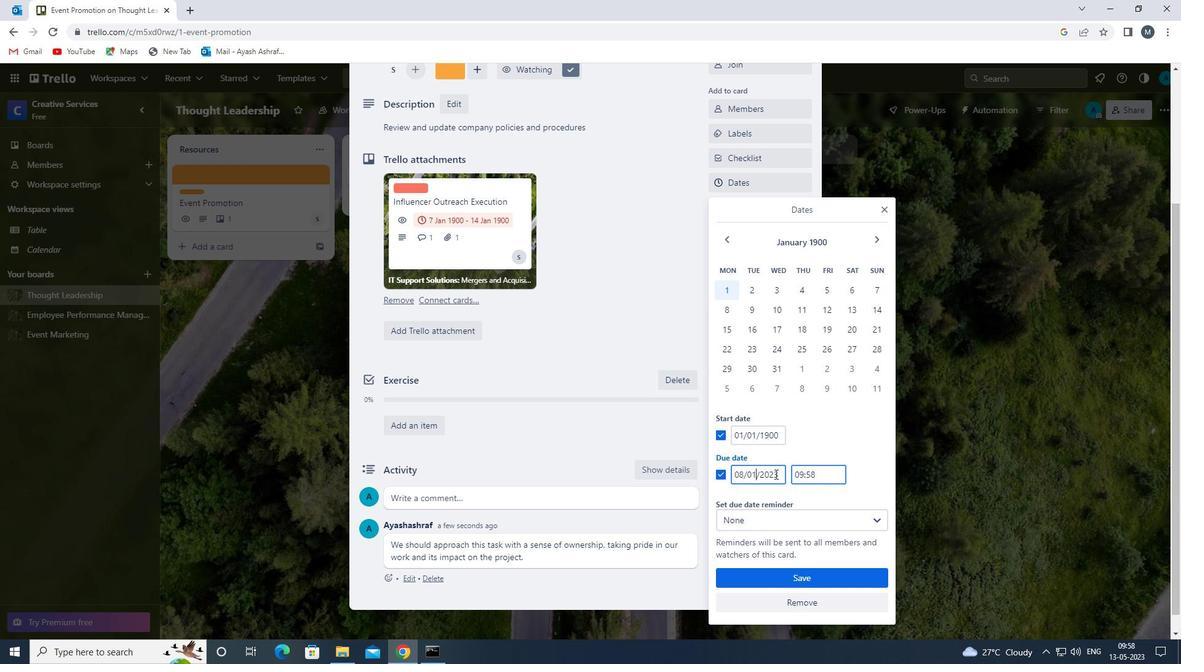 
Action: Mouse pressed left at (776, 474)
Screenshot: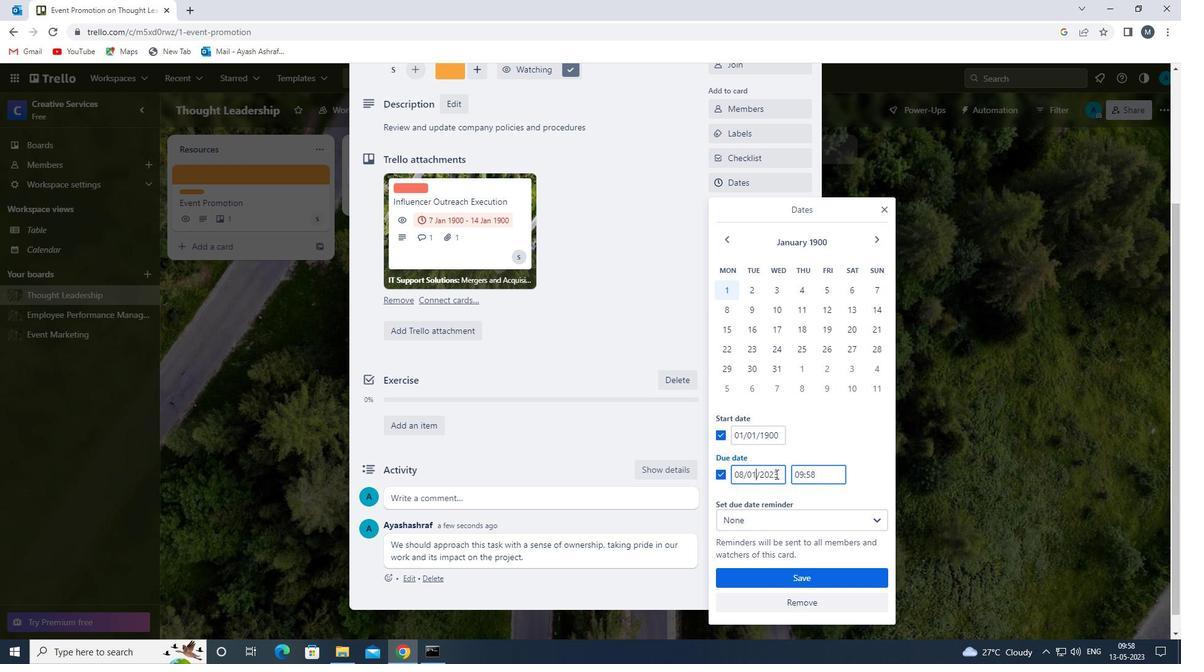 
Action: Mouse moved to (774, 476)
Screenshot: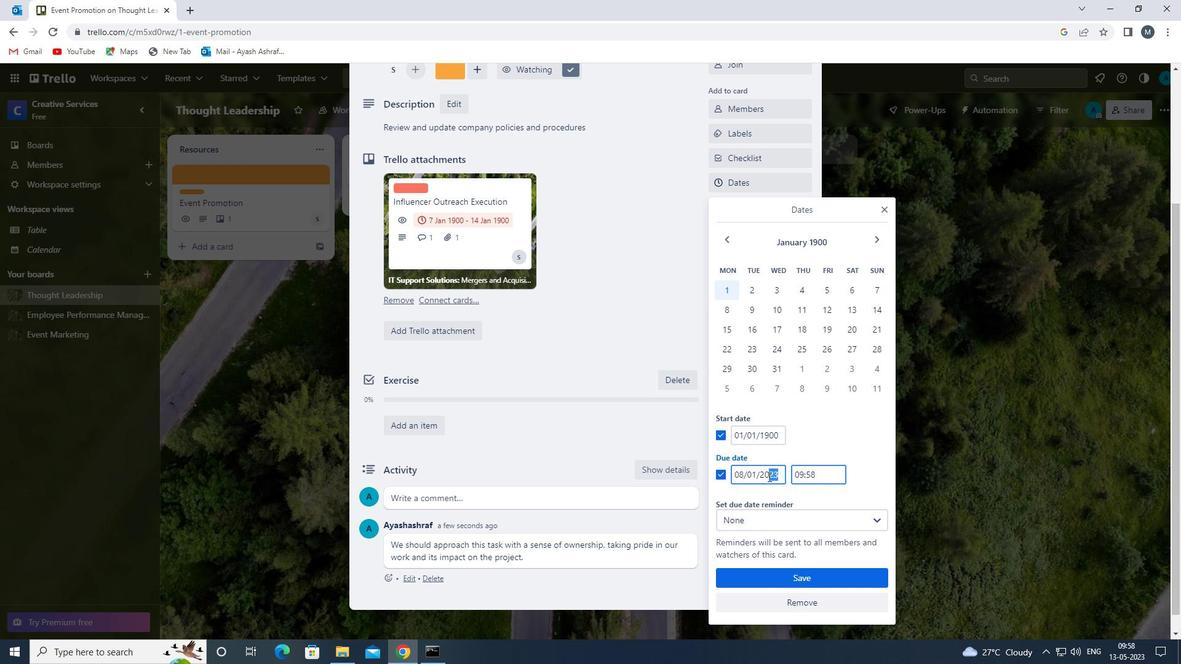 
Action: Key pressed <Key.backspace>
Screenshot: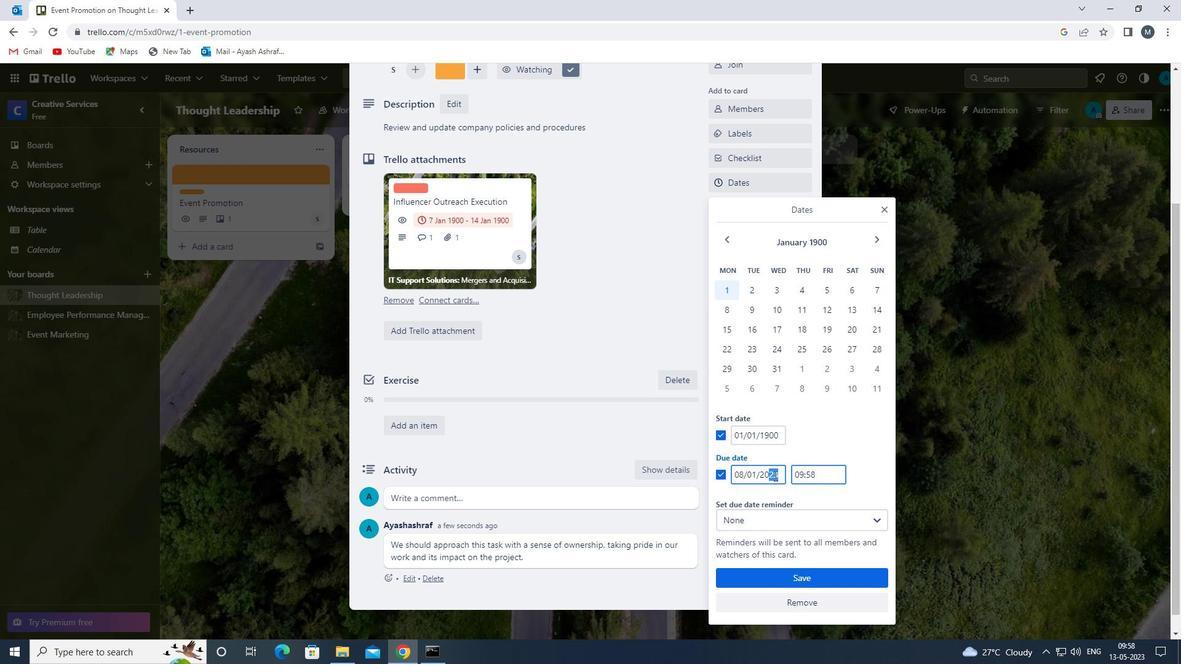 
Action: Mouse moved to (776, 476)
Screenshot: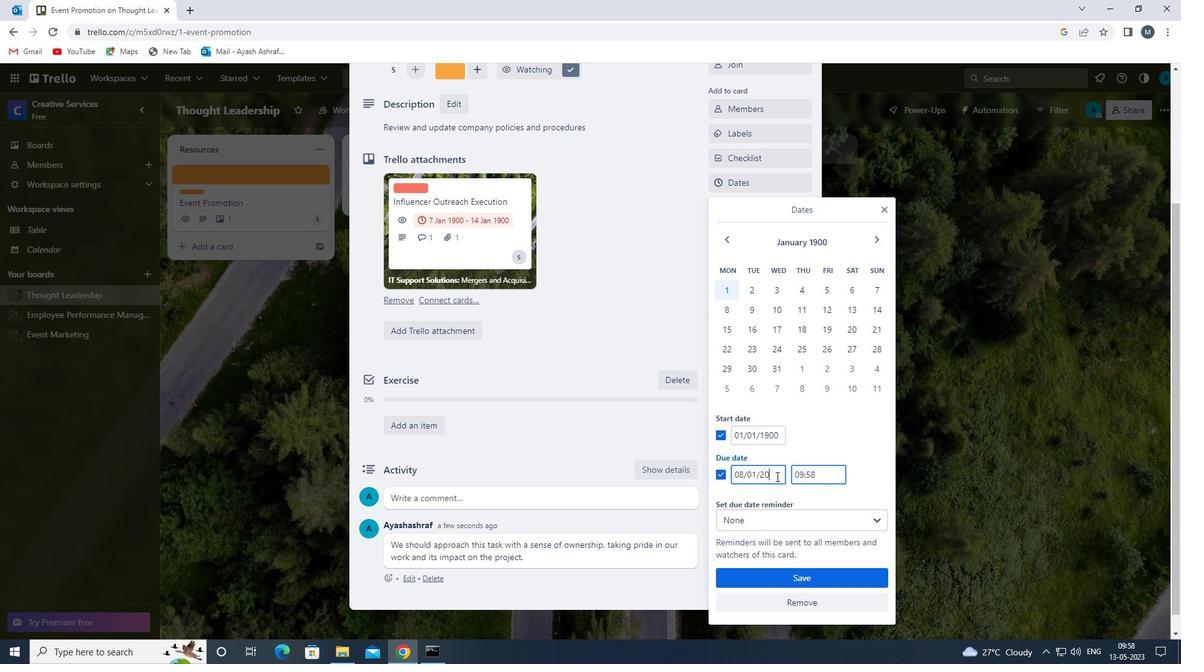 
Action: Key pressed <Key.backspace>
Screenshot: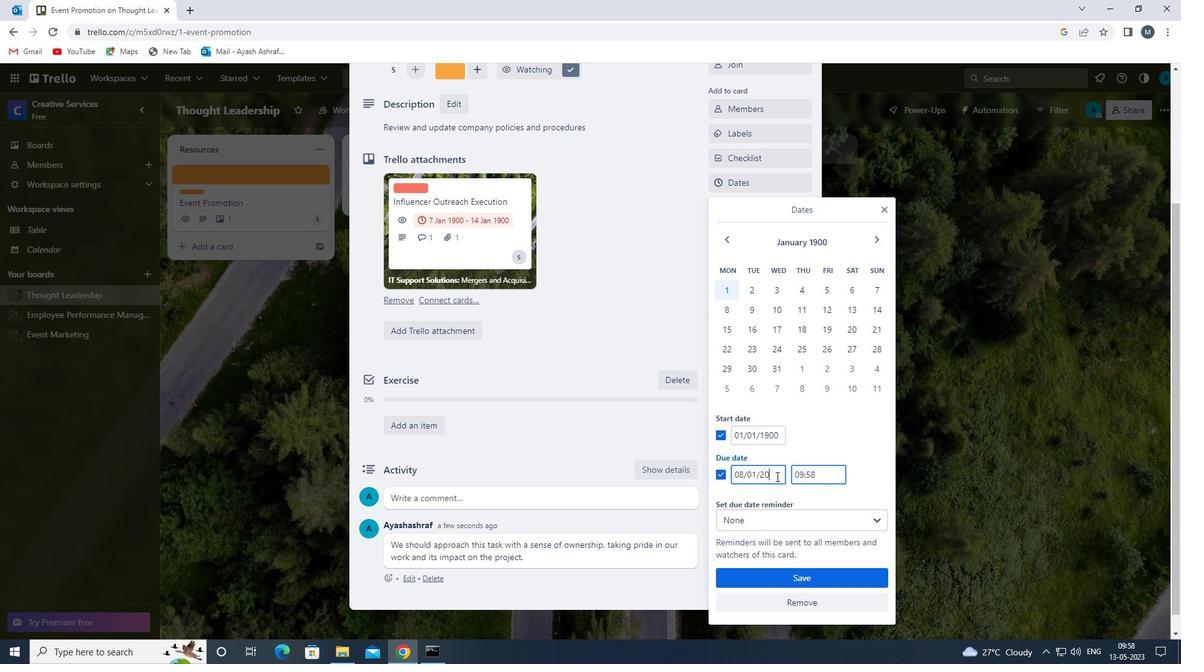 
Action: Mouse moved to (776, 476)
Screenshot: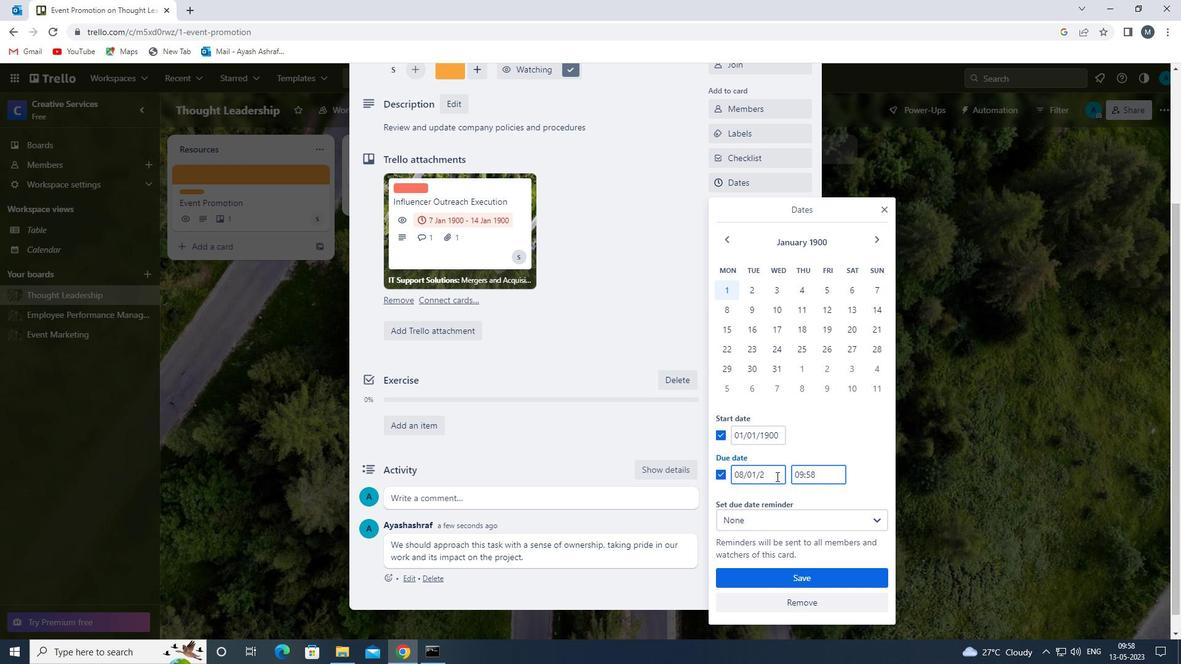 
Action: Key pressed <Key.backspace>
Screenshot: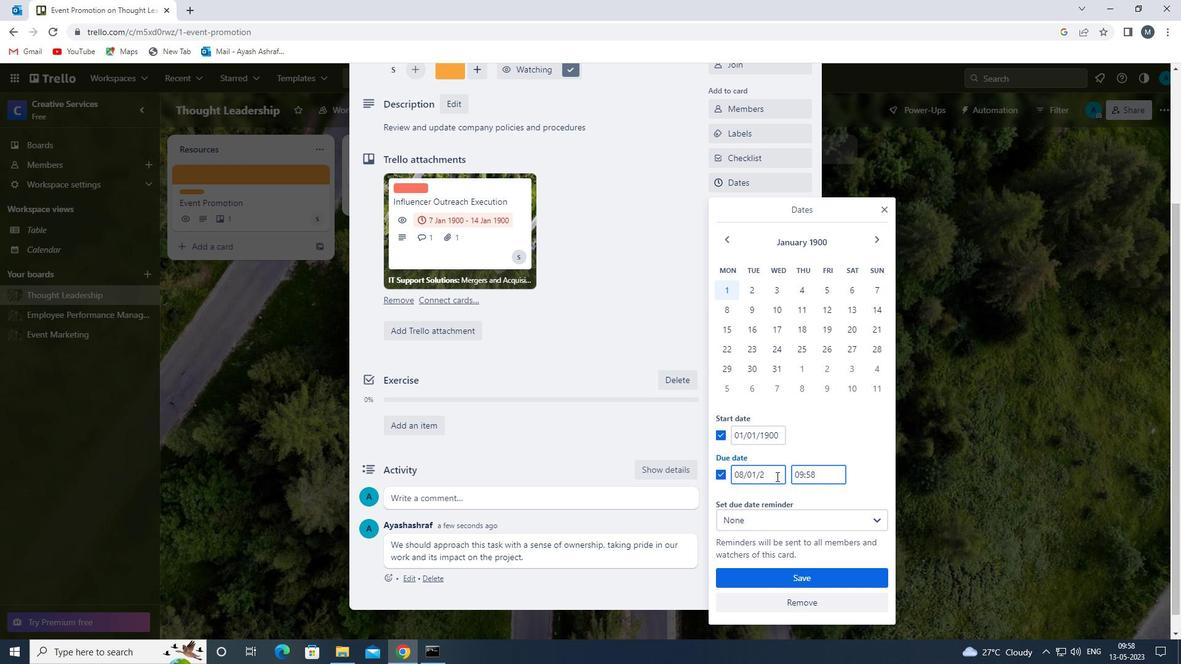 
Action: Mouse moved to (770, 477)
Screenshot: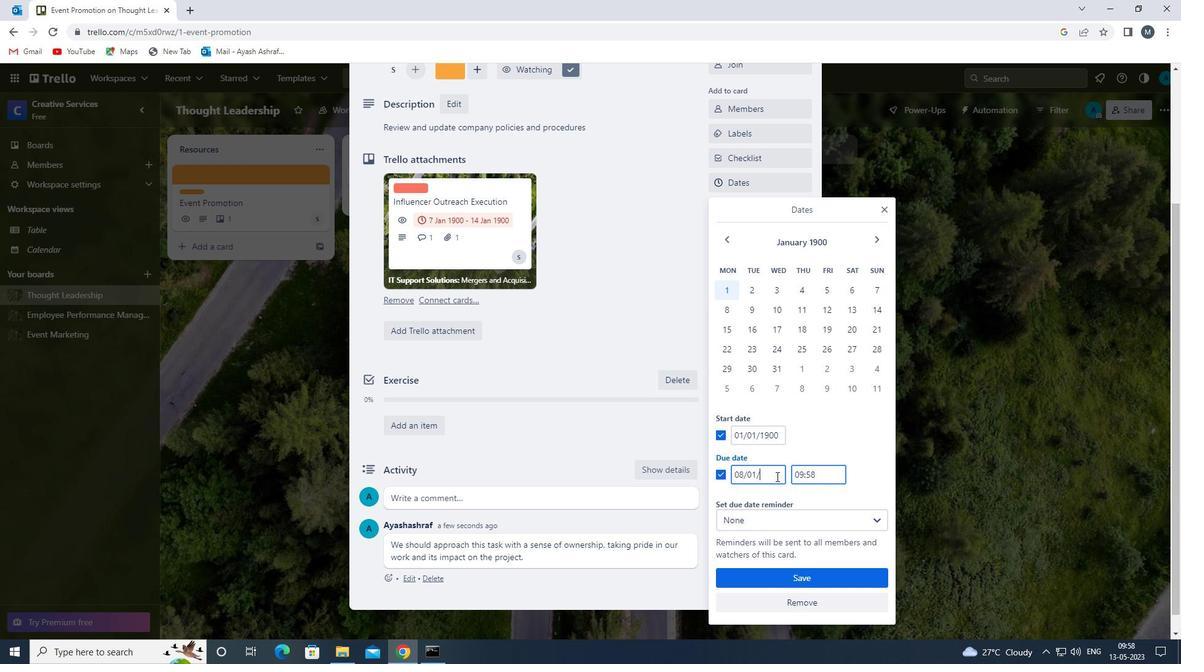 
Action: Key pressed 1
Screenshot: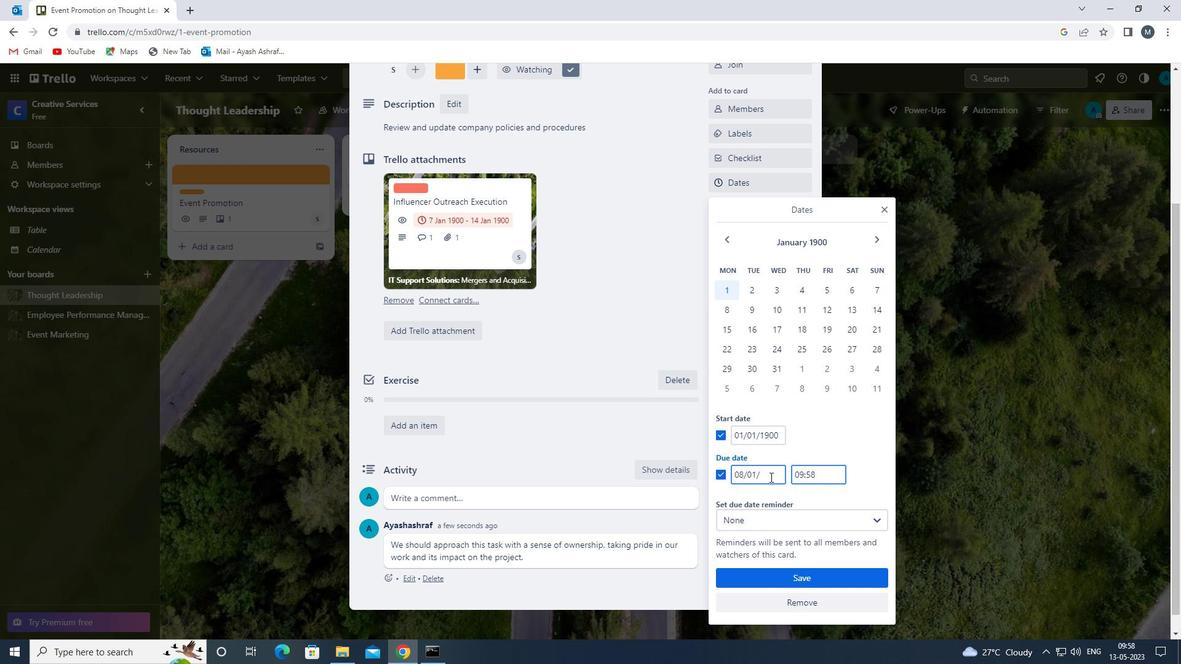 
Action: Mouse moved to (769, 478)
Screenshot: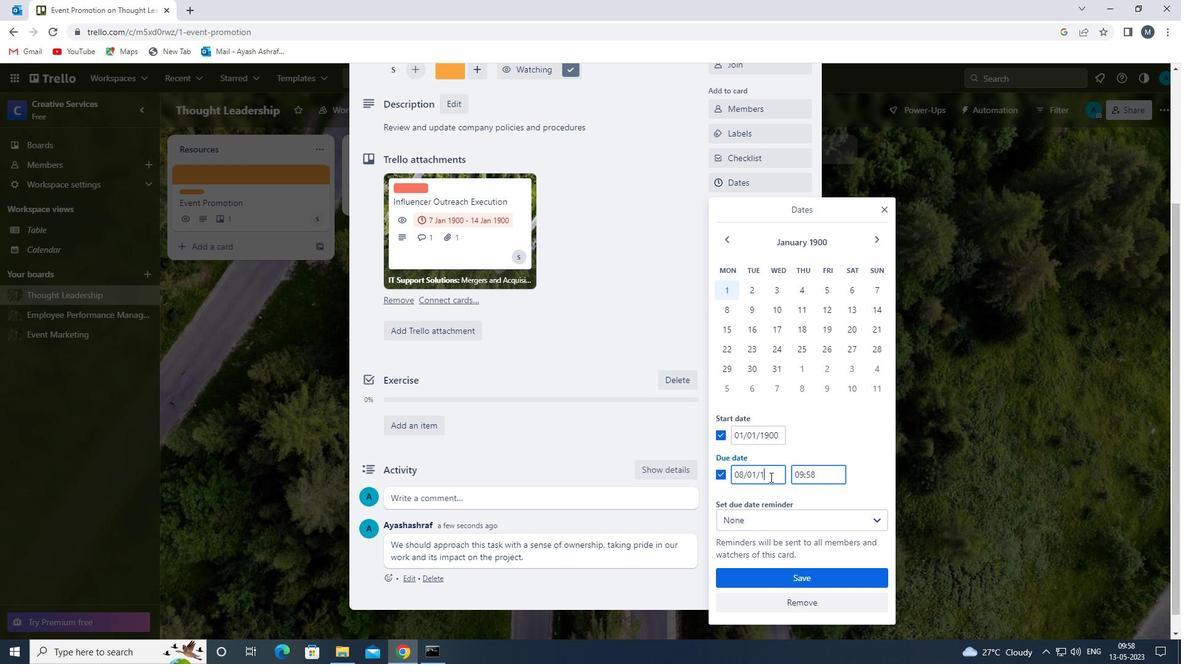 
Action: Key pressed 9
Screenshot: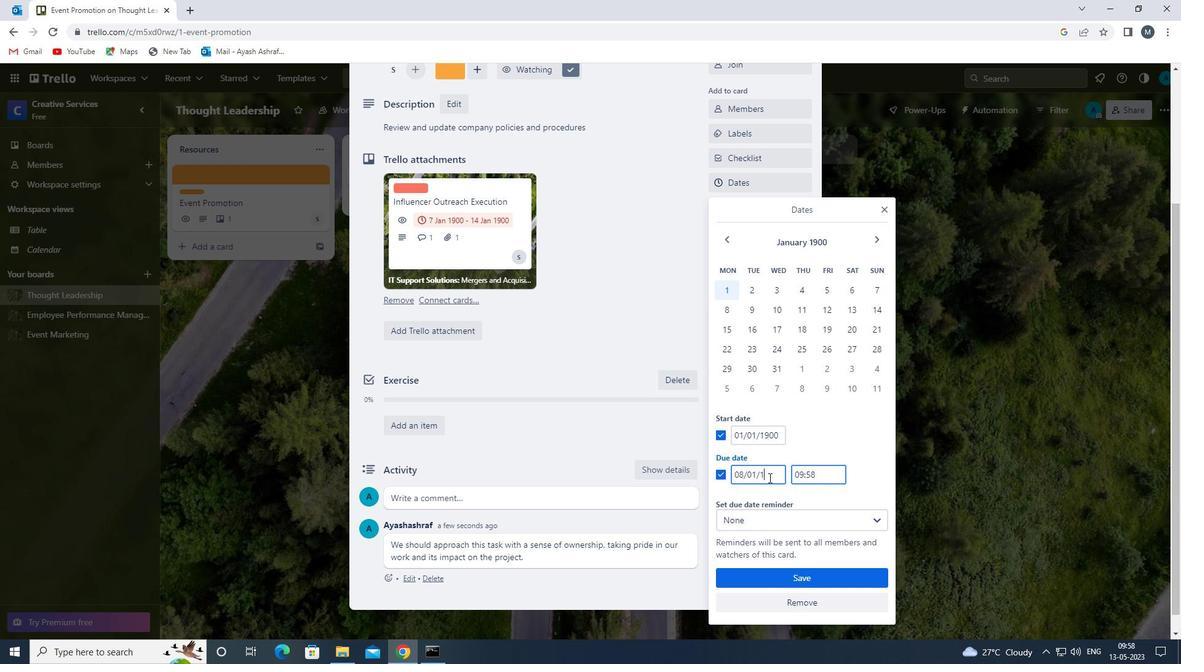
Action: Mouse moved to (768, 478)
Screenshot: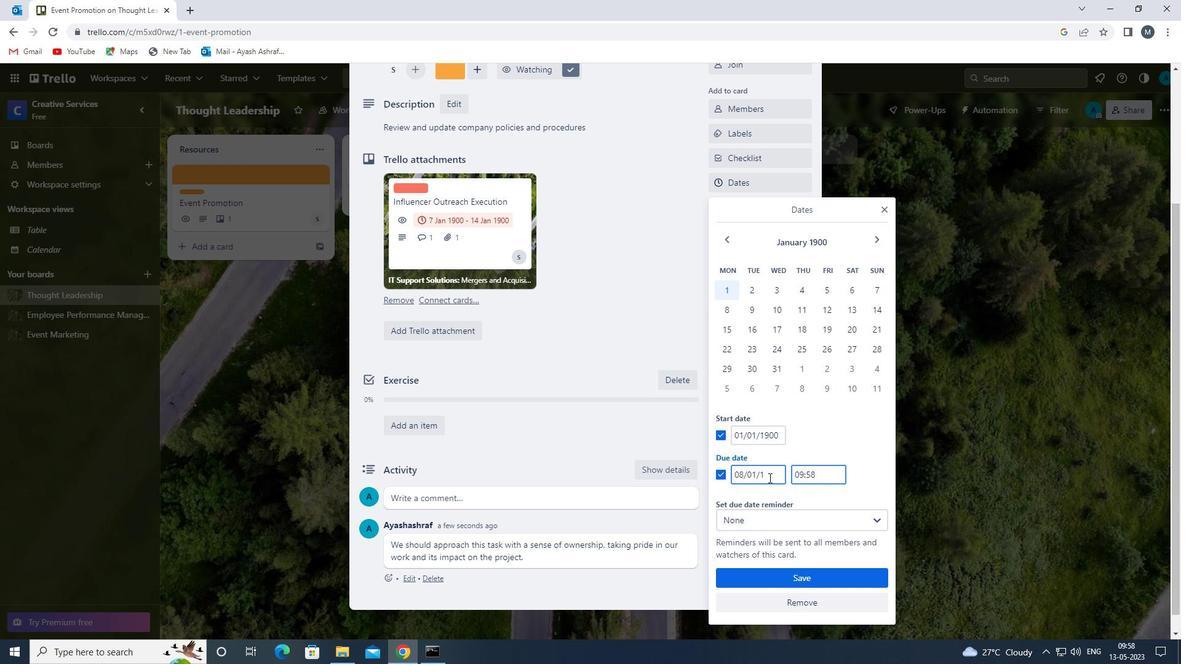 
Action: Key pressed 00
Screenshot: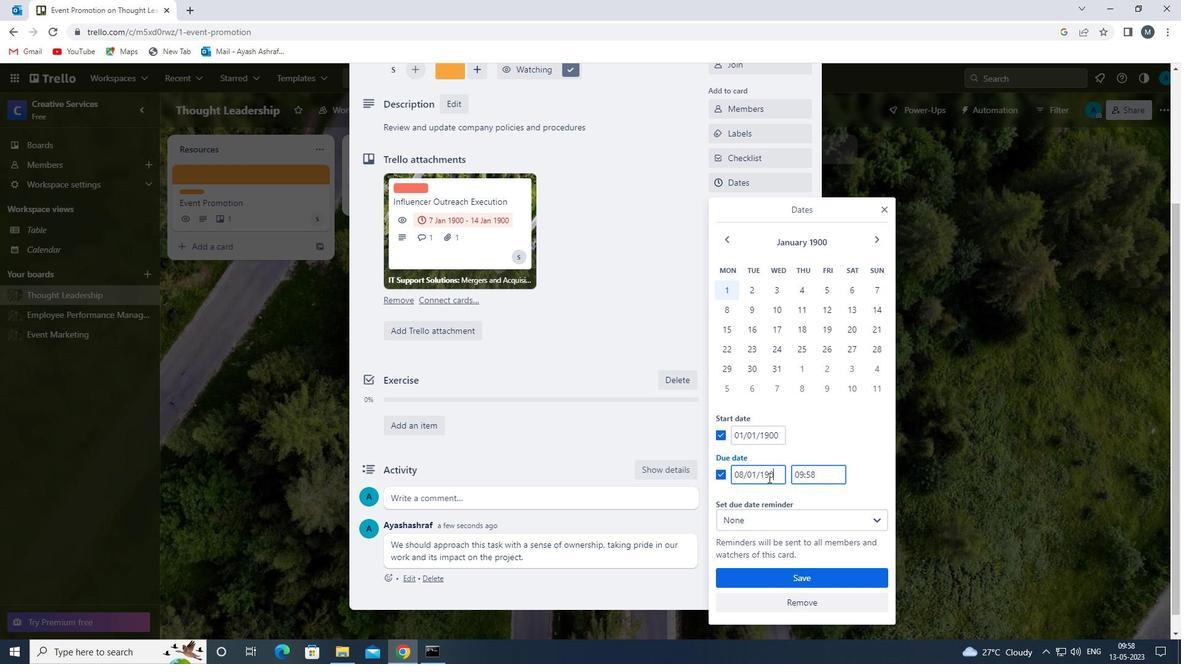
Action: Mouse moved to (763, 579)
Screenshot: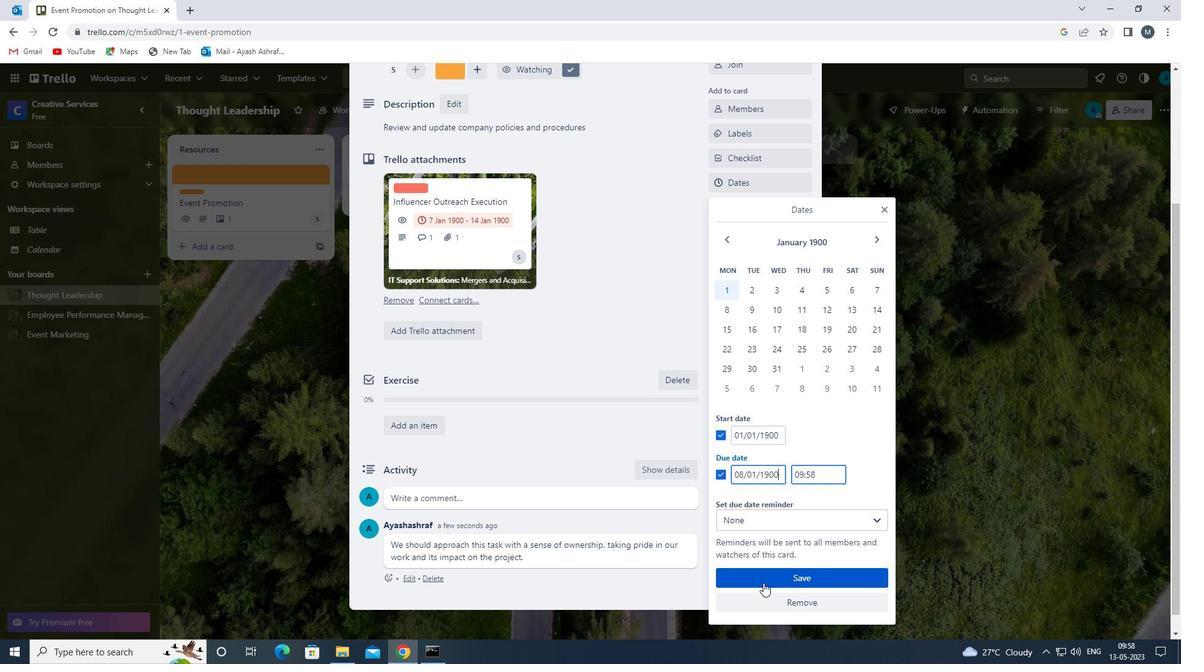 
Action: Mouse pressed left at (763, 579)
Screenshot: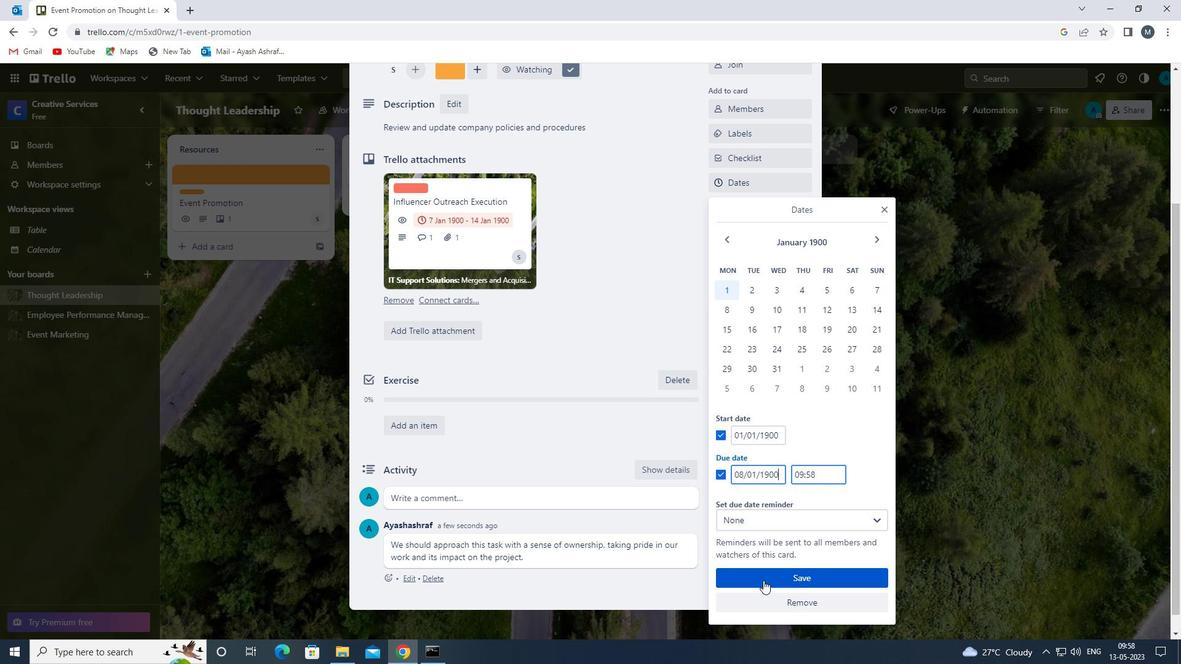 
Action: Mouse moved to (462, 519)
Screenshot: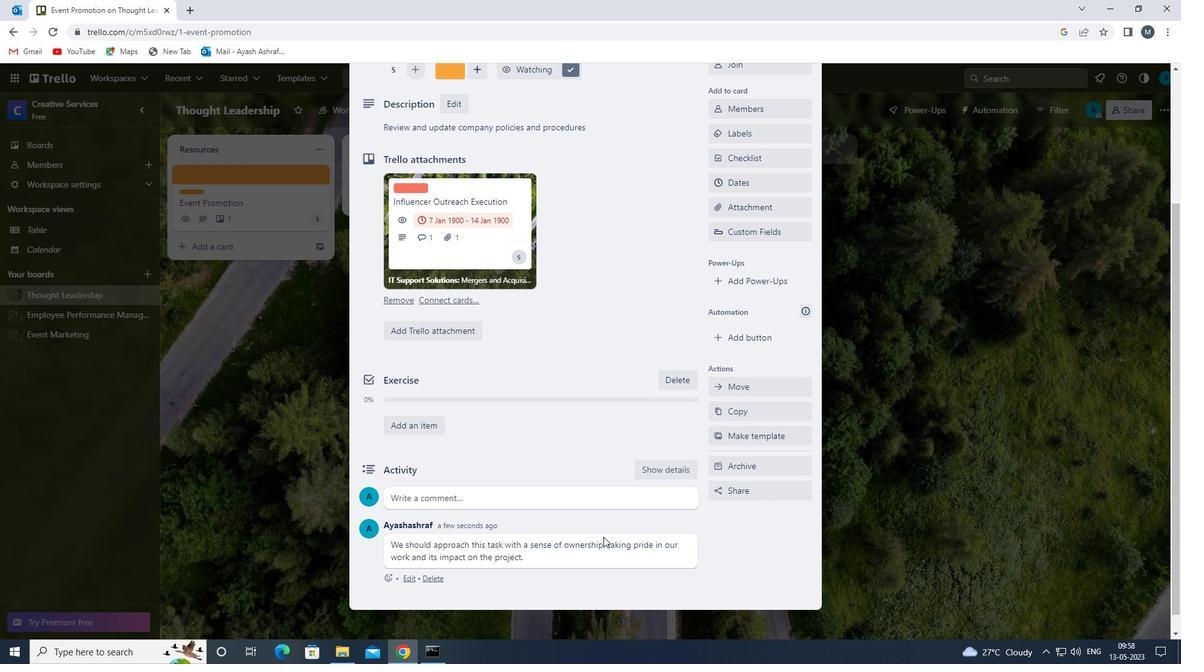 
Action: Mouse scrolled (462, 519) with delta (0, 0)
Screenshot: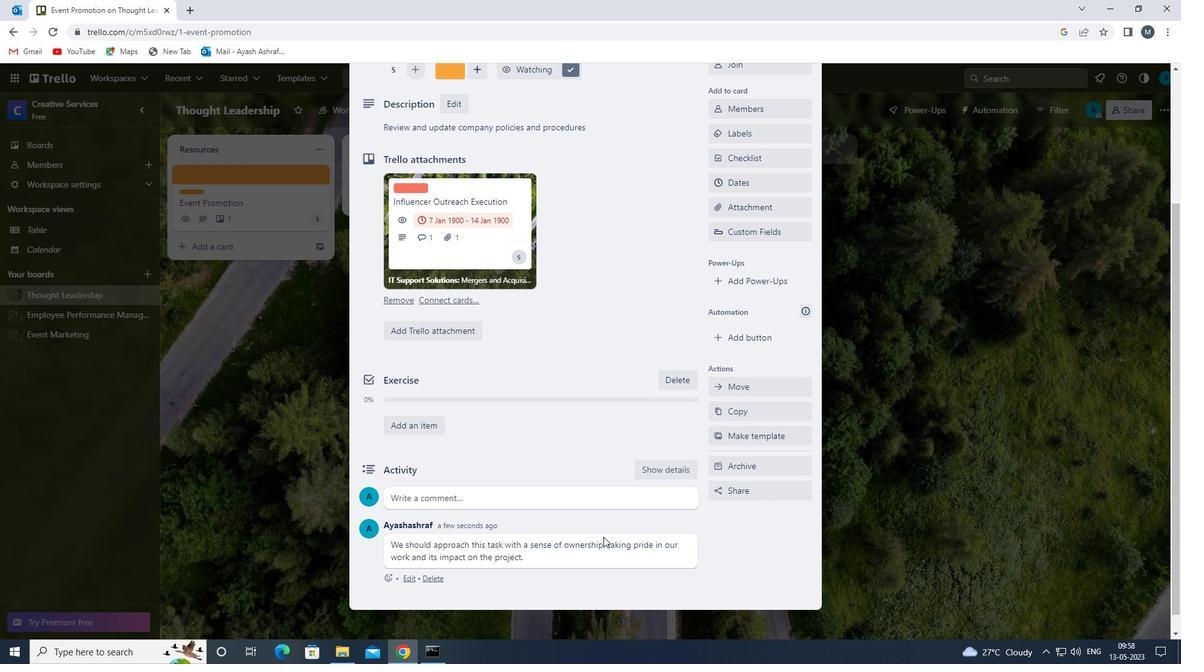 
Action: Mouse moved to (462, 519)
Screenshot: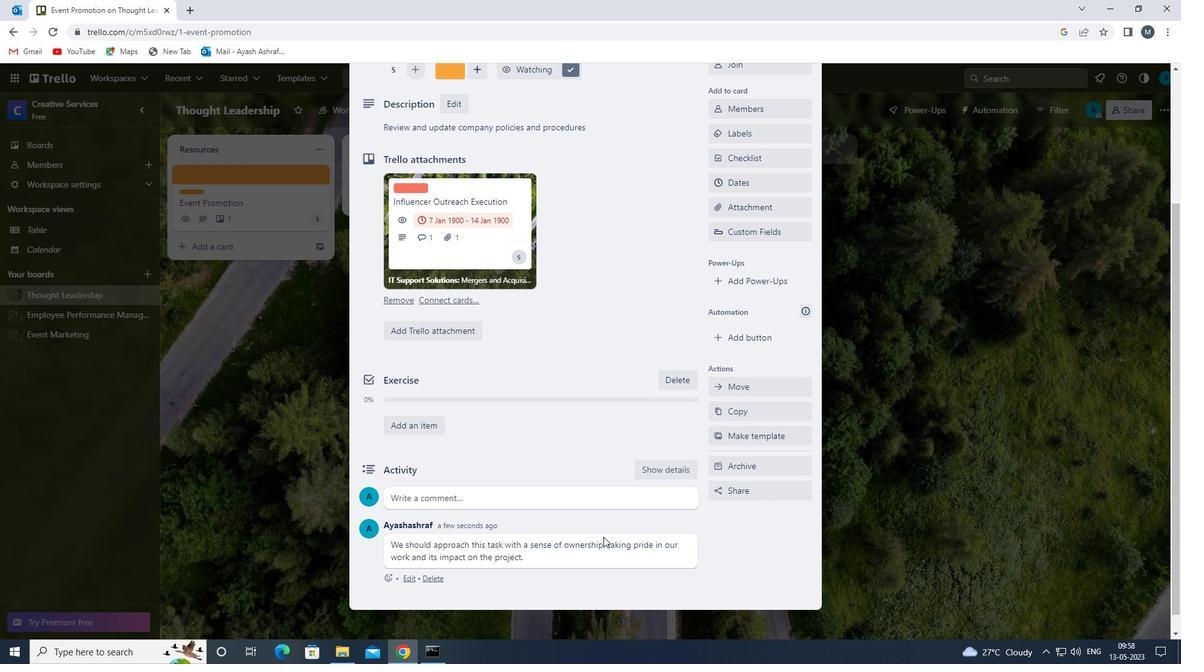 
Action: Mouse scrolled (462, 519) with delta (0, 0)
Screenshot: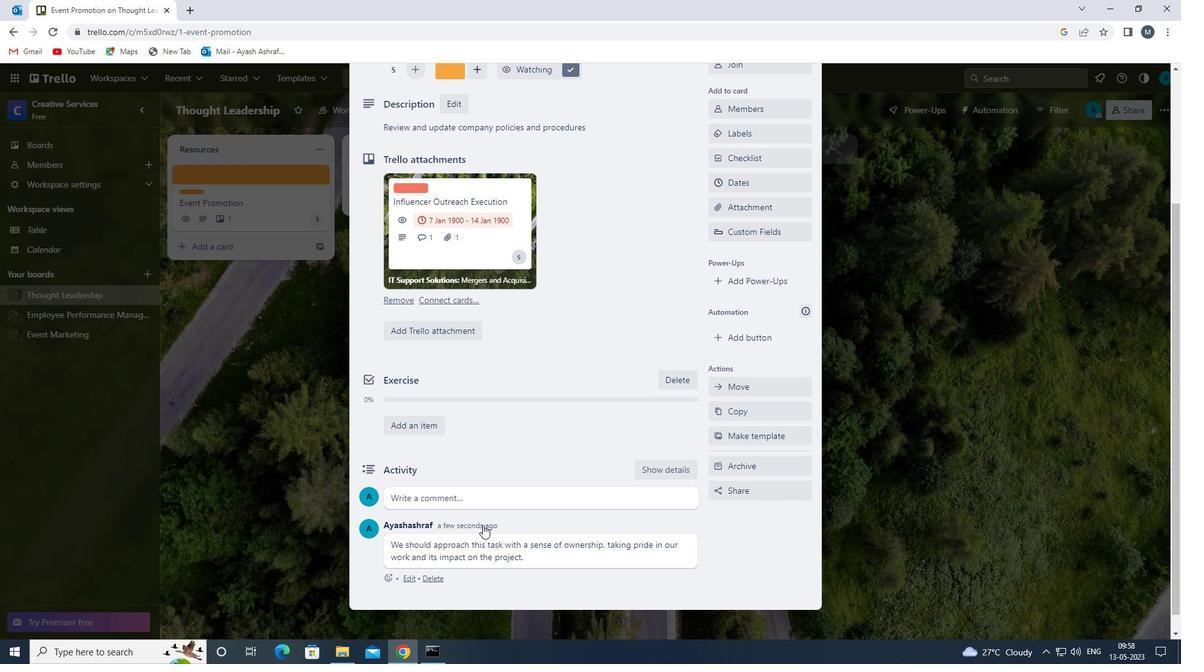 
Action: Mouse scrolled (462, 519) with delta (0, 0)
Screenshot: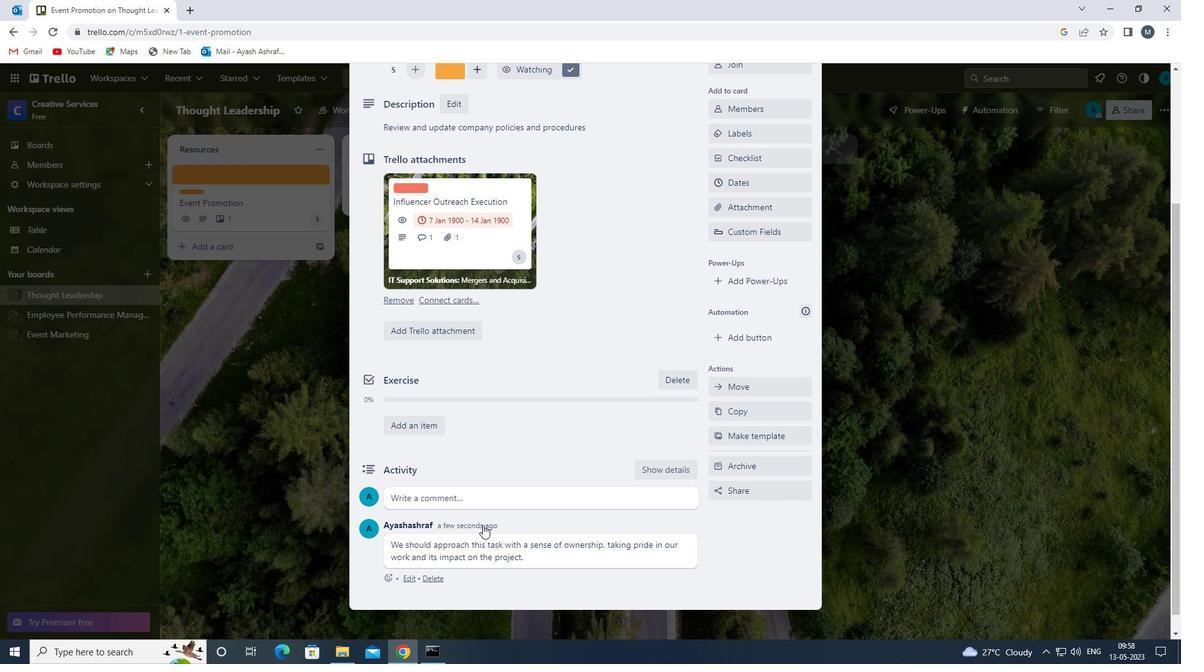 
Action: Mouse scrolled (462, 519) with delta (0, 0)
Screenshot: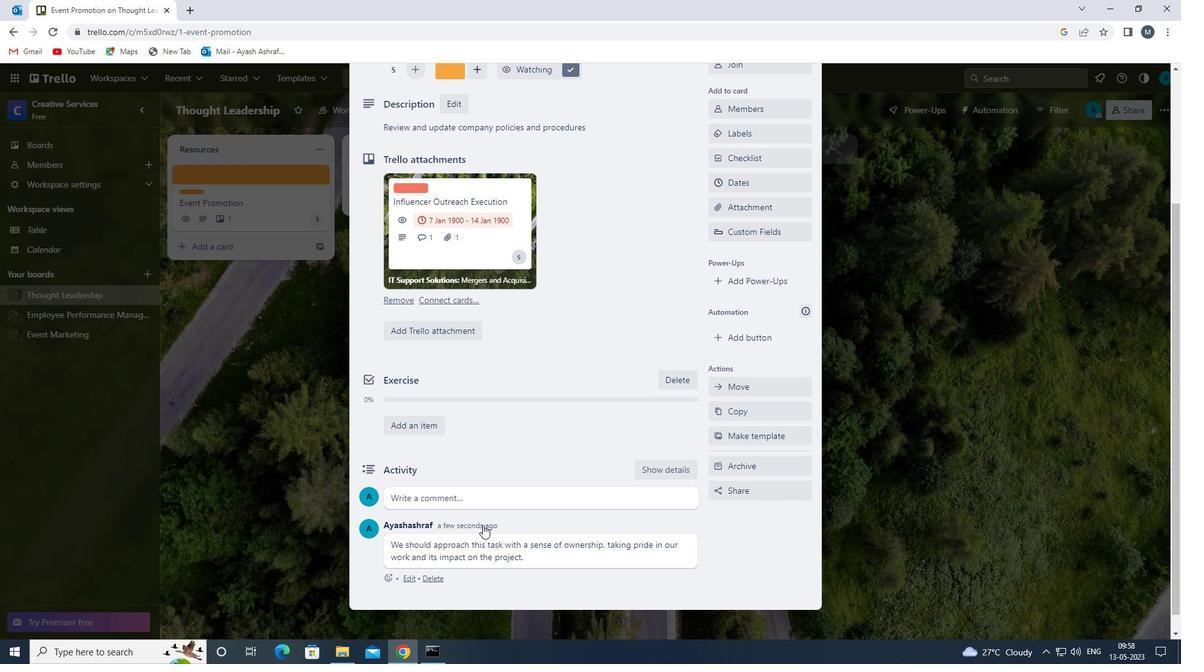 
Action: Mouse scrolled (462, 519) with delta (0, 0)
Screenshot: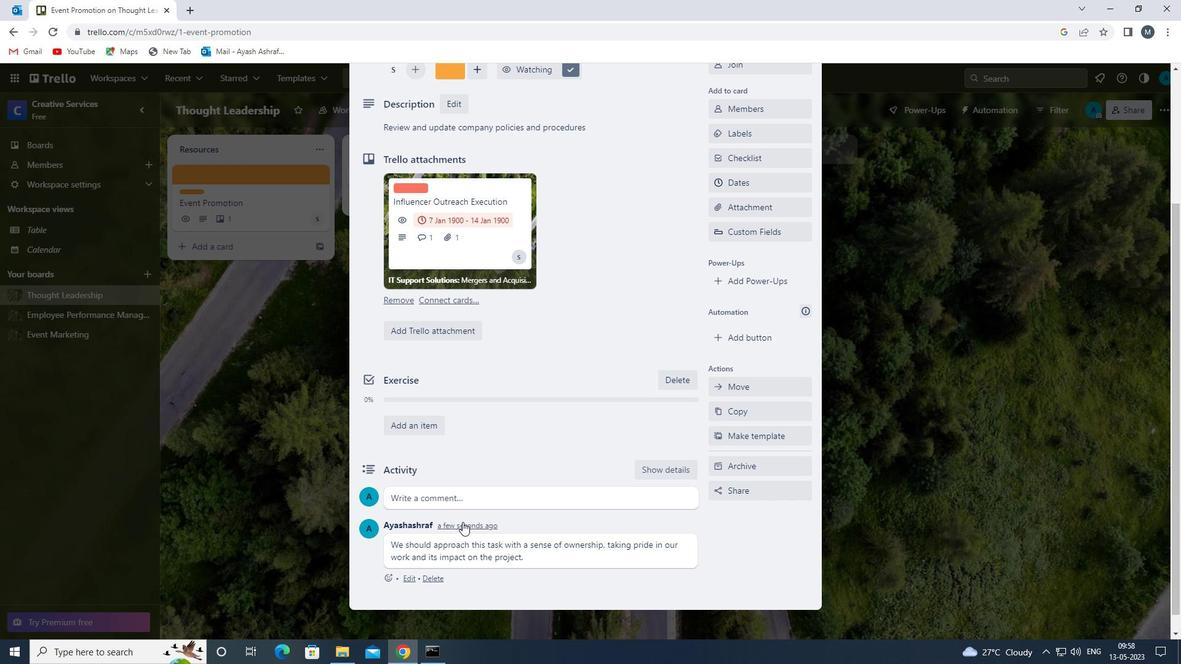 
Action: Mouse moved to (458, 518)
Screenshot: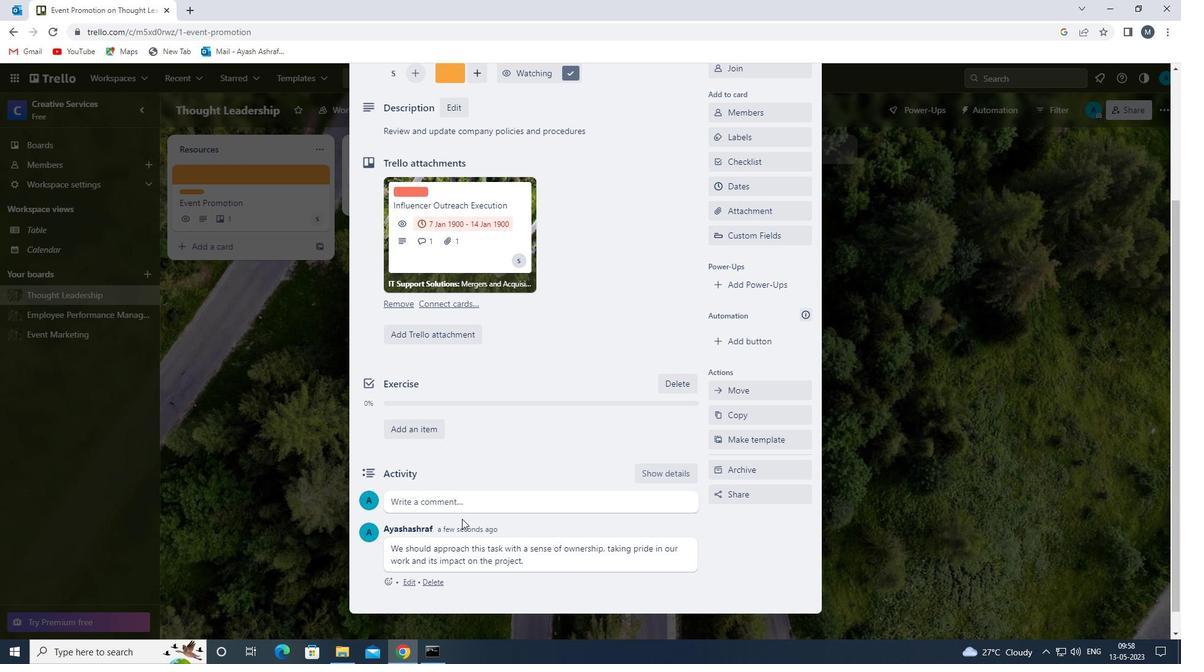 
Action: Mouse scrolled (458, 519) with delta (0, 0)
Screenshot: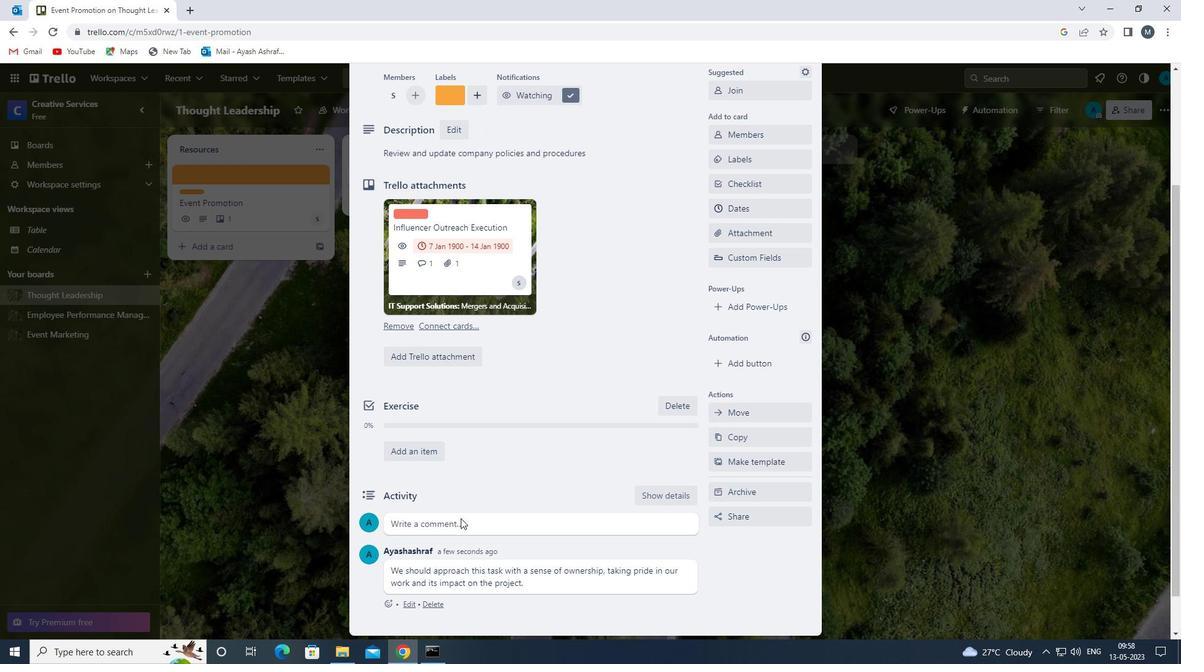 
Action: Mouse scrolled (458, 519) with delta (0, 0)
Screenshot: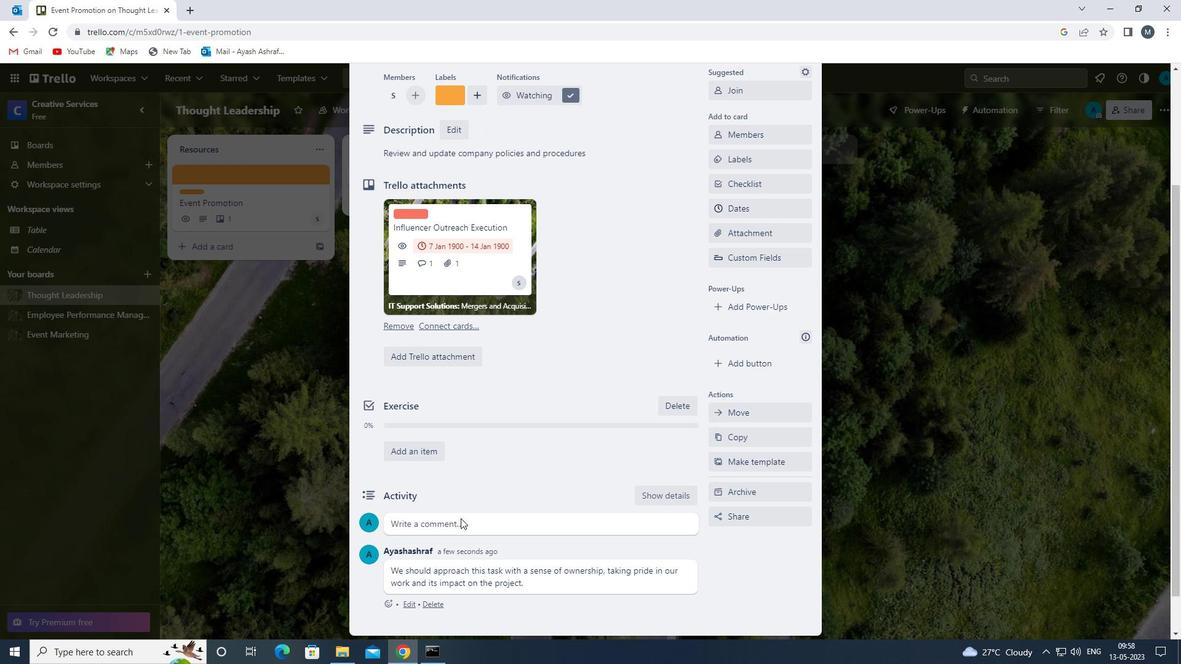 
Action: Mouse scrolled (458, 519) with delta (0, 0)
Screenshot: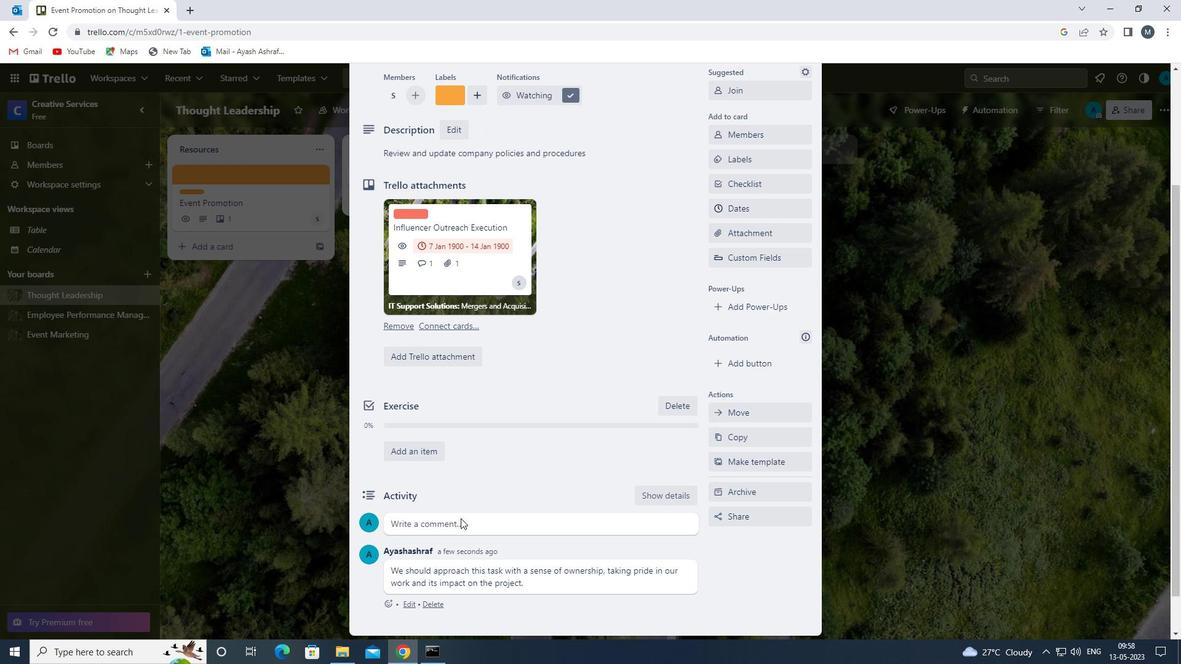 
Action: Mouse scrolled (458, 519) with delta (0, 0)
Screenshot: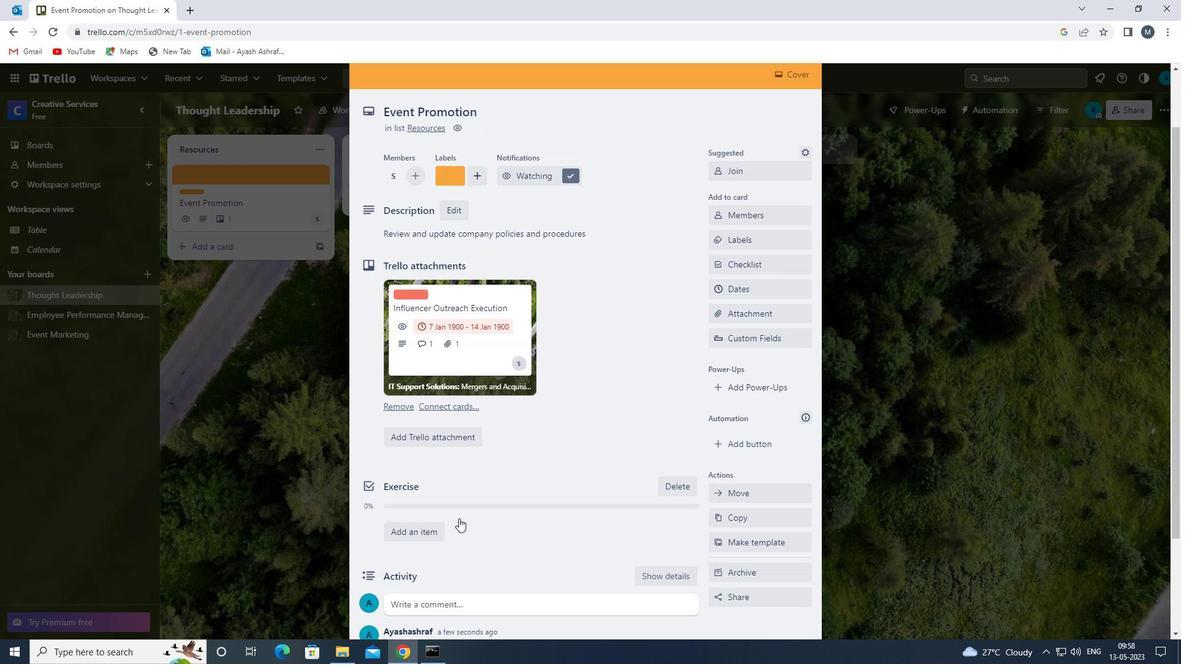 
Action: Mouse scrolled (458, 519) with delta (0, 0)
Screenshot: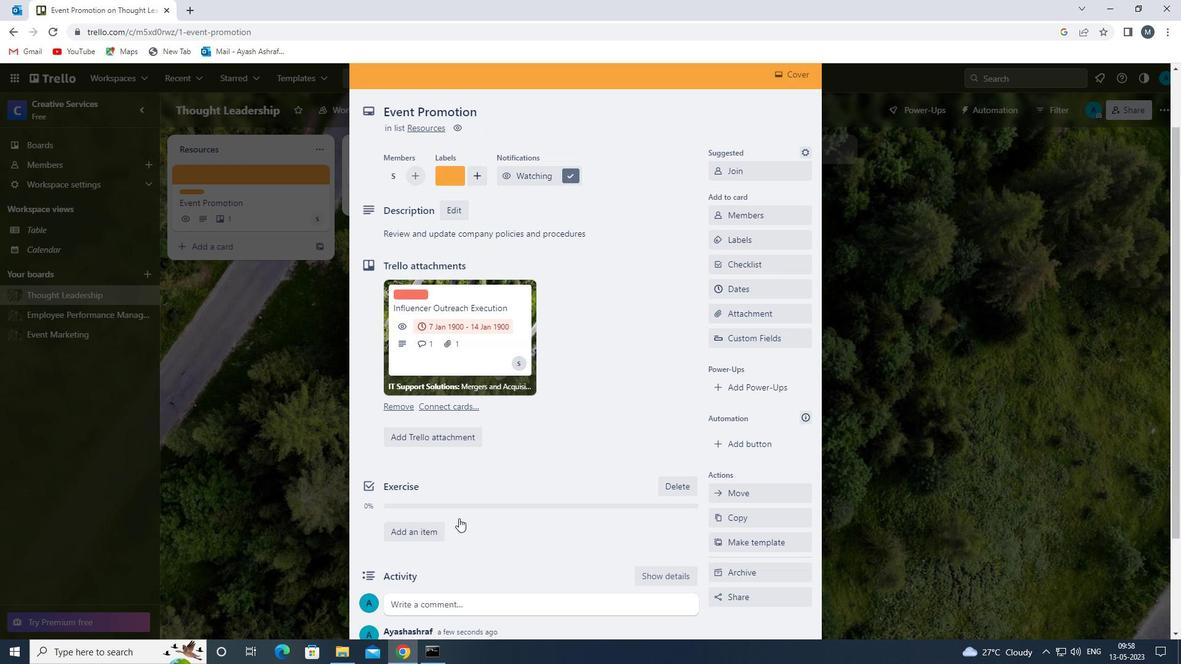 
Action: Mouse moved to (458, 518)
Screenshot: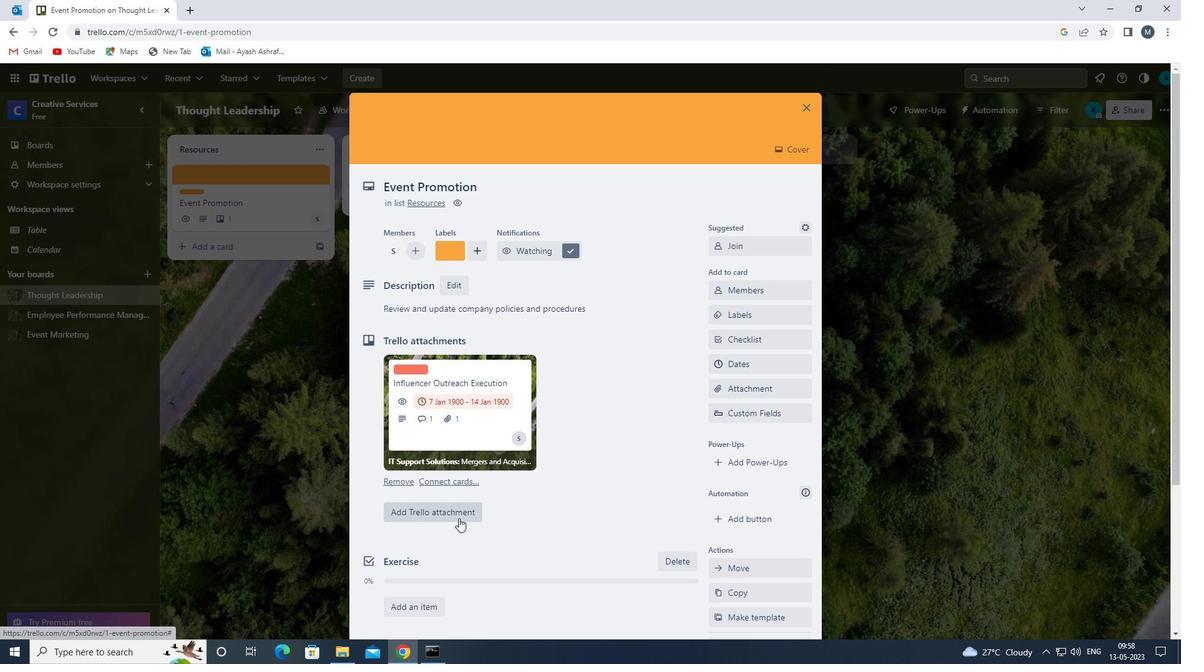 
